 Task: Add a signature Marcus Martinez containing With heartfelt thanks and warm wishes, Marcus Martinez to email address softage.6@softage.net and add a label Consulting contracts
Action: Mouse moved to (1213, 74)
Screenshot: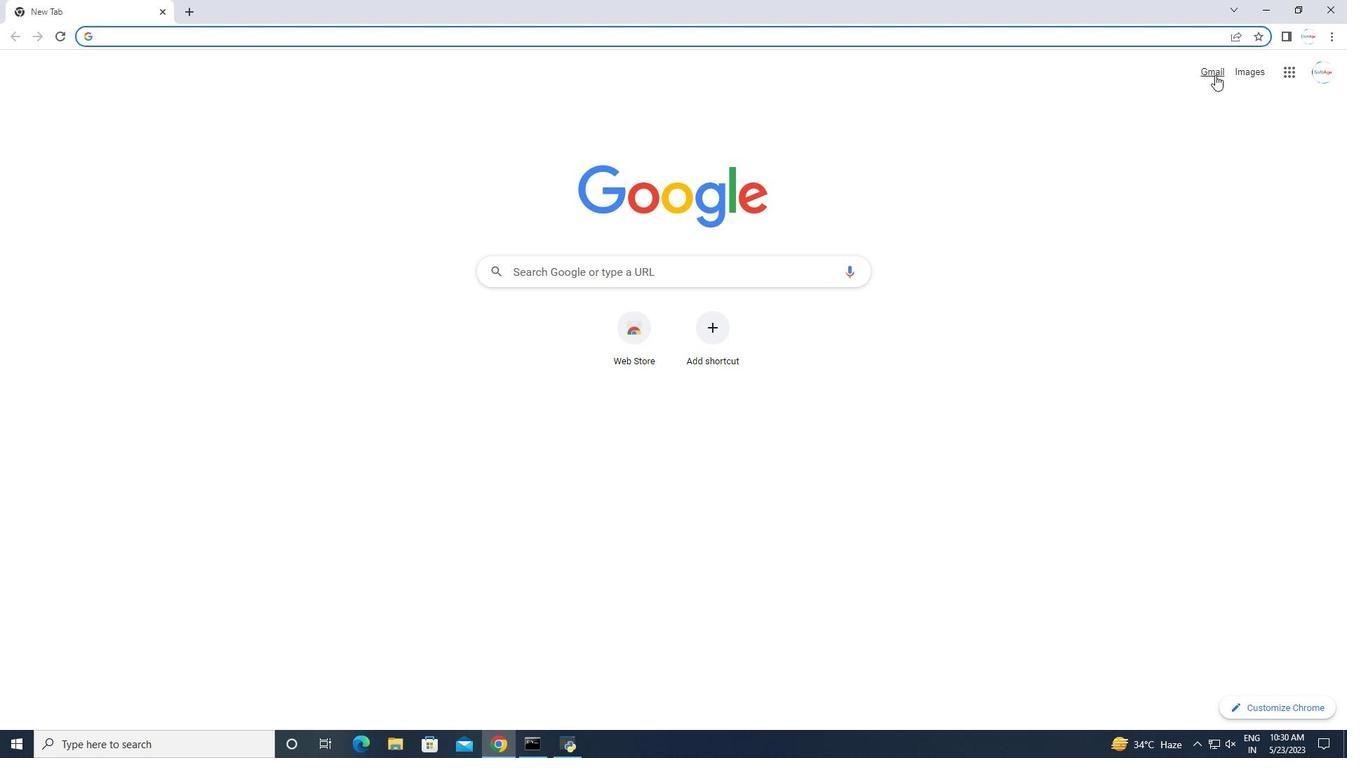 
Action: Mouse pressed left at (1213, 74)
Screenshot: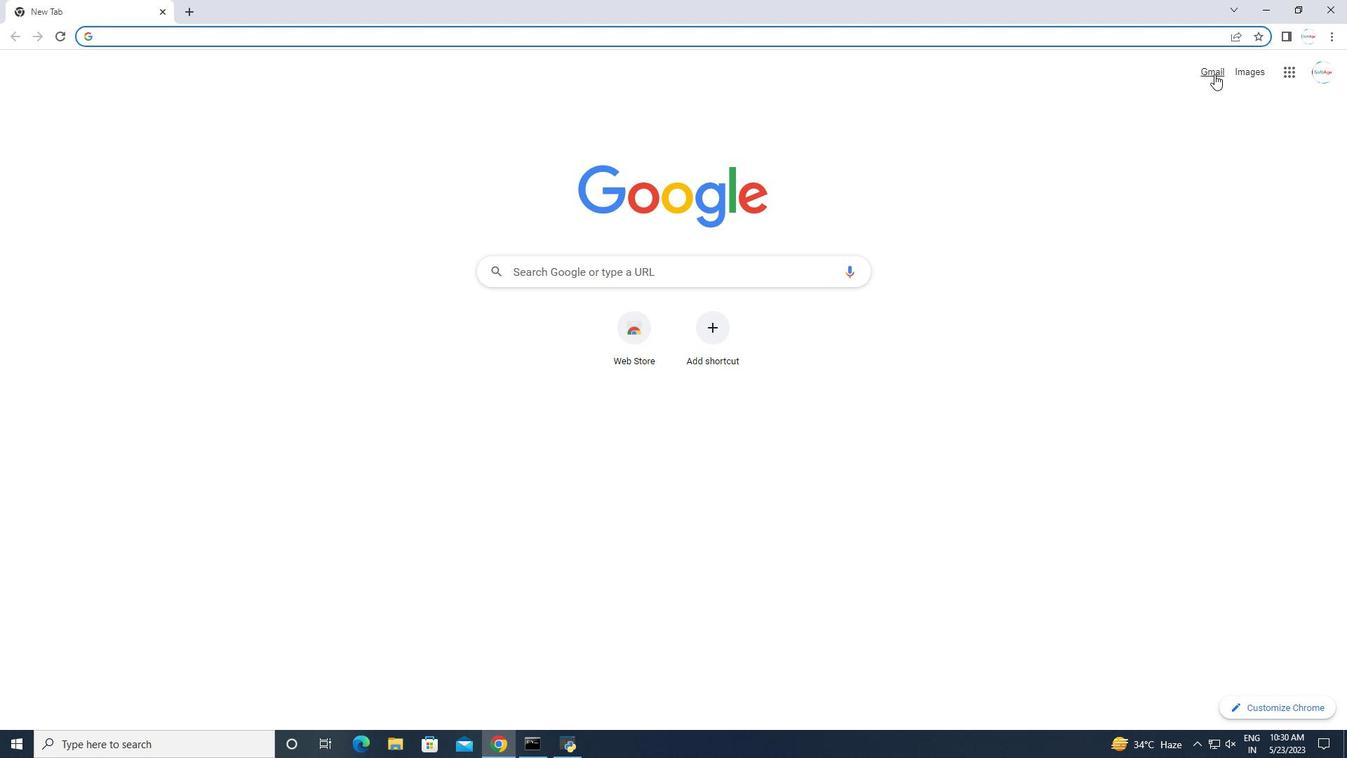 
Action: Mouse moved to (1260, 71)
Screenshot: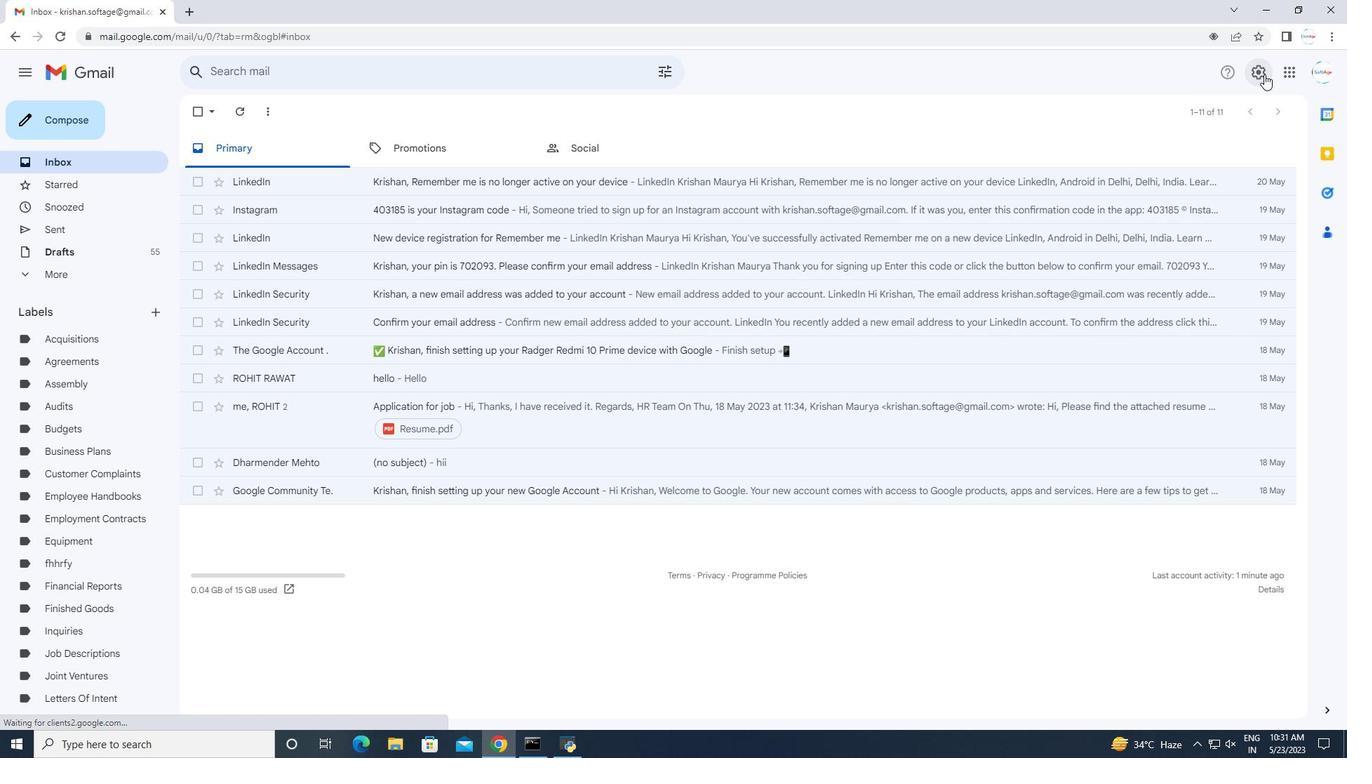 
Action: Mouse pressed left at (1260, 71)
Screenshot: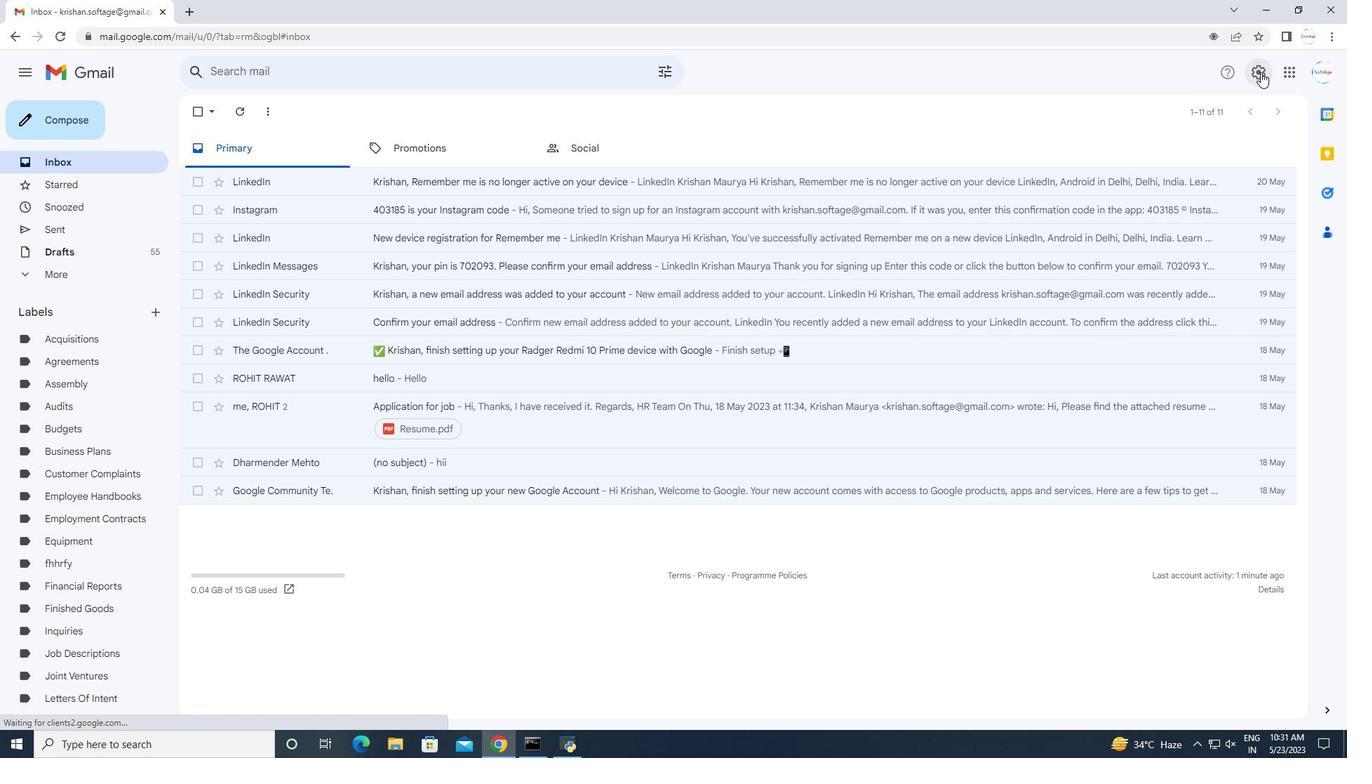 
Action: Mouse moved to (1216, 147)
Screenshot: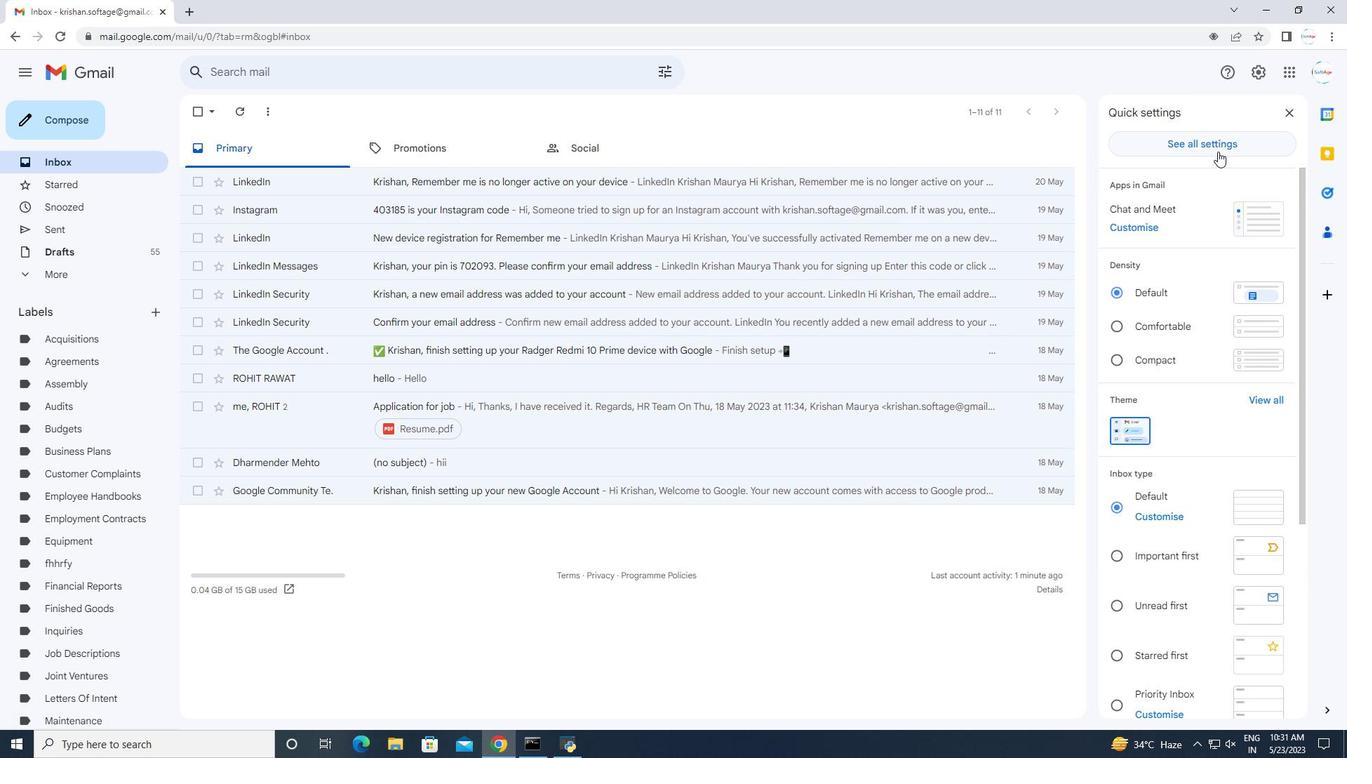 
Action: Mouse pressed left at (1216, 147)
Screenshot: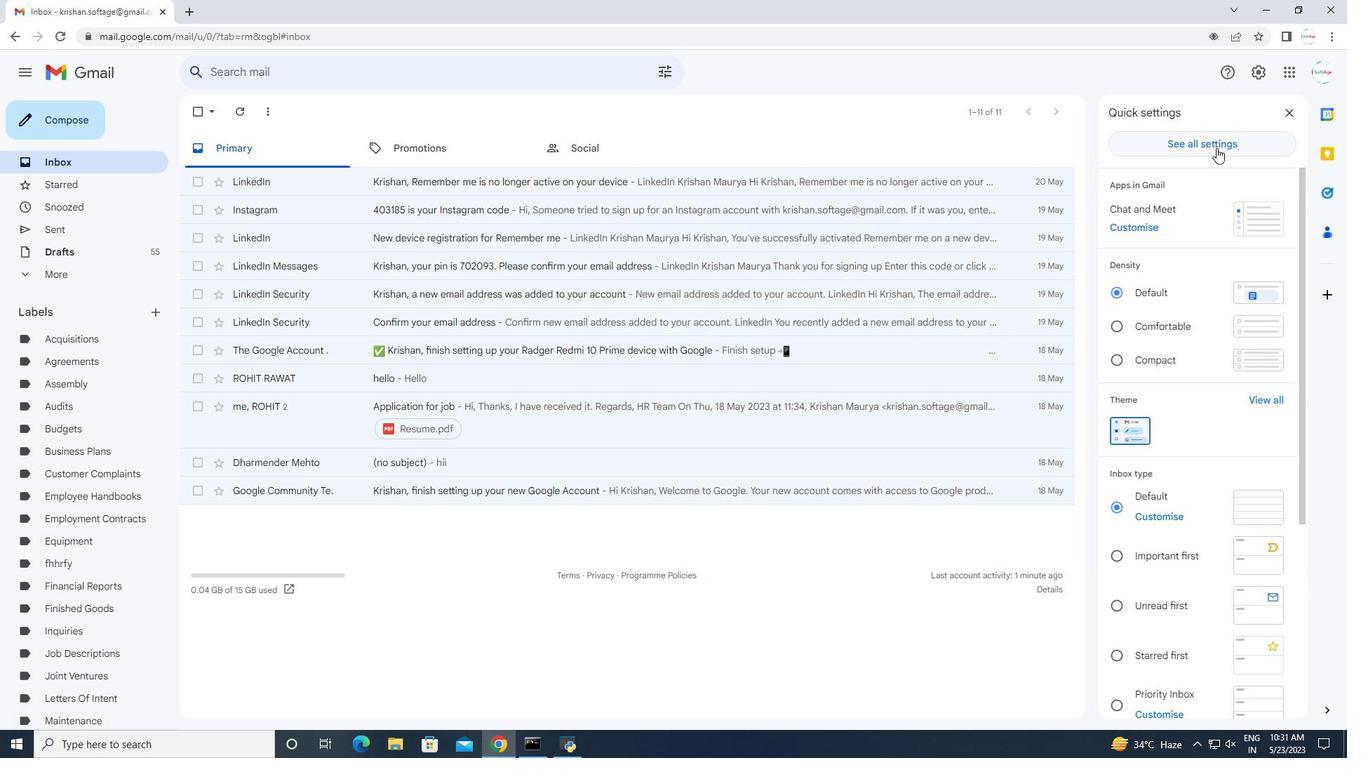 
Action: Mouse moved to (999, 234)
Screenshot: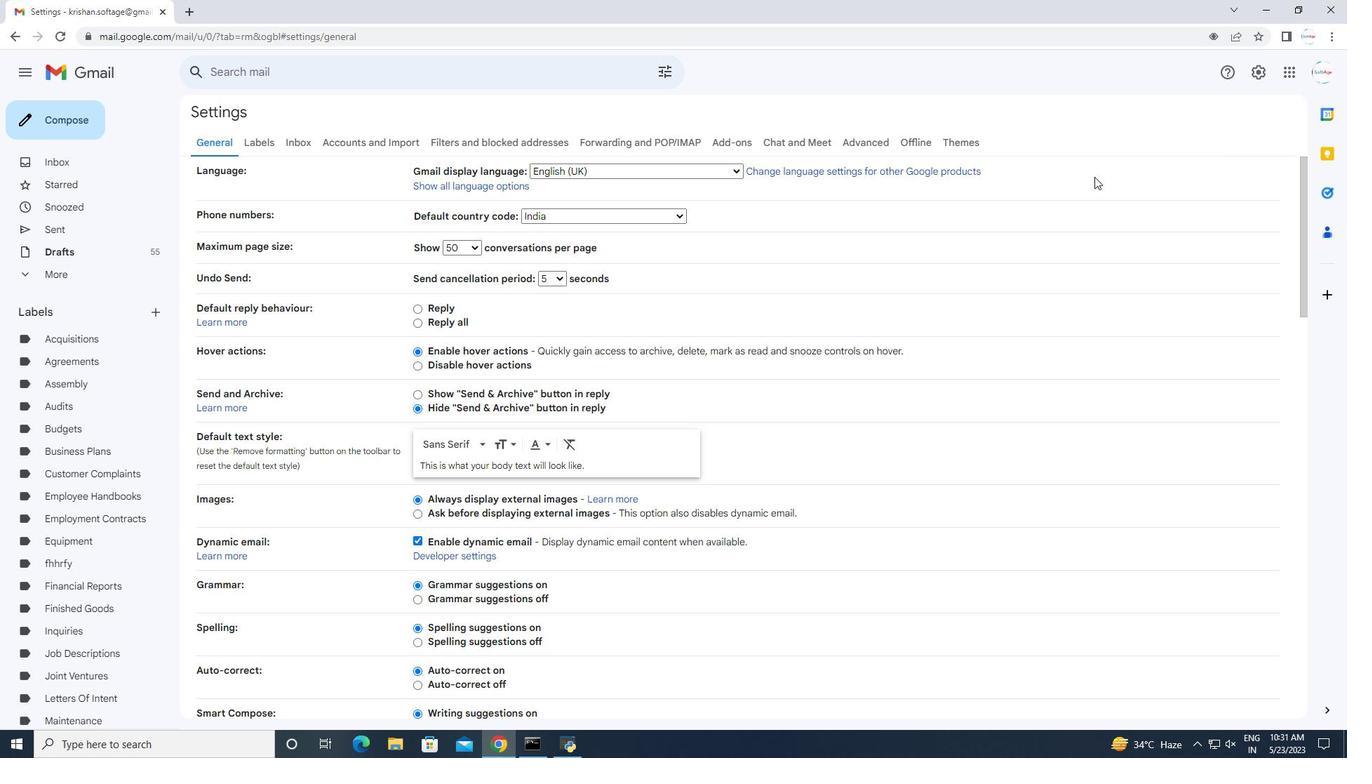 
Action: Mouse scrolled (999, 233) with delta (0, 0)
Screenshot: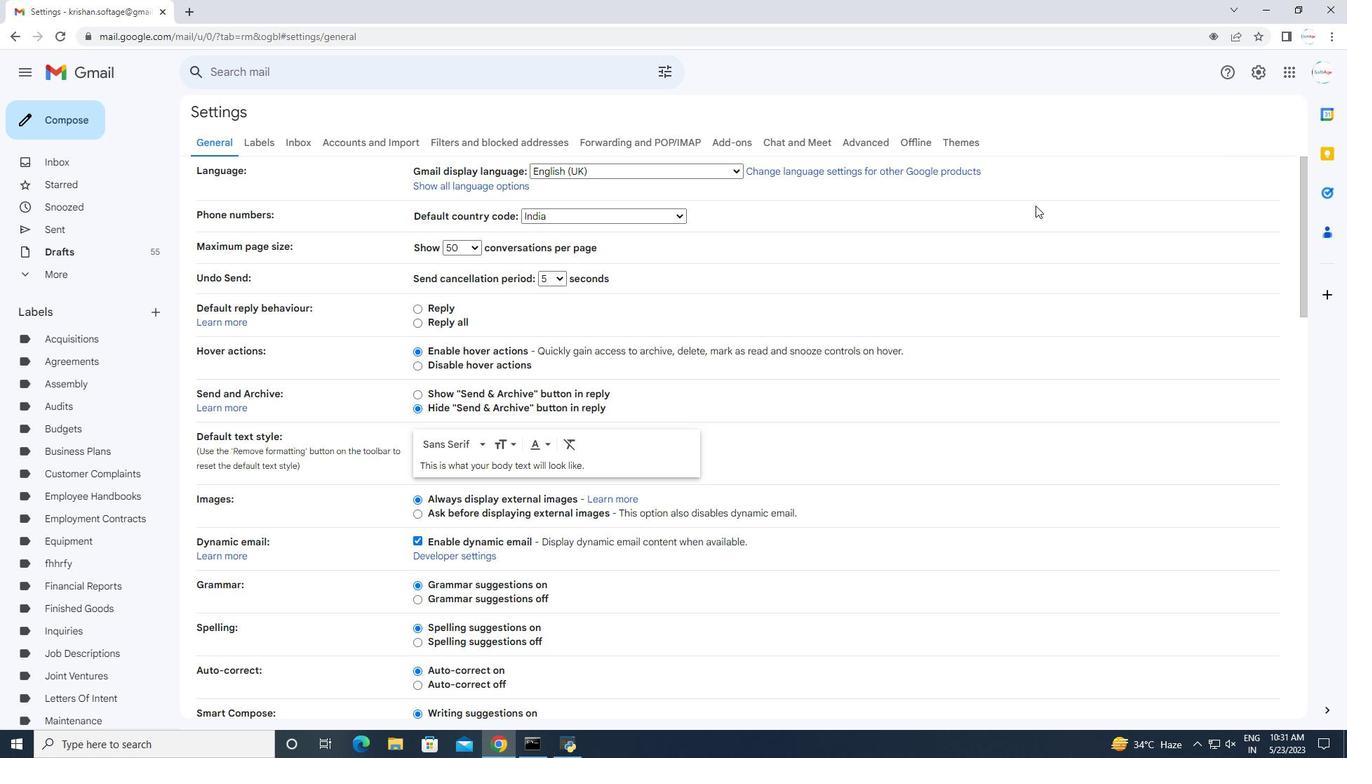 
Action: Mouse moved to (996, 240)
Screenshot: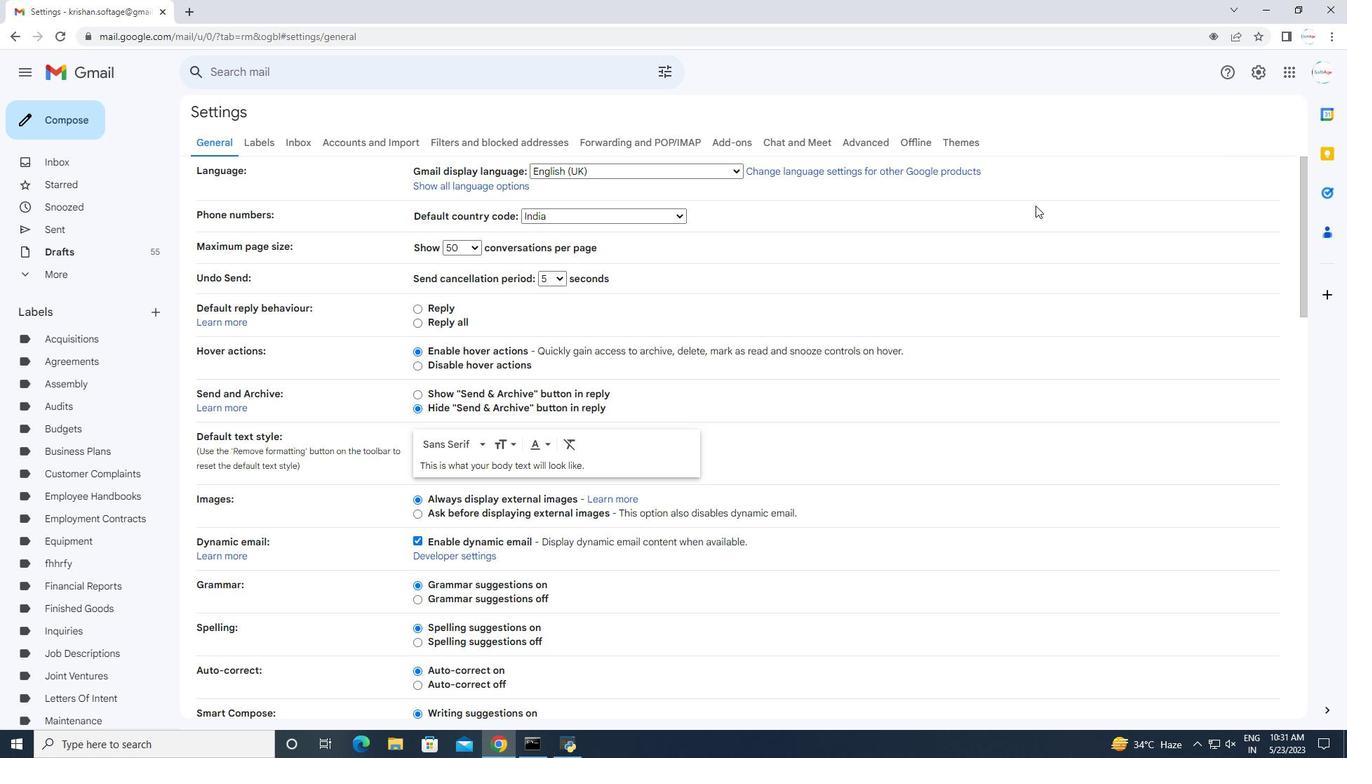 
Action: Mouse scrolled (996, 239) with delta (0, 0)
Screenshot: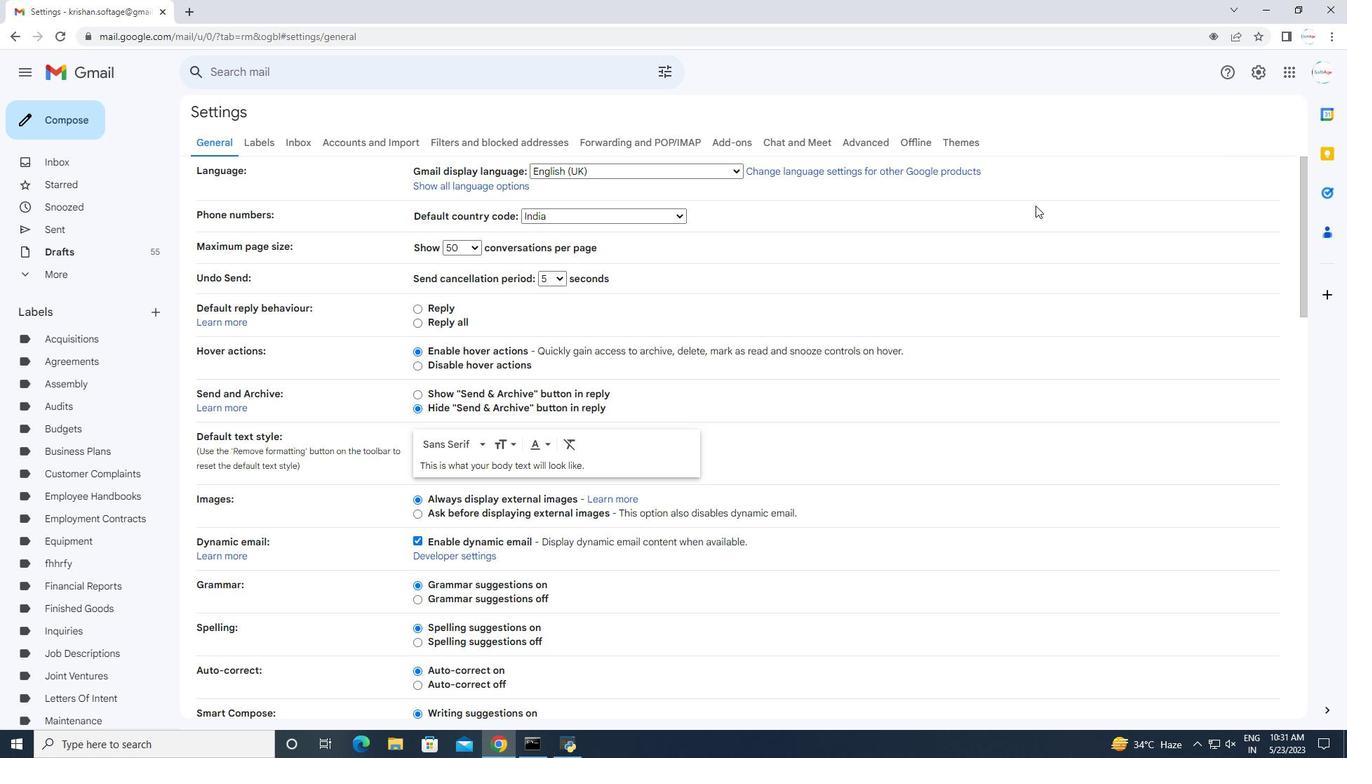 
Action: Mouse moved to (994, 242)
Screenshot: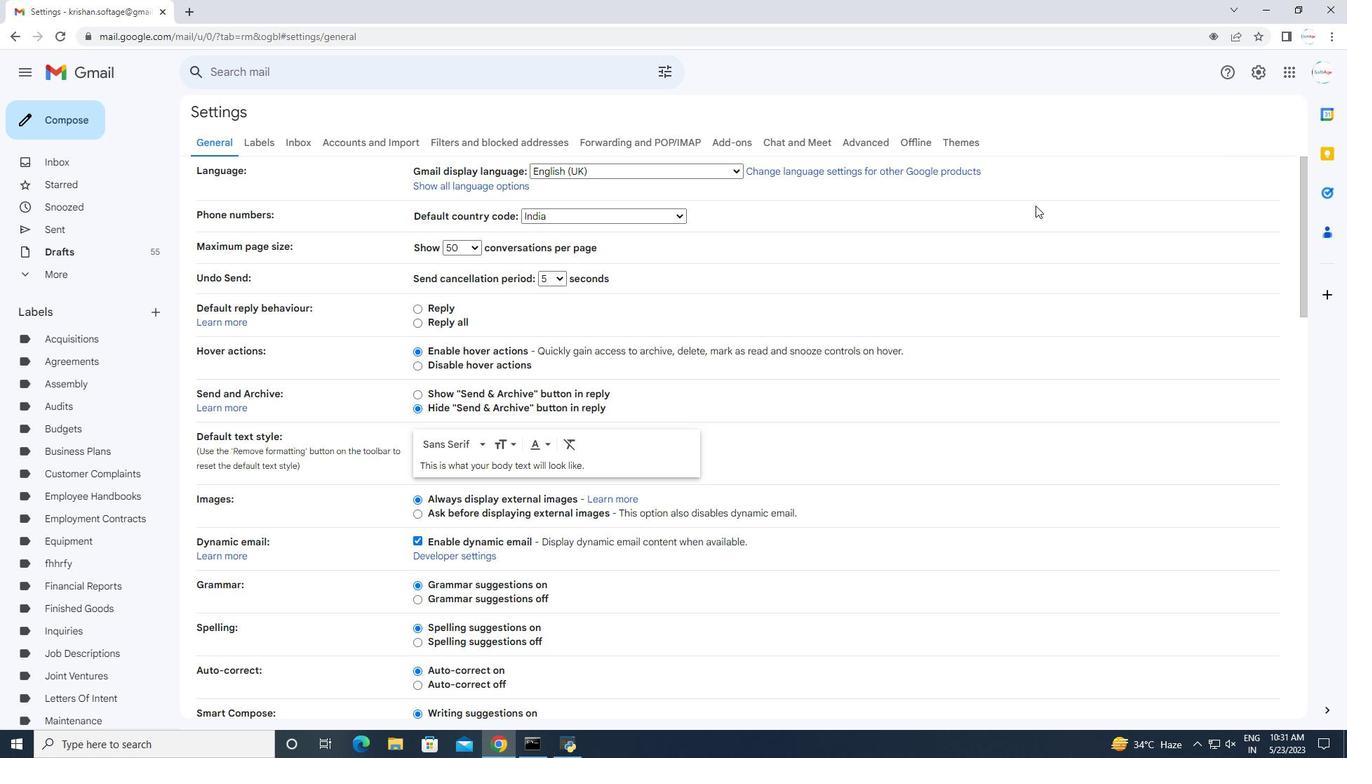 
Action: Mouse scrolled (994, 242) with delta (0, 0)
Screenshot: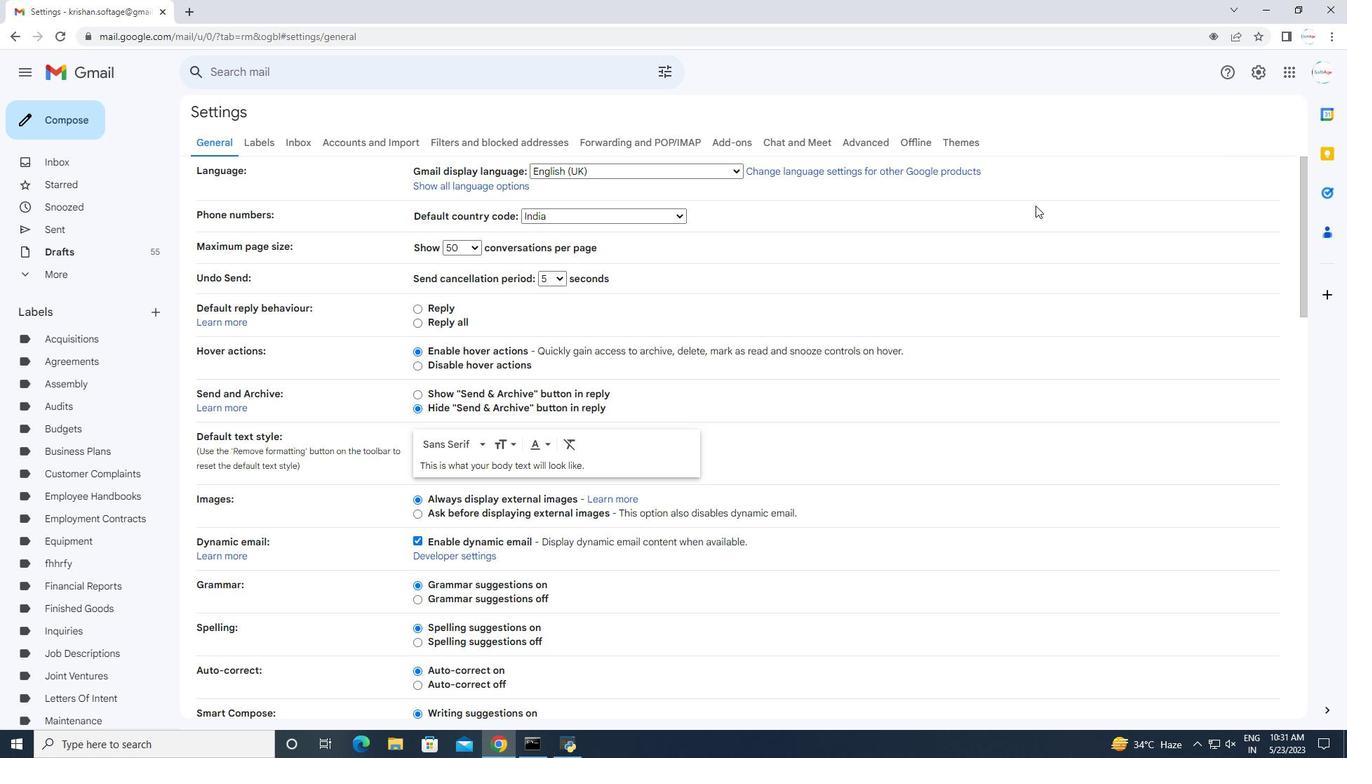 
Action: Mouse scrolled (994, 242) with delta (0, 0)
Screenshot: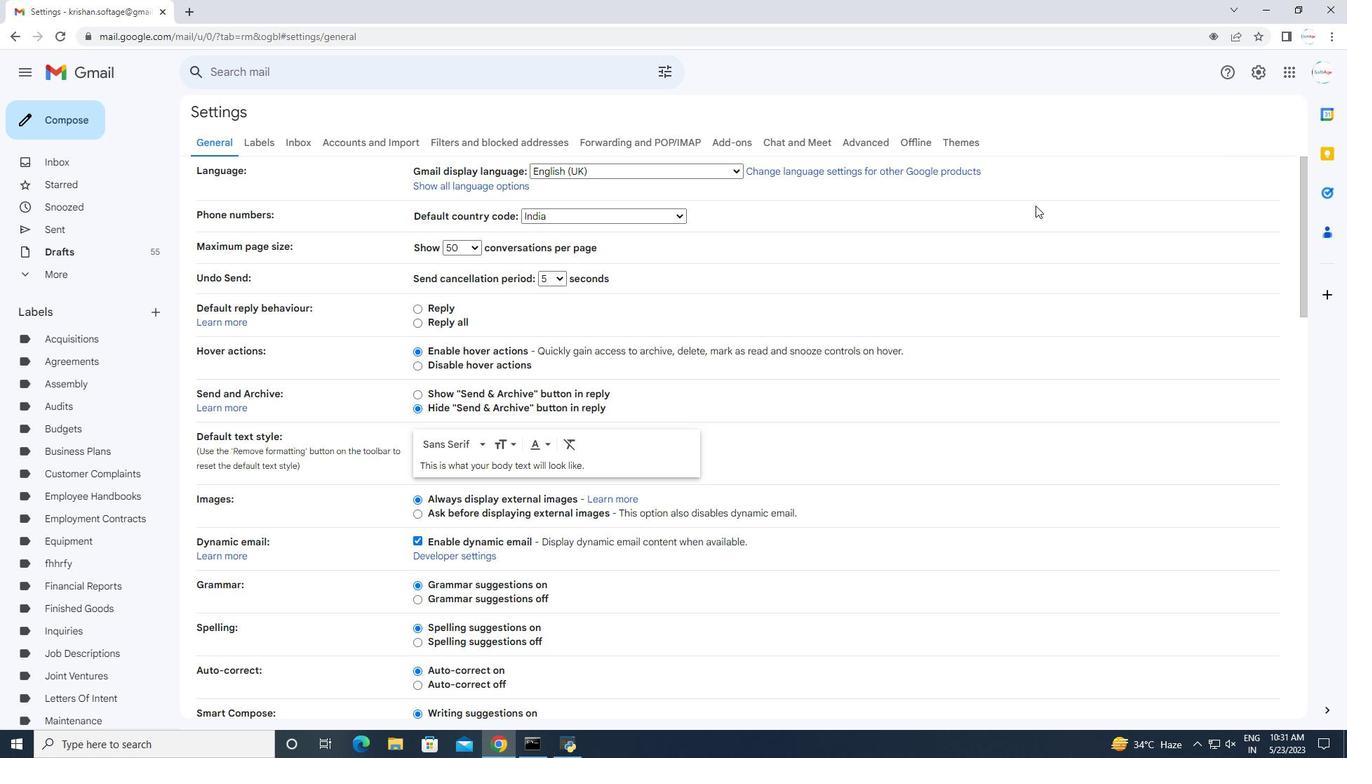 
Action: Mouse scrolled (994, 242) with delta (0, 0)
Screenshot: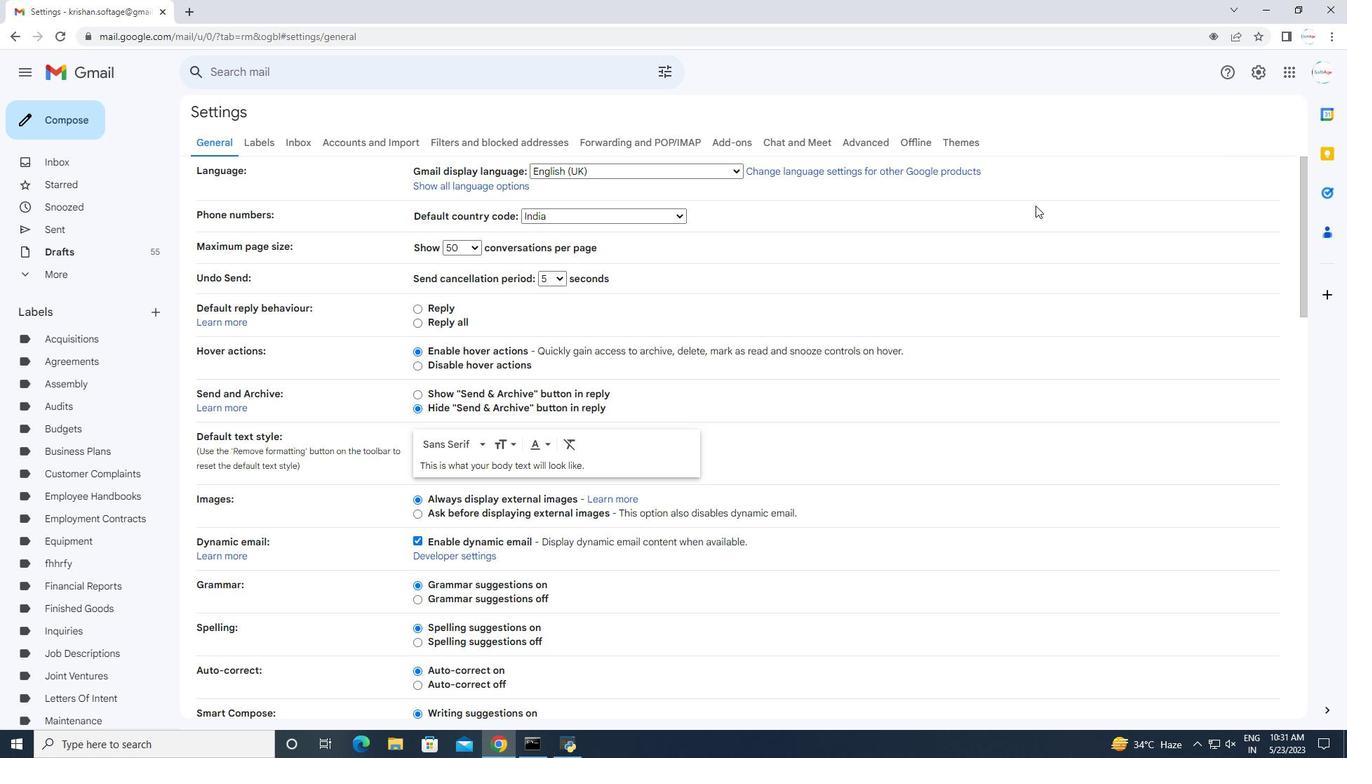 
Action: Mouse scrolled (994, 242) with delta (0, 0)
Screenshot: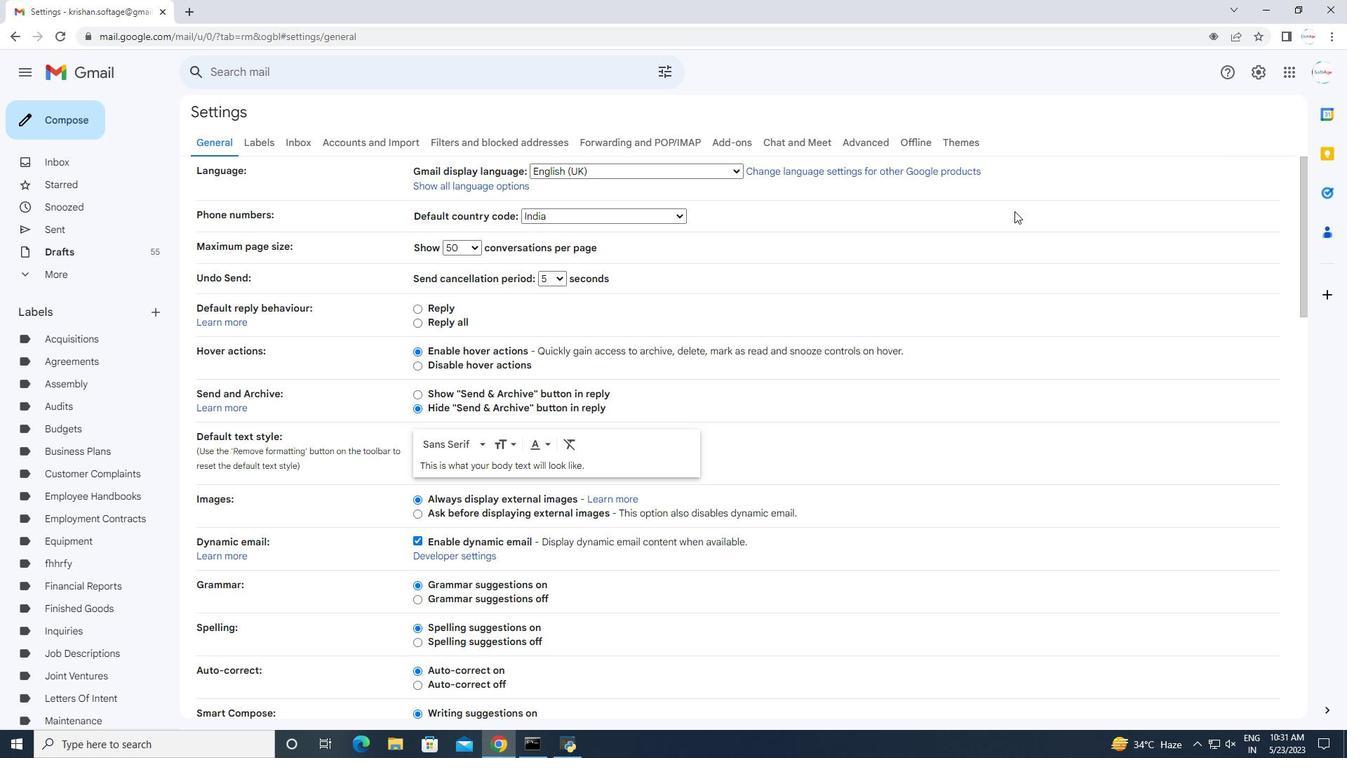 
Action: Mouse moved to (994, 242)
Screenshot: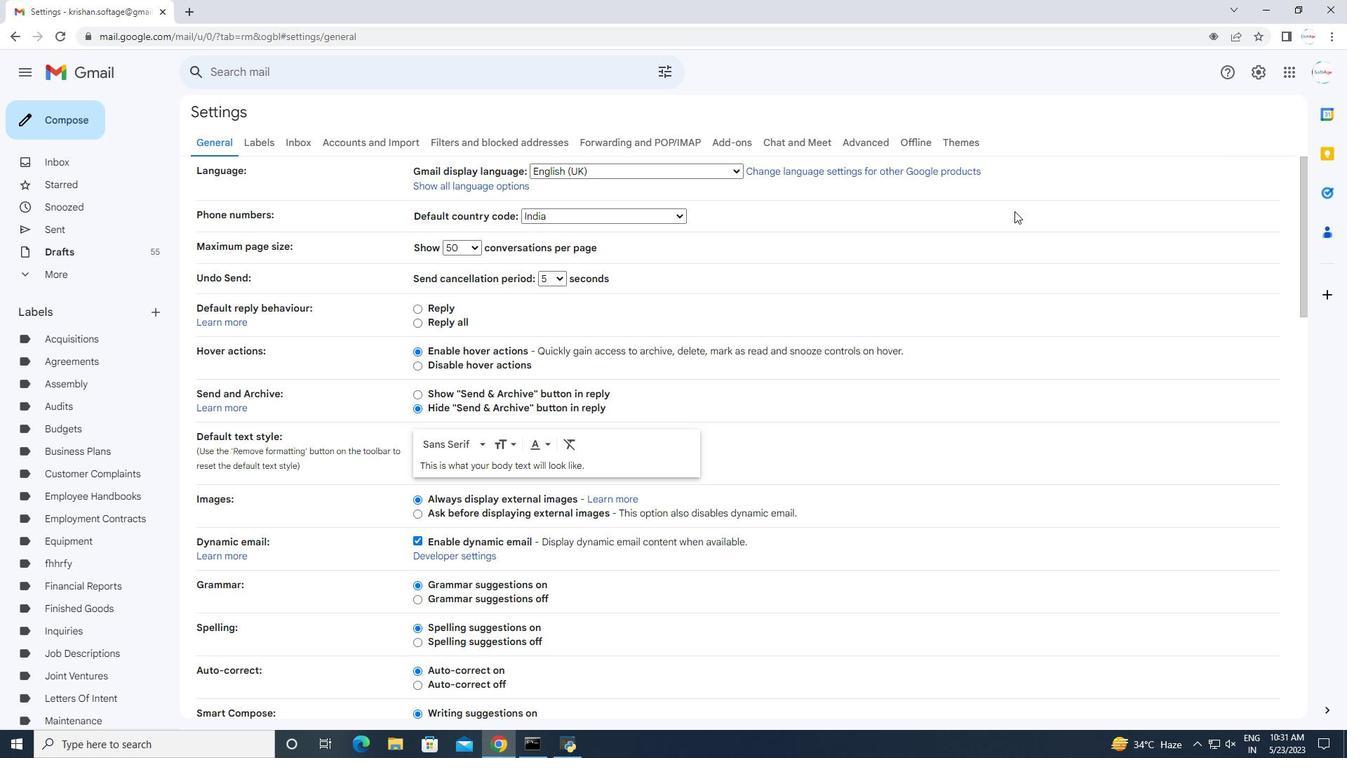 
Action: Mouse scrolled (994, 242) with delta (0, 0)
Screenshot: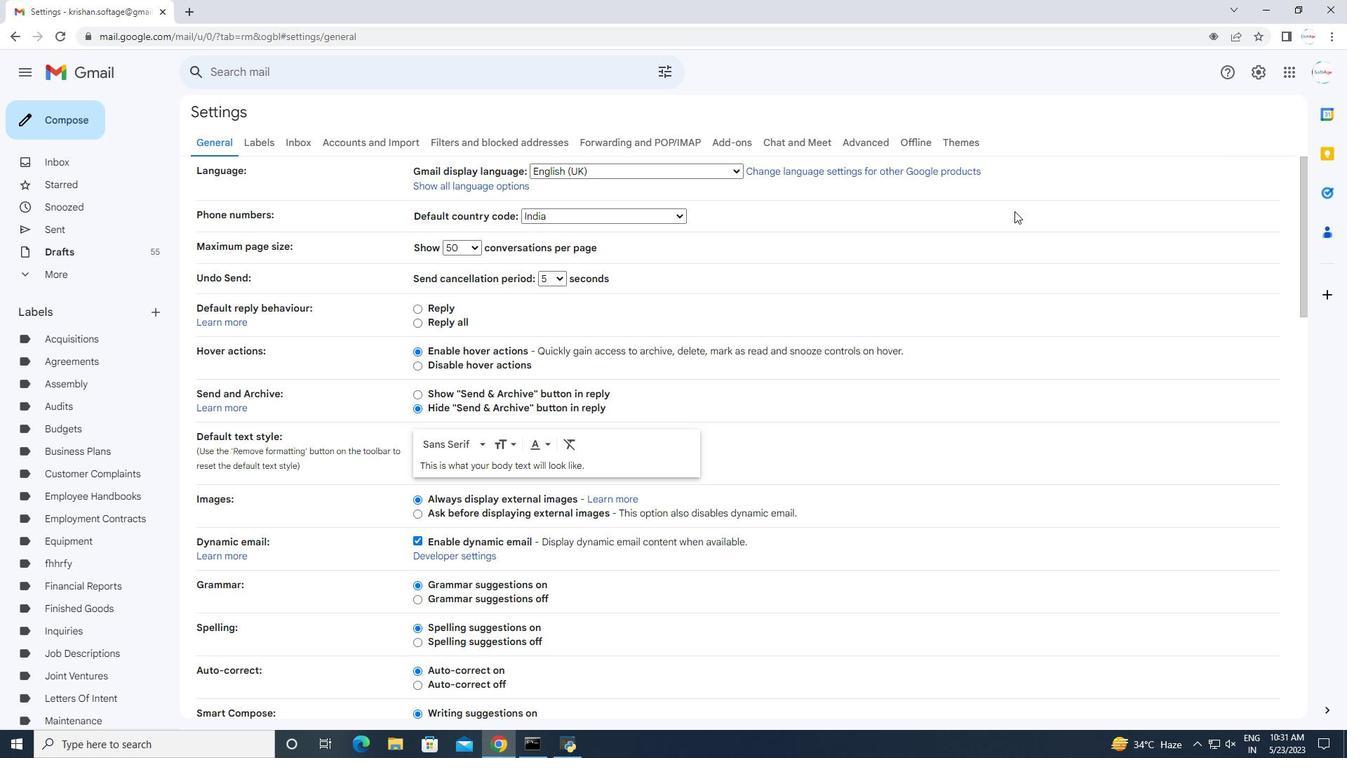 
Action: Mouse scrolled (994, 242) with delta (0, 0)
Screenshot: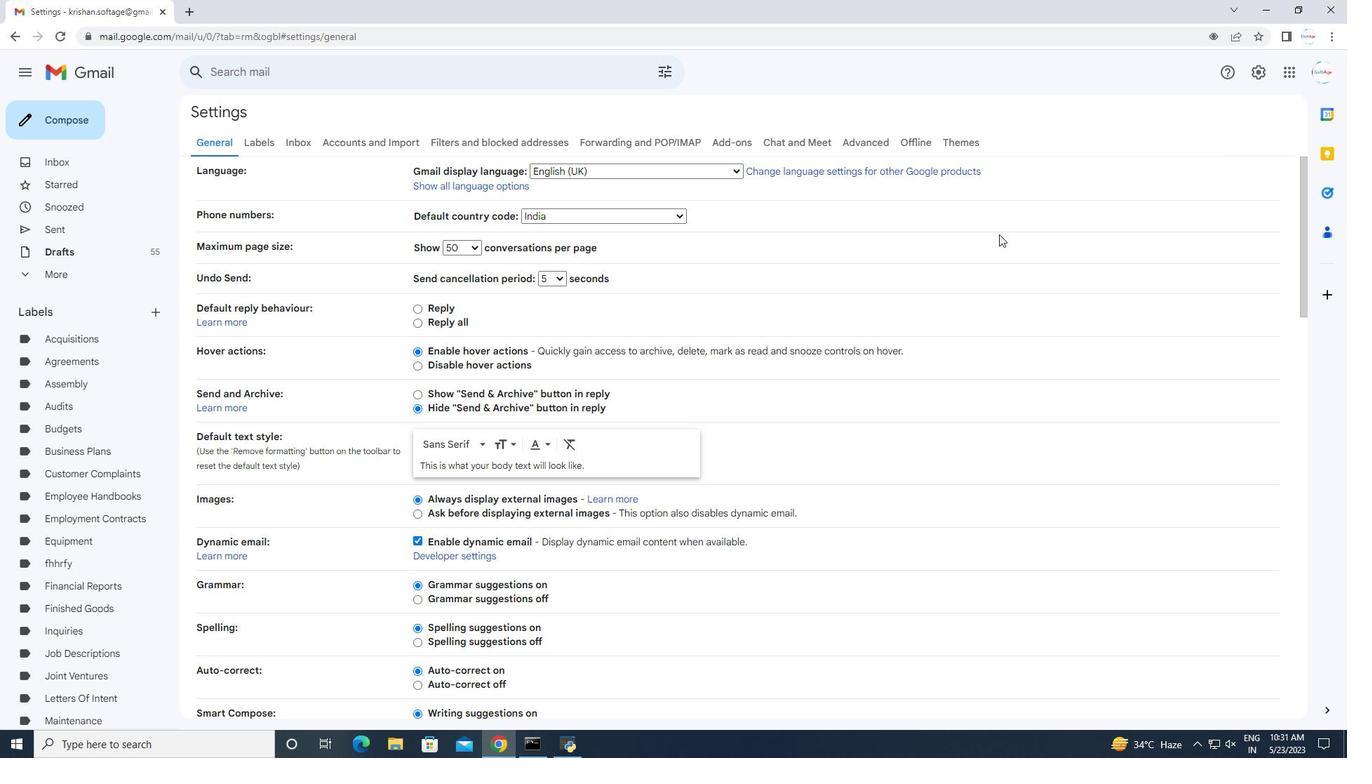
Action: Mouse moved to (983, 261)
Screenshot: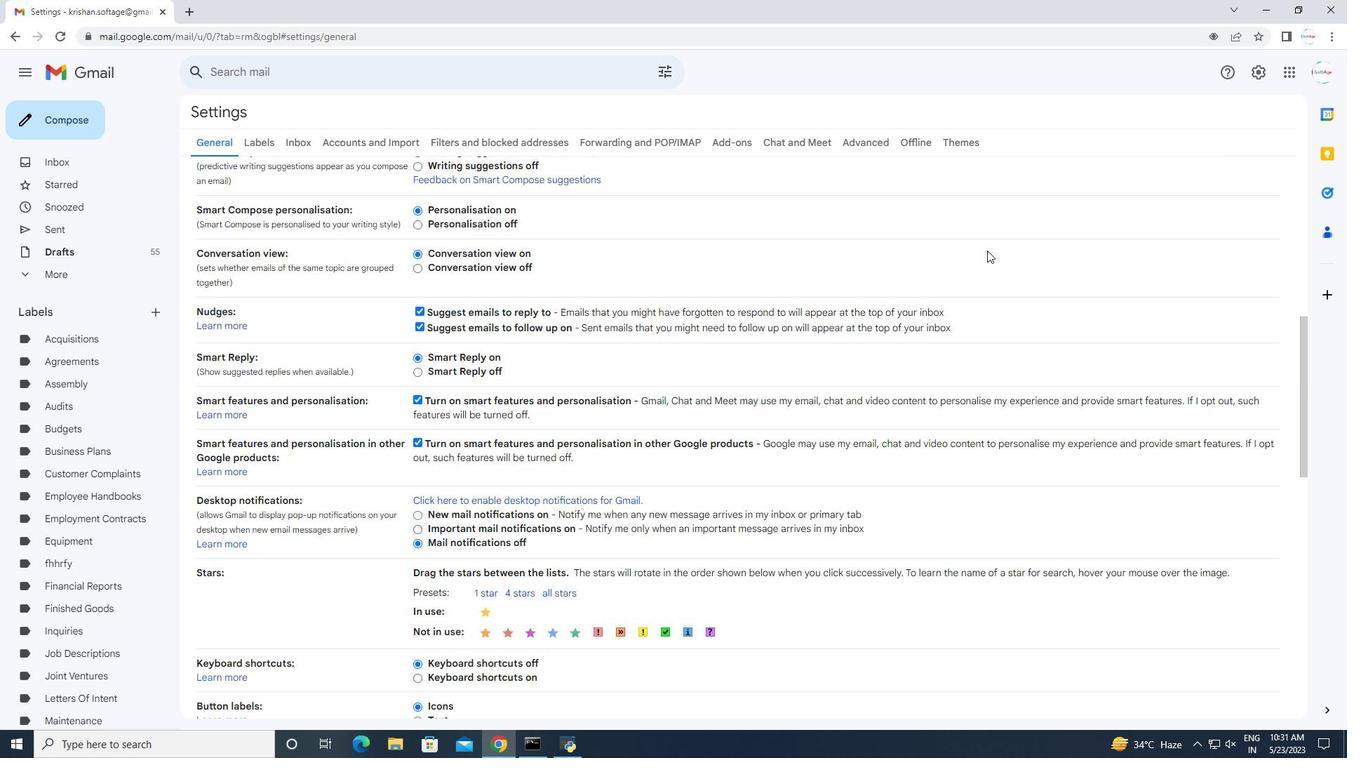 
Action: Mouse scrolled (984, 258) with delta (0, 0)
Screenshot: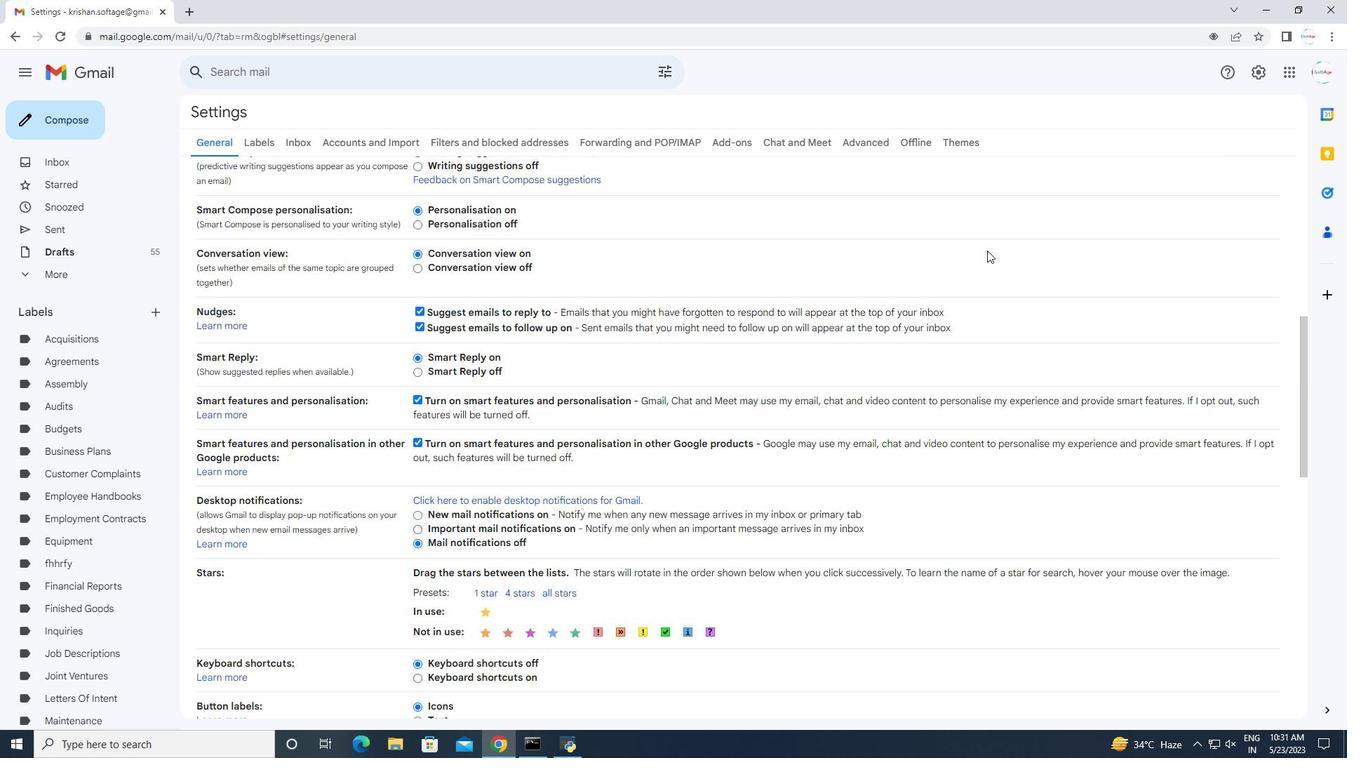 
Action: Mouse scrolled (983, 260) with delta (0, 0)
Screenshot: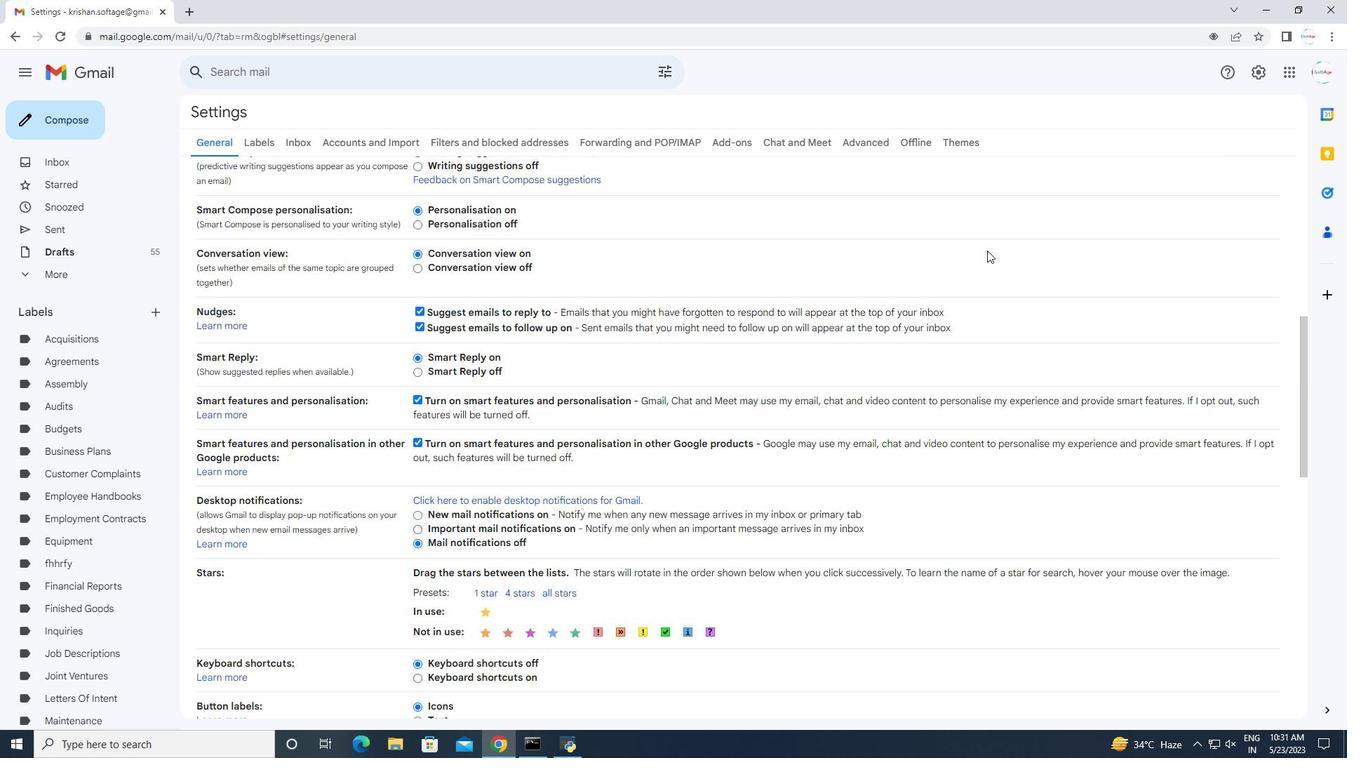 
Action: Mouse scrolled (983, 260) with delta (0, 0)
Screenshot: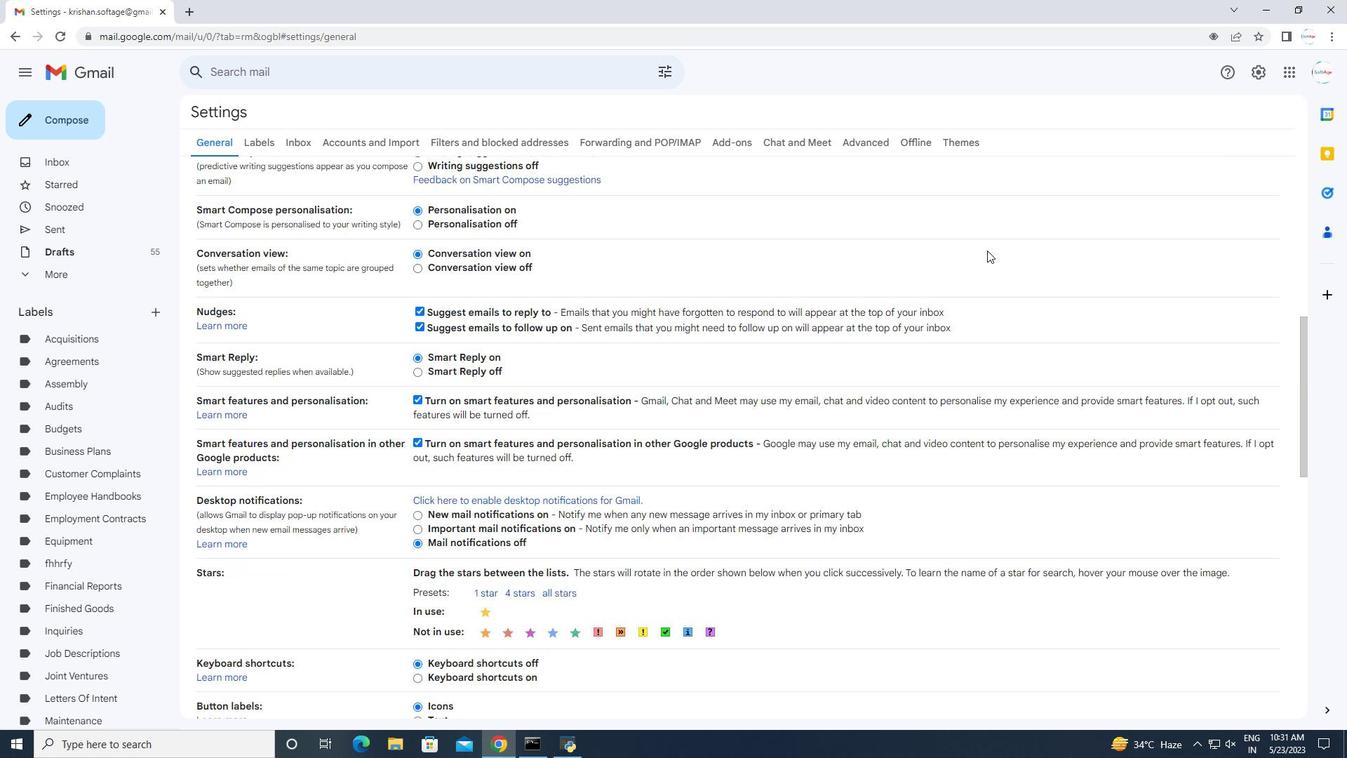 
Action: Mouse scrolled (983, 260) with delta (0, 0)
Screenshot: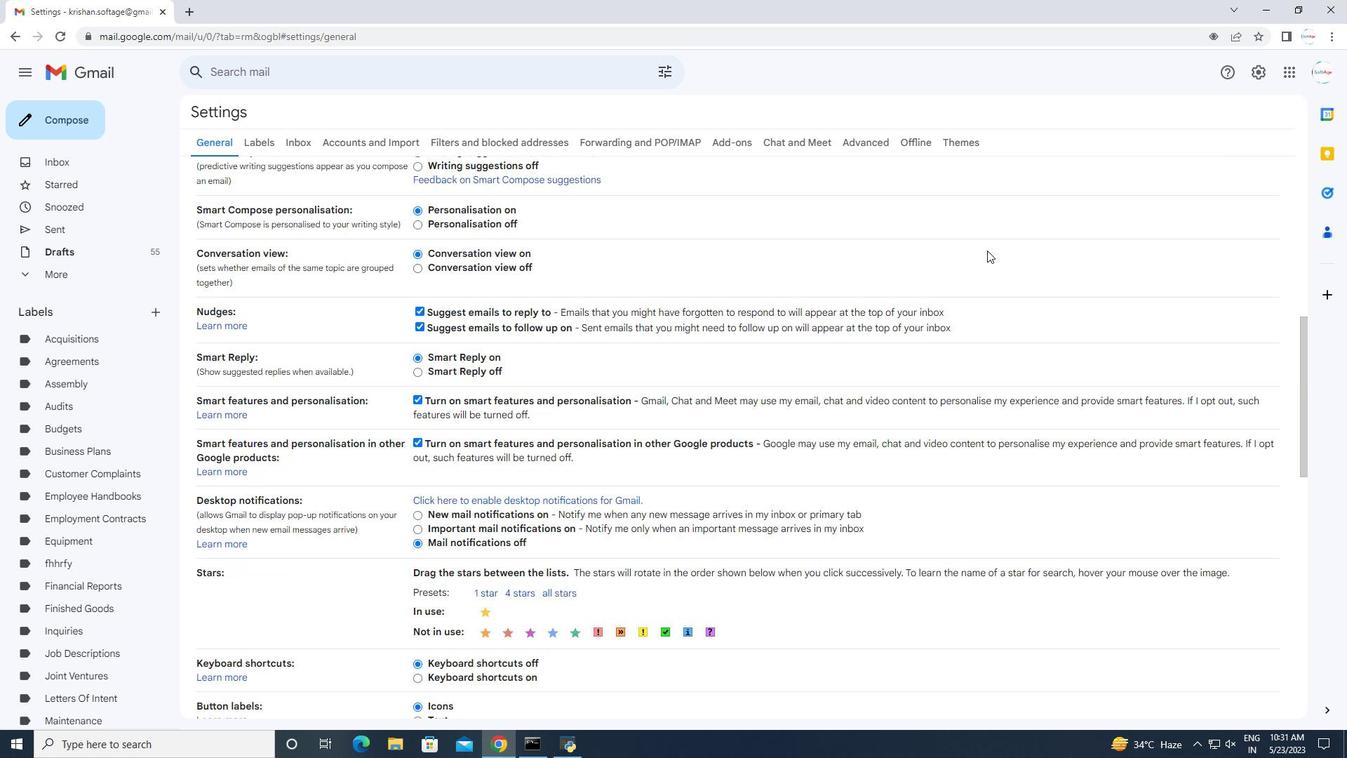 
Action: Mouse scrolled (983, 260) with delta (0, 0)
Screenshot: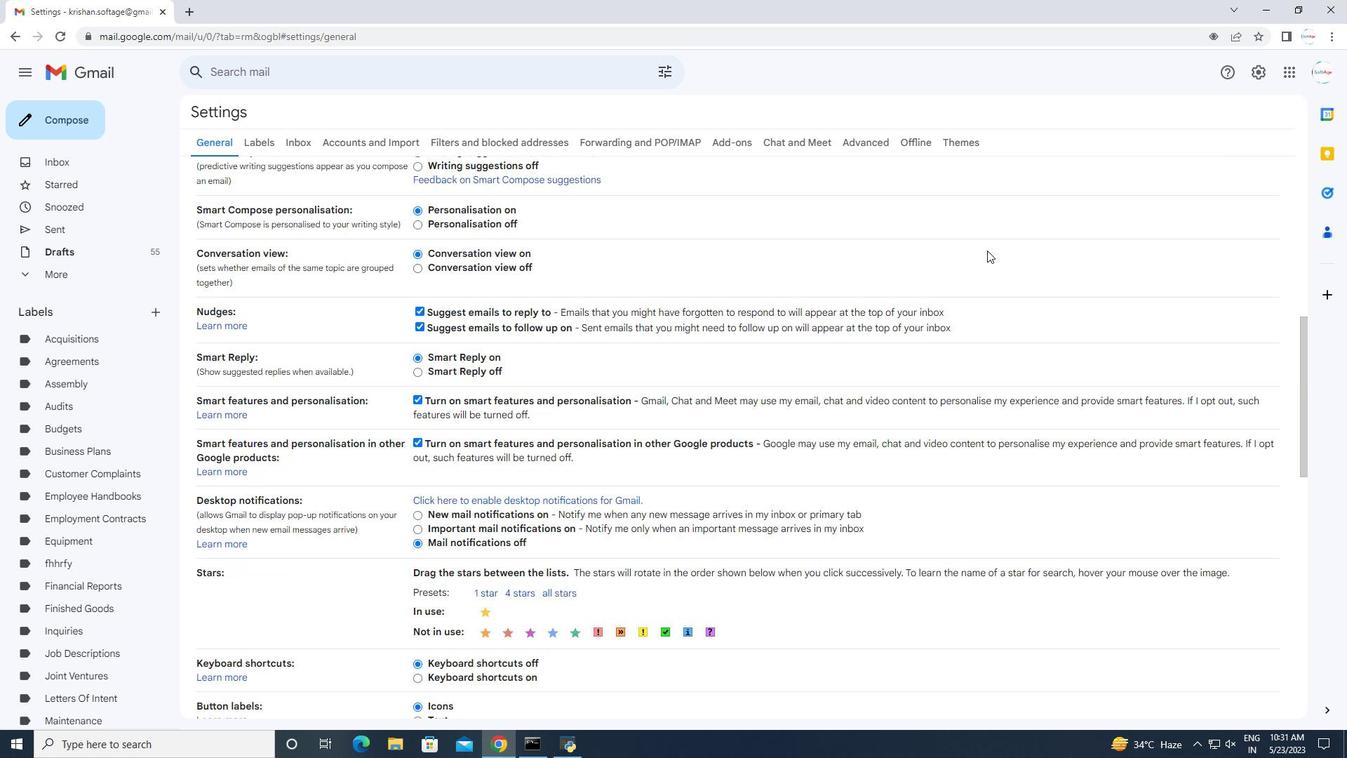 
Action: Mouse scrolled (983, 260) with delta (0, 0)
Screenshot: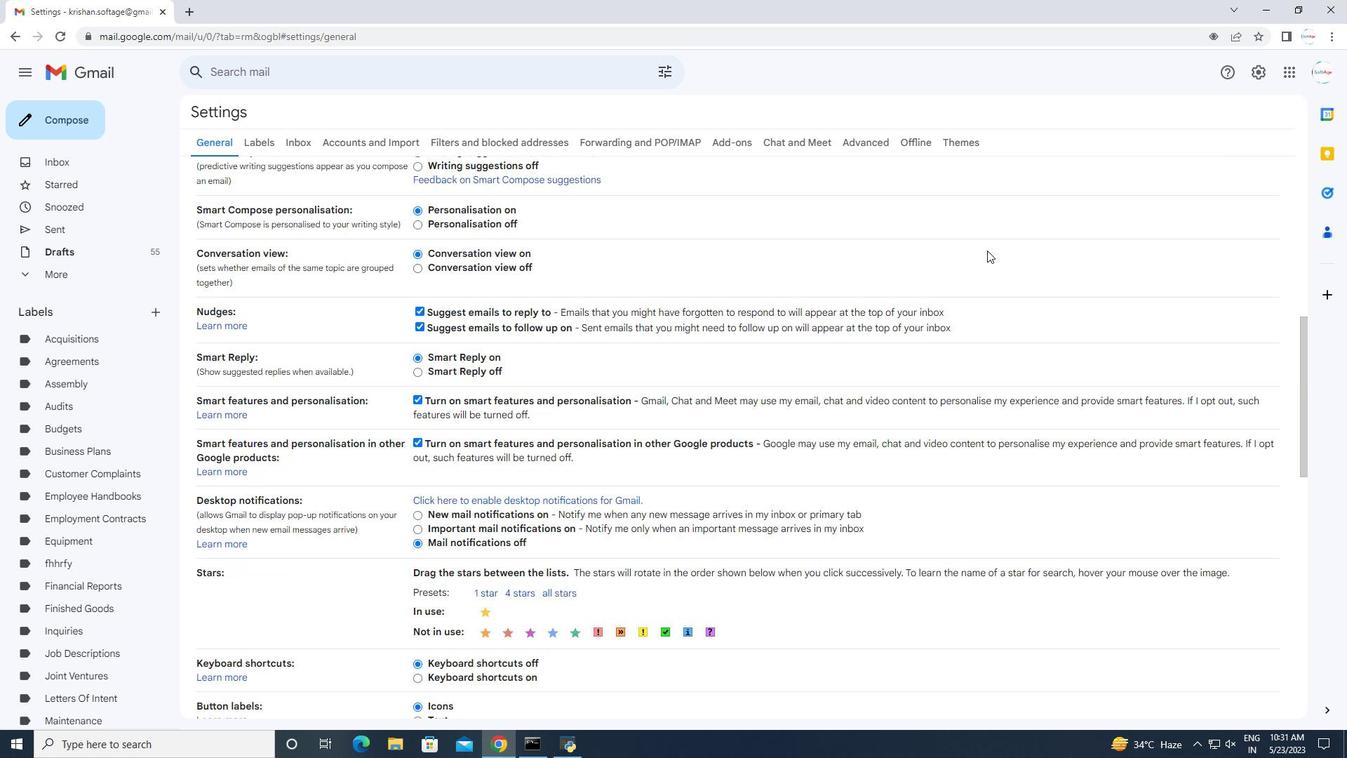 
Action: Mouse scrolled (983, 260) with delta (0, 0)
Screenshot: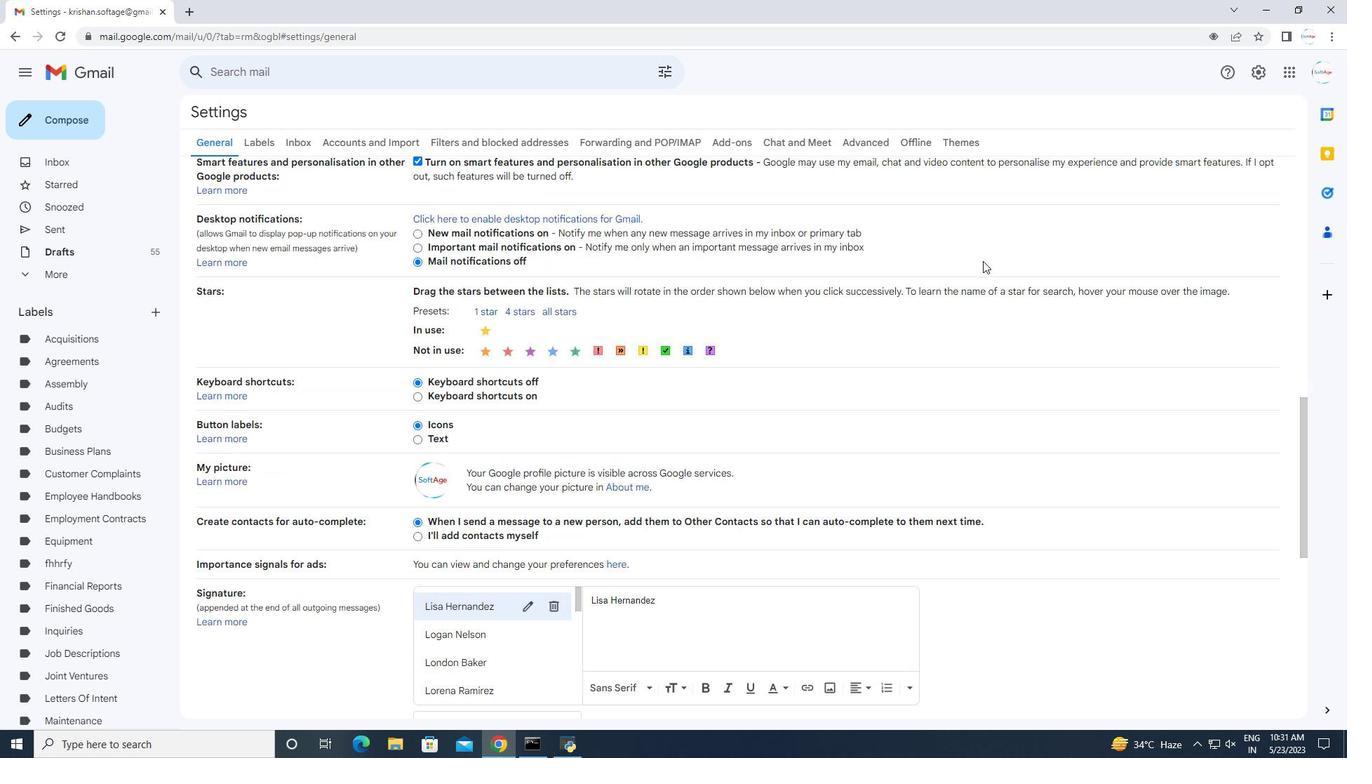 
Action: Mouse moved to (983, 261)
Screenshot: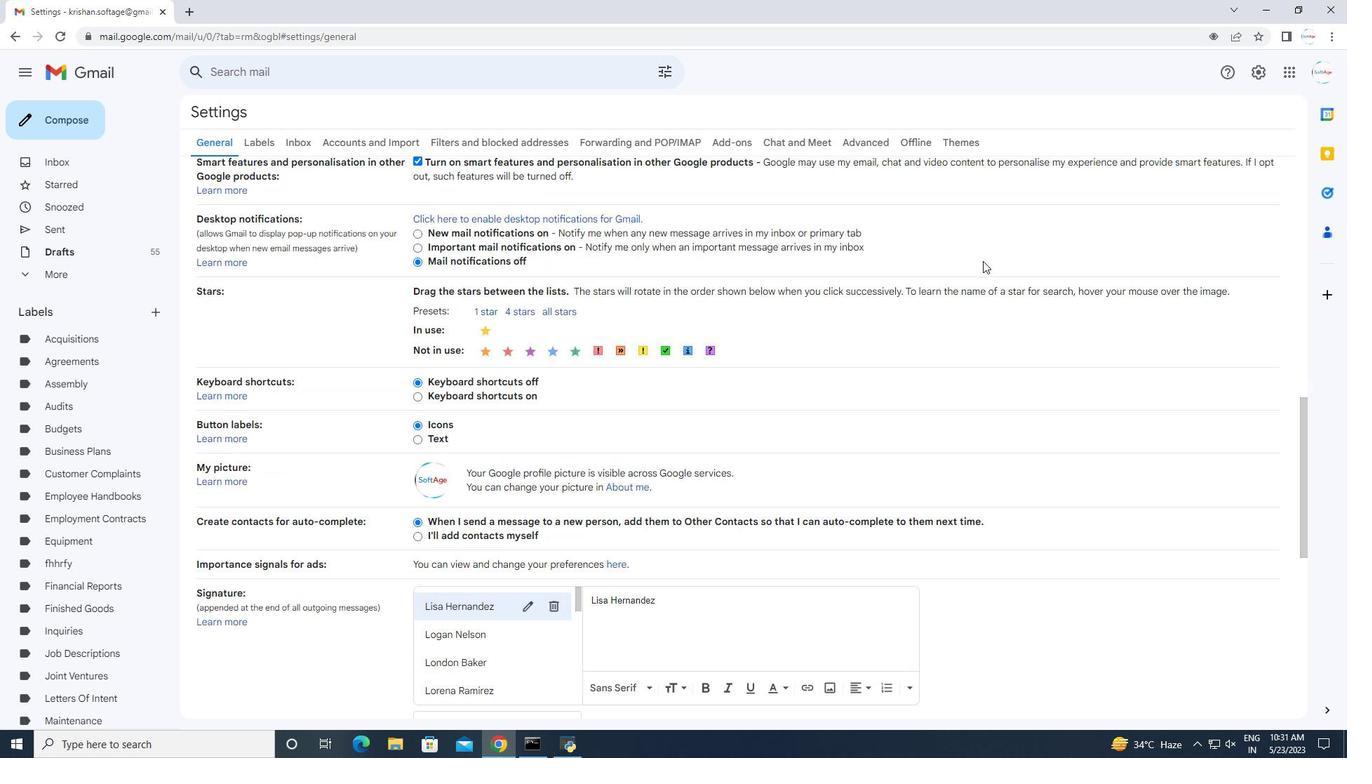 
Action: Mouse scrolled (983, 261) with delta (0, 0)
Screenshot: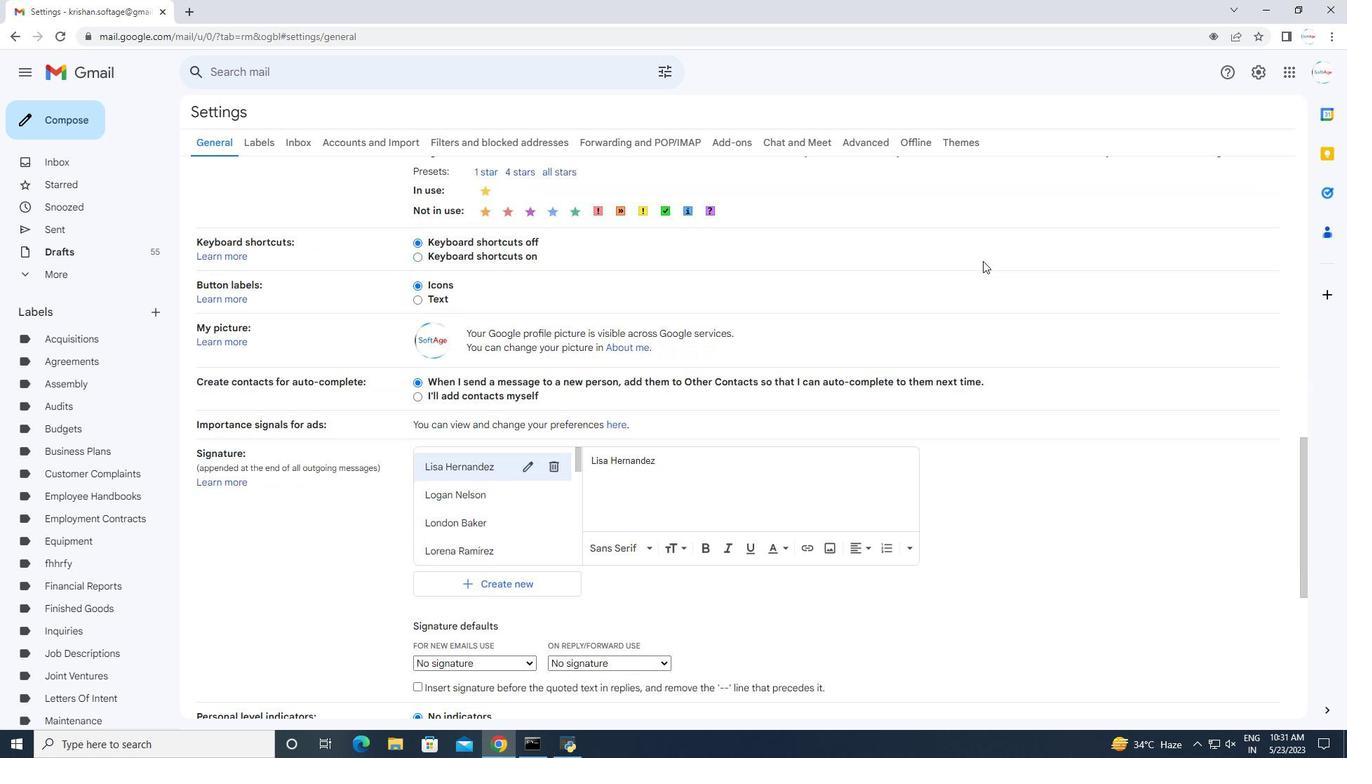 
Action: Mouse scrolled (983, 261) with delta (0, 0)
Screenshot: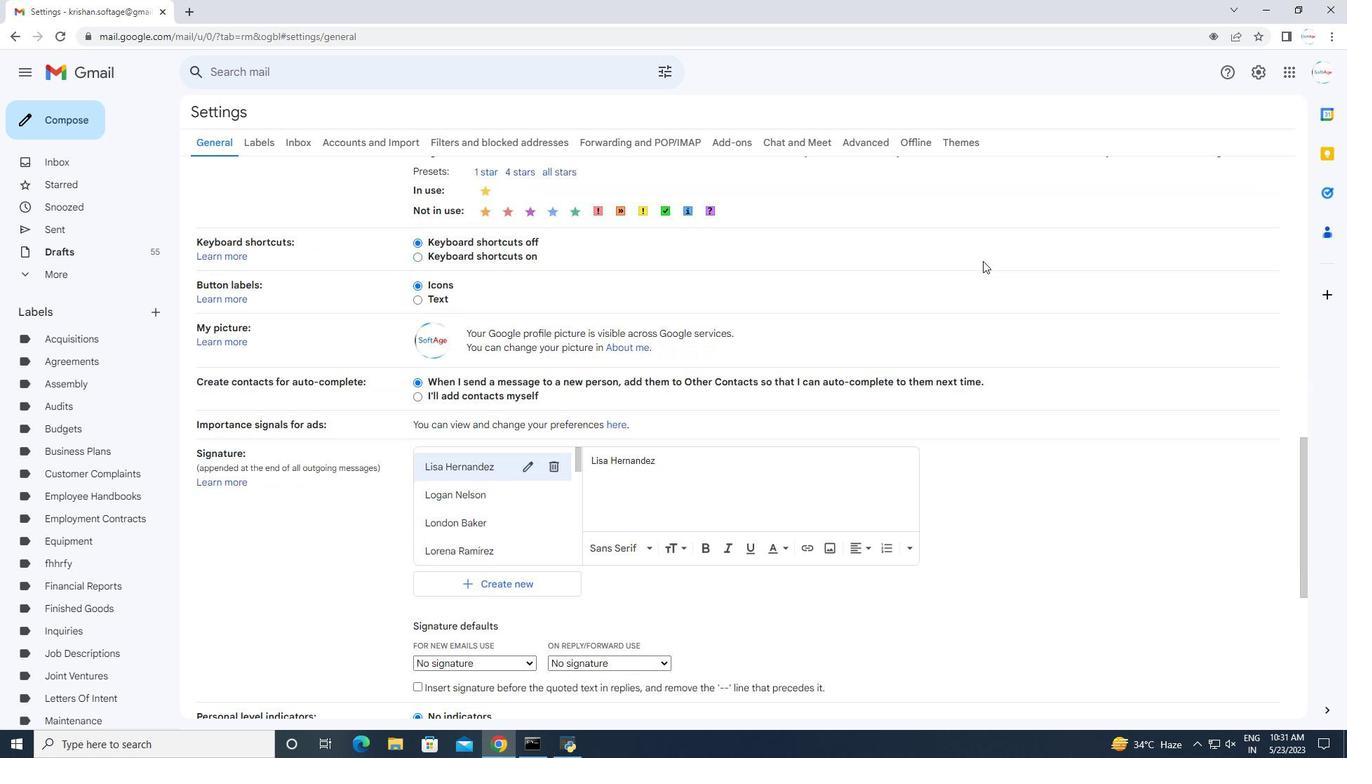 
Action: Mouse scrolled (983, 261) with delta (0, 0)
Screenshot: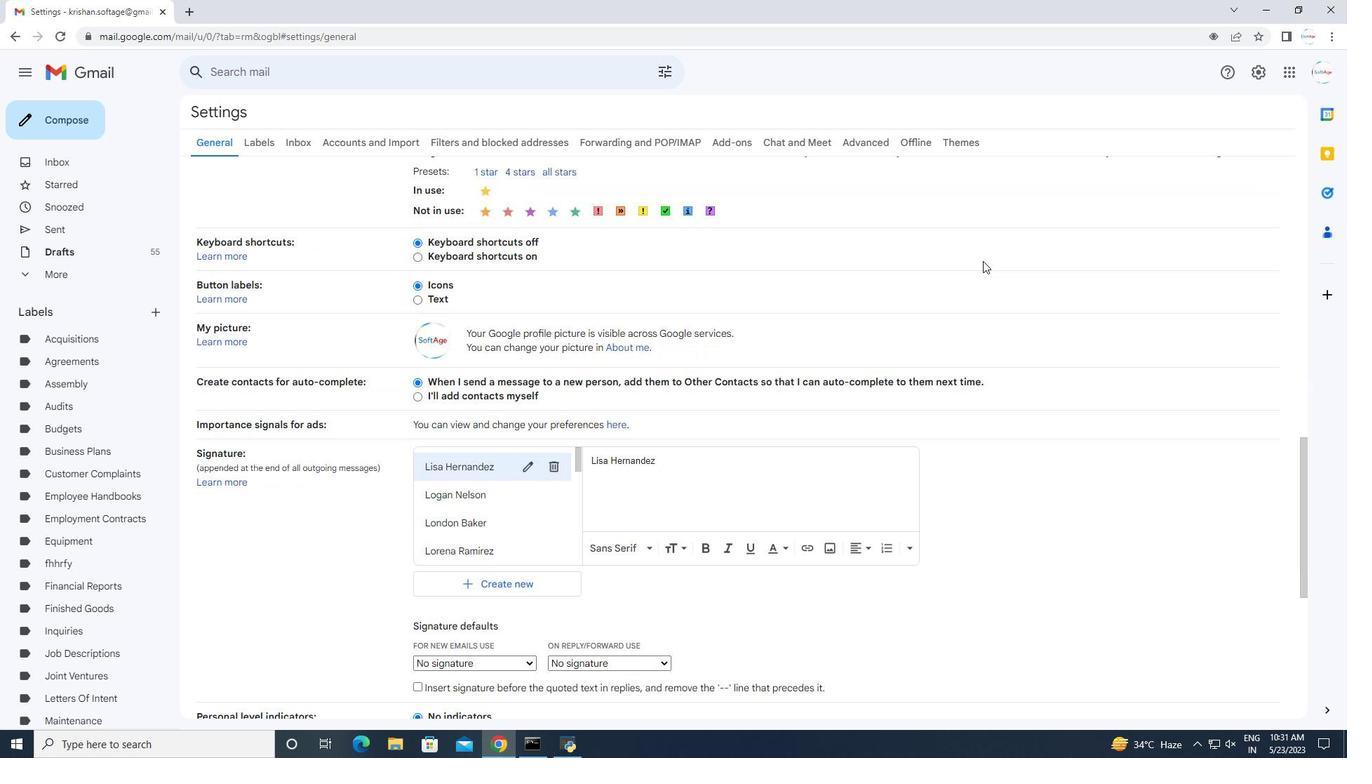 
Action: Mouse scrolled (983, 261) with delta (0, 0)
Screenshot: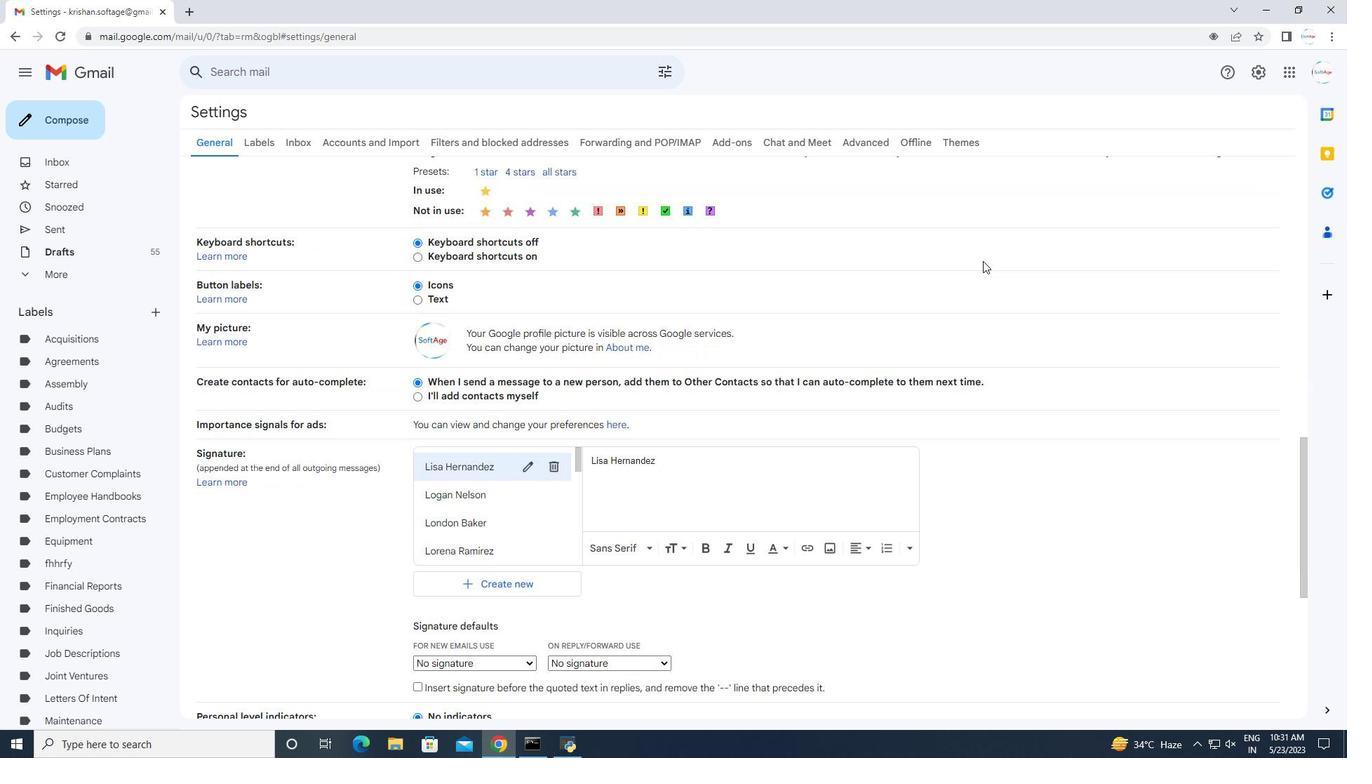 
Action: Mouse moved to (573, 241)
Screenshot: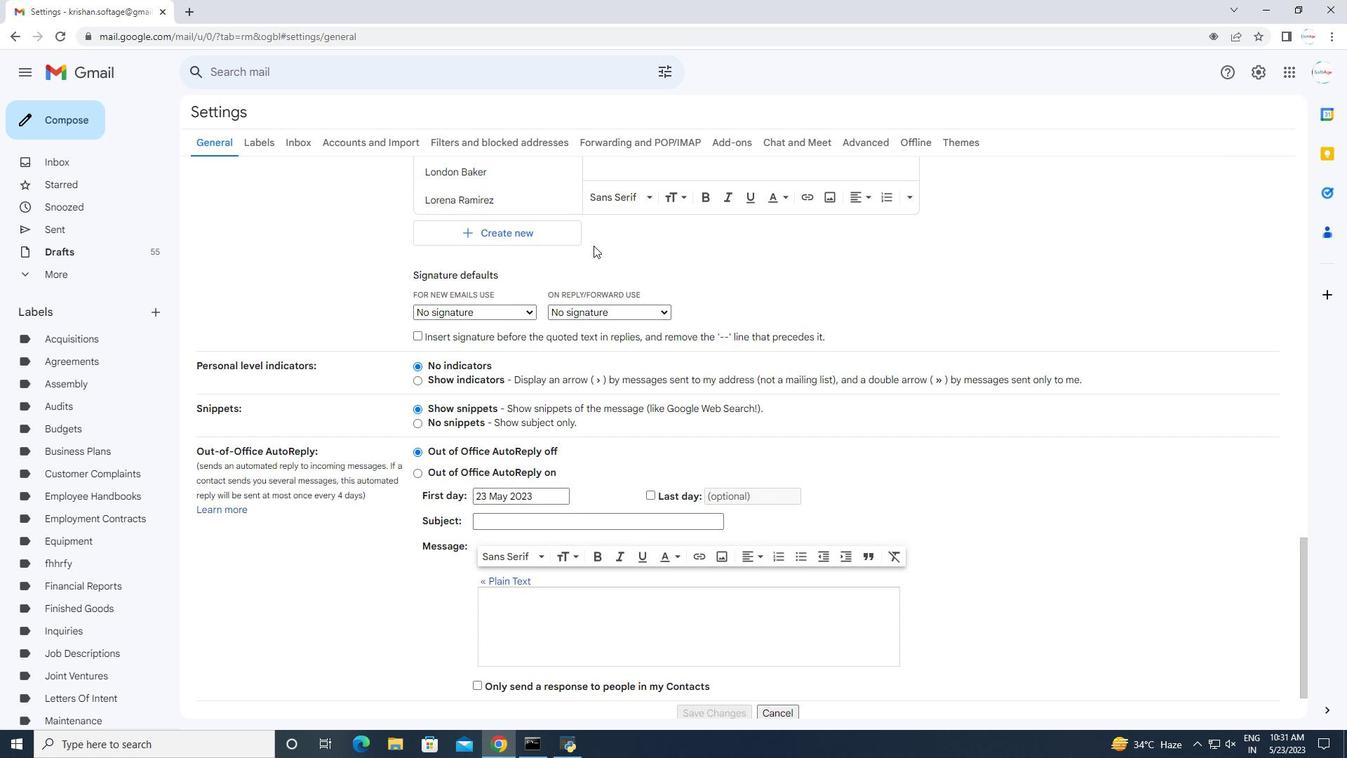 
Action: Mouse pressed left at (573, 241)
Screenshot: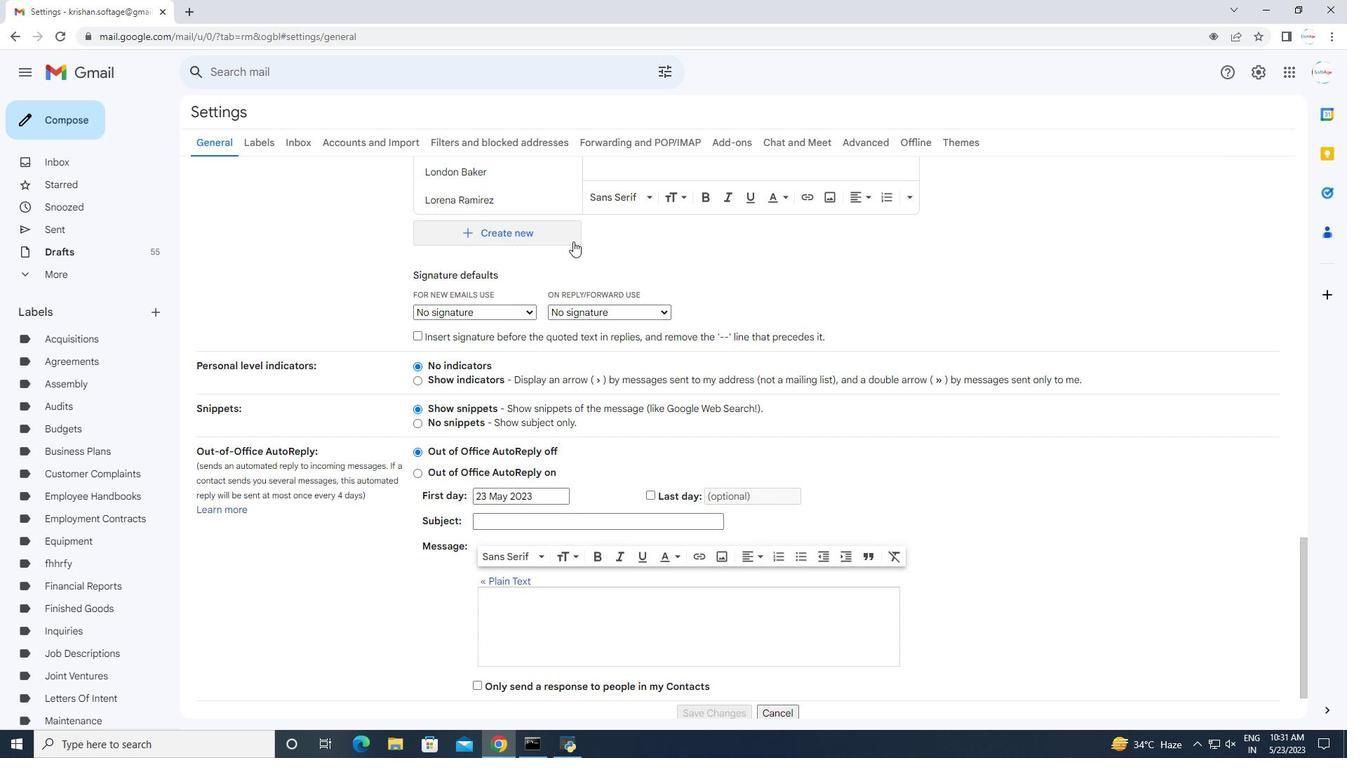 
Action: Mouse moved to (638, 375)
Screenshot: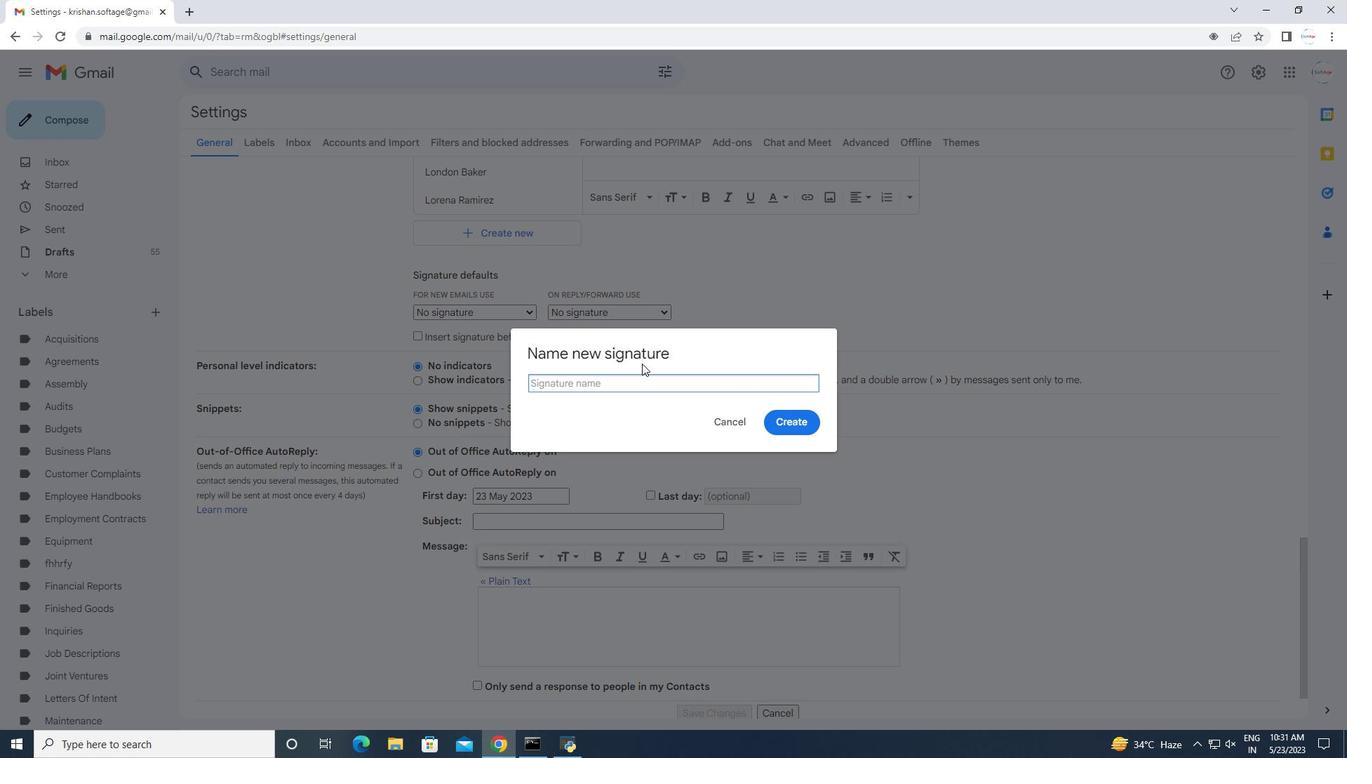 
Action: Mouse pressed left at (638, 375)
Screenshot: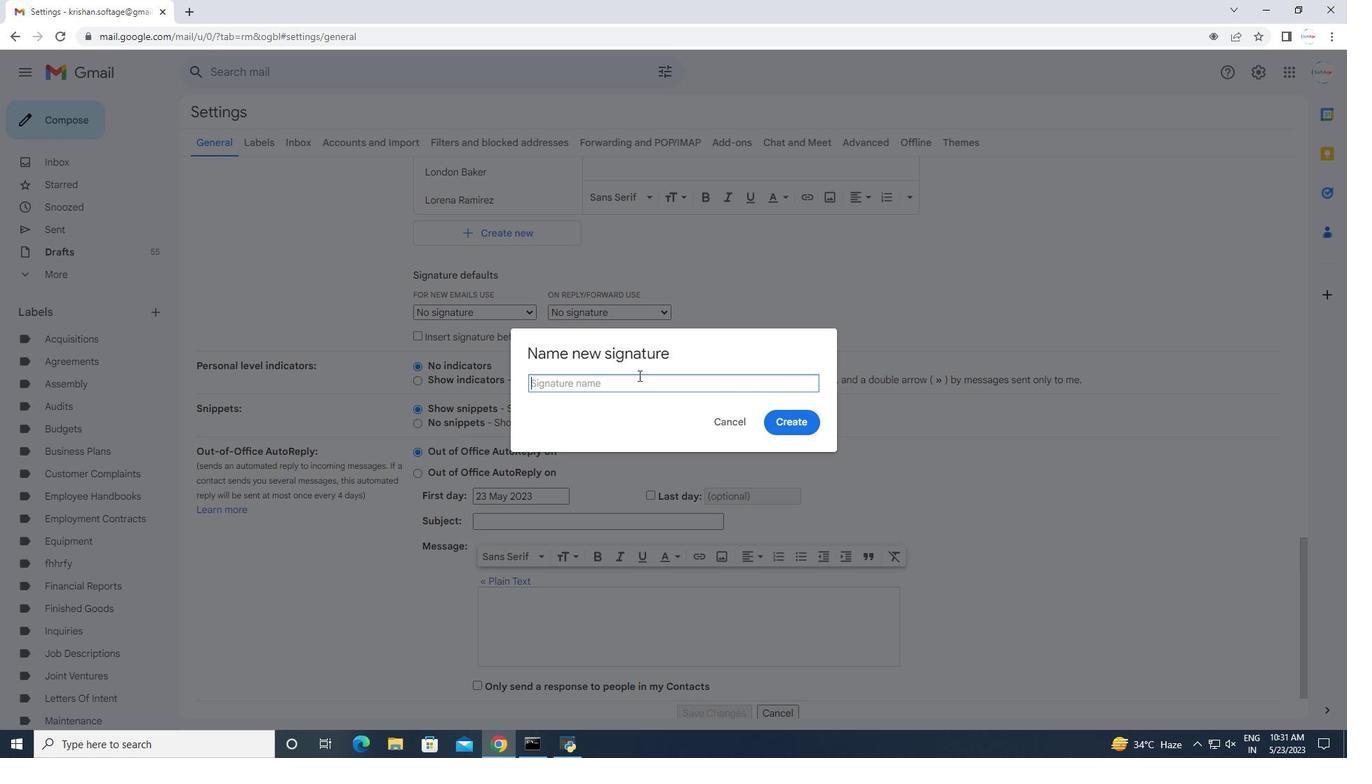 
Action: Key pressed <Key.shift>Marcus<Key.space><Key.shift>Martinez
Screenshot: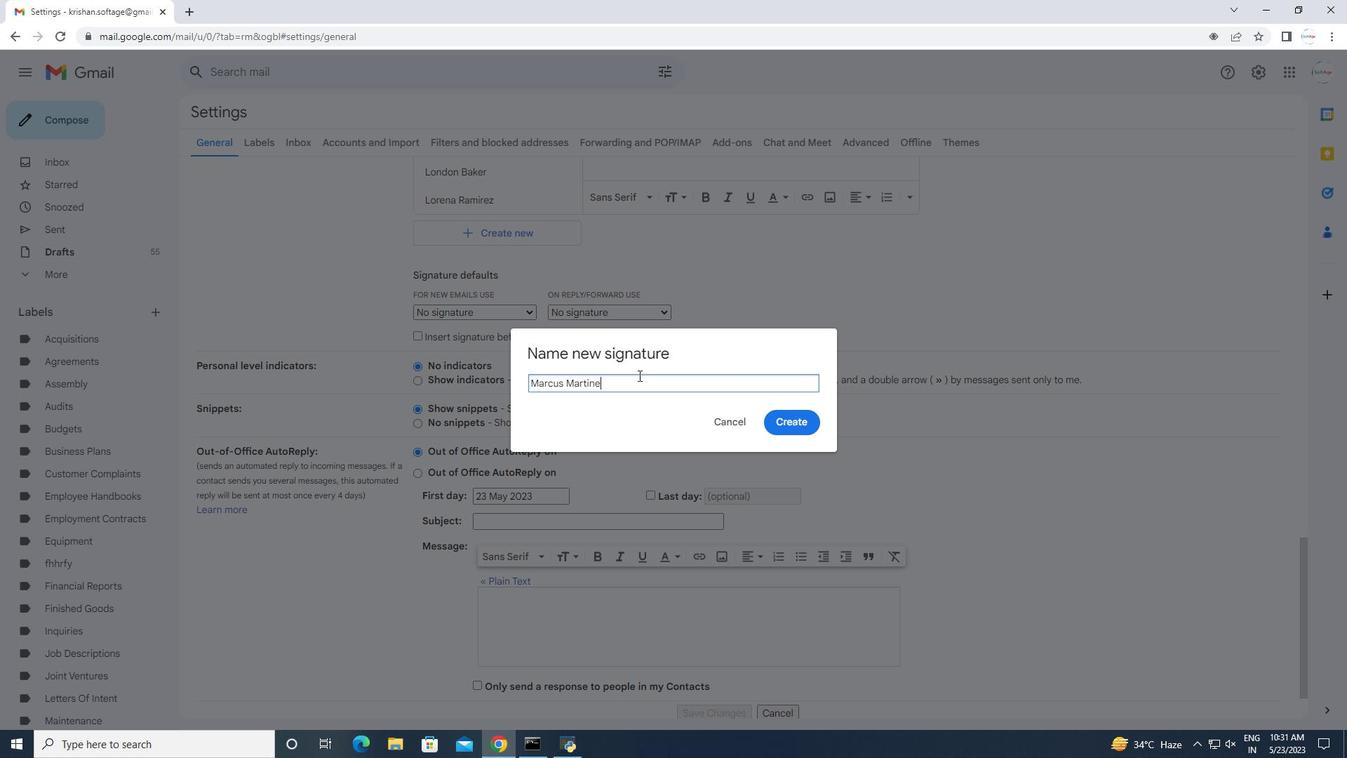 
Action: Mouse moved to (771, 421)
Screenshot: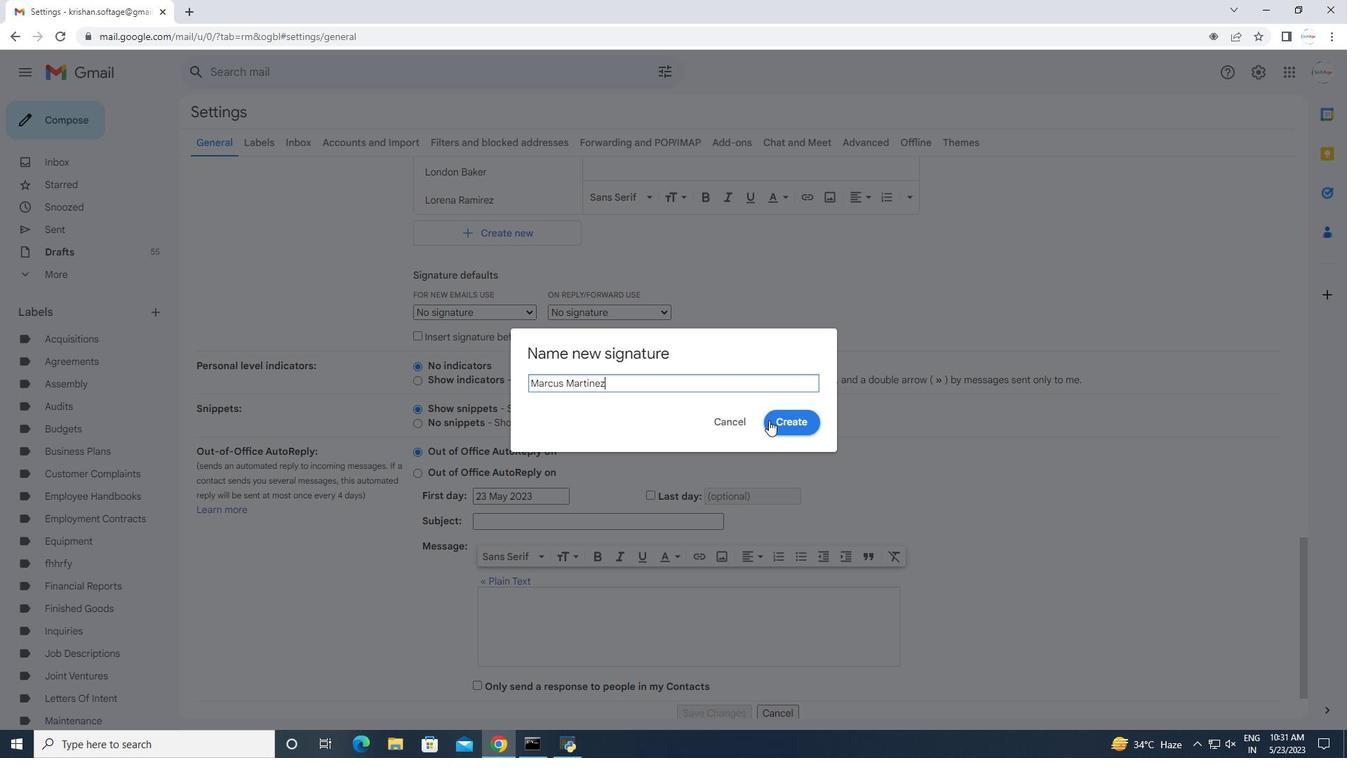 
Action: Mouse pressed left at (771, 421)
Screenshot: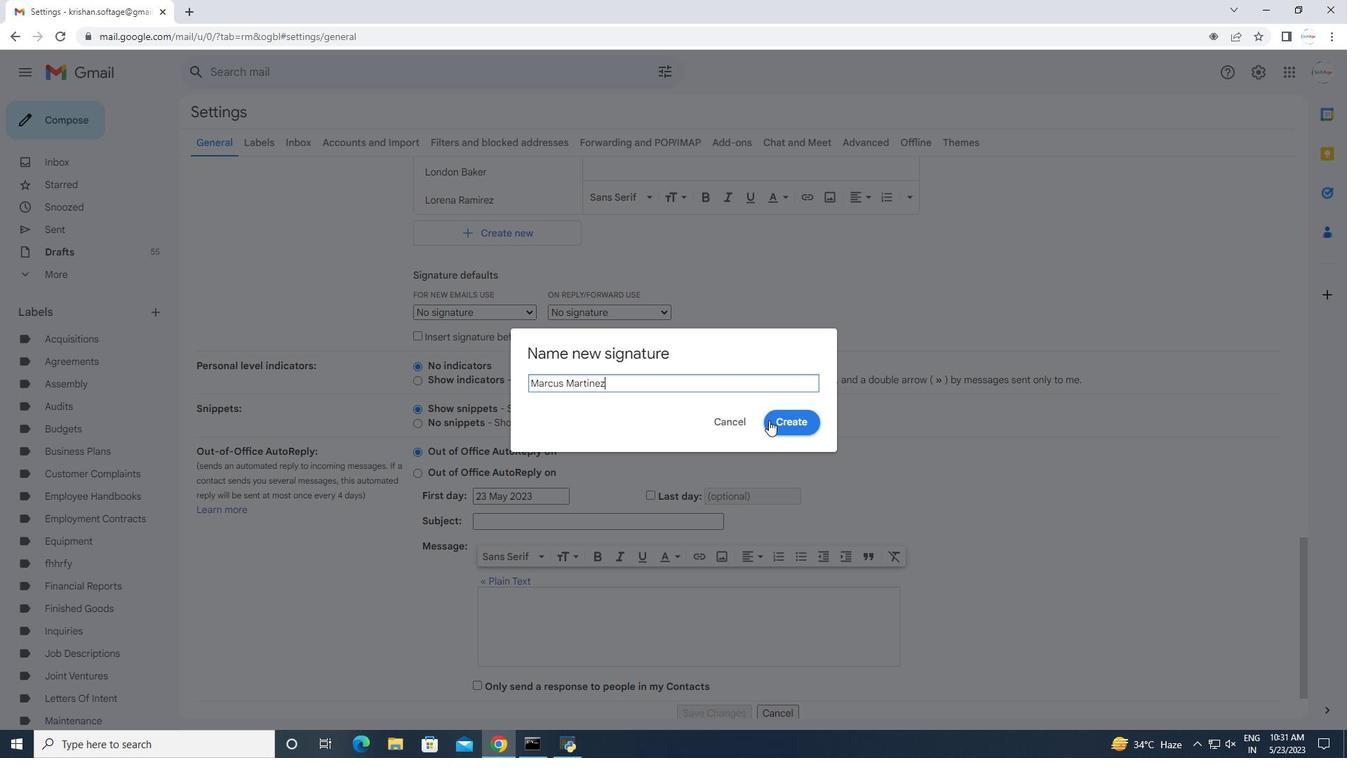 
Action: Mouse moved to (770, 421)
Screenshot: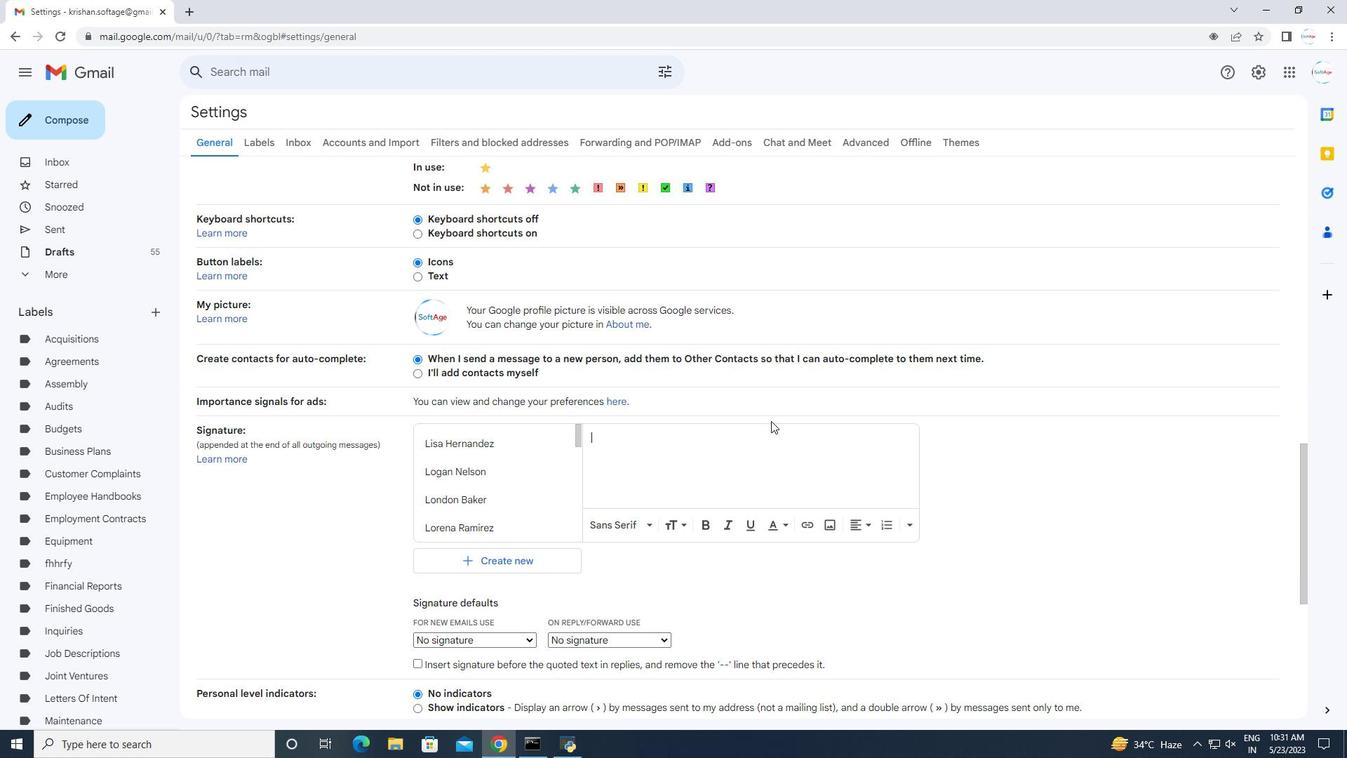 
Action: Mouse scrolled (770, 421) with delta (0, 0)
Screenshot: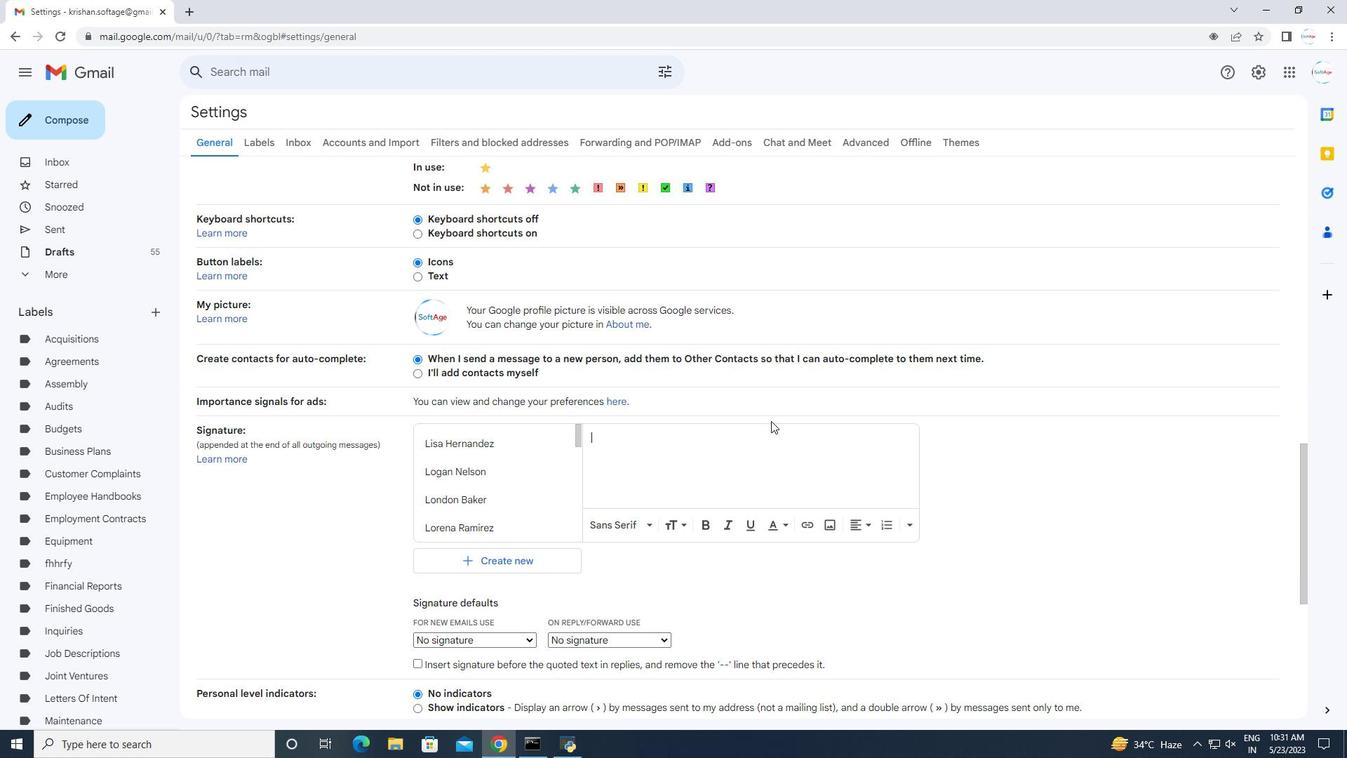
Action: Mouse moved to (769, 421)
Screenshot: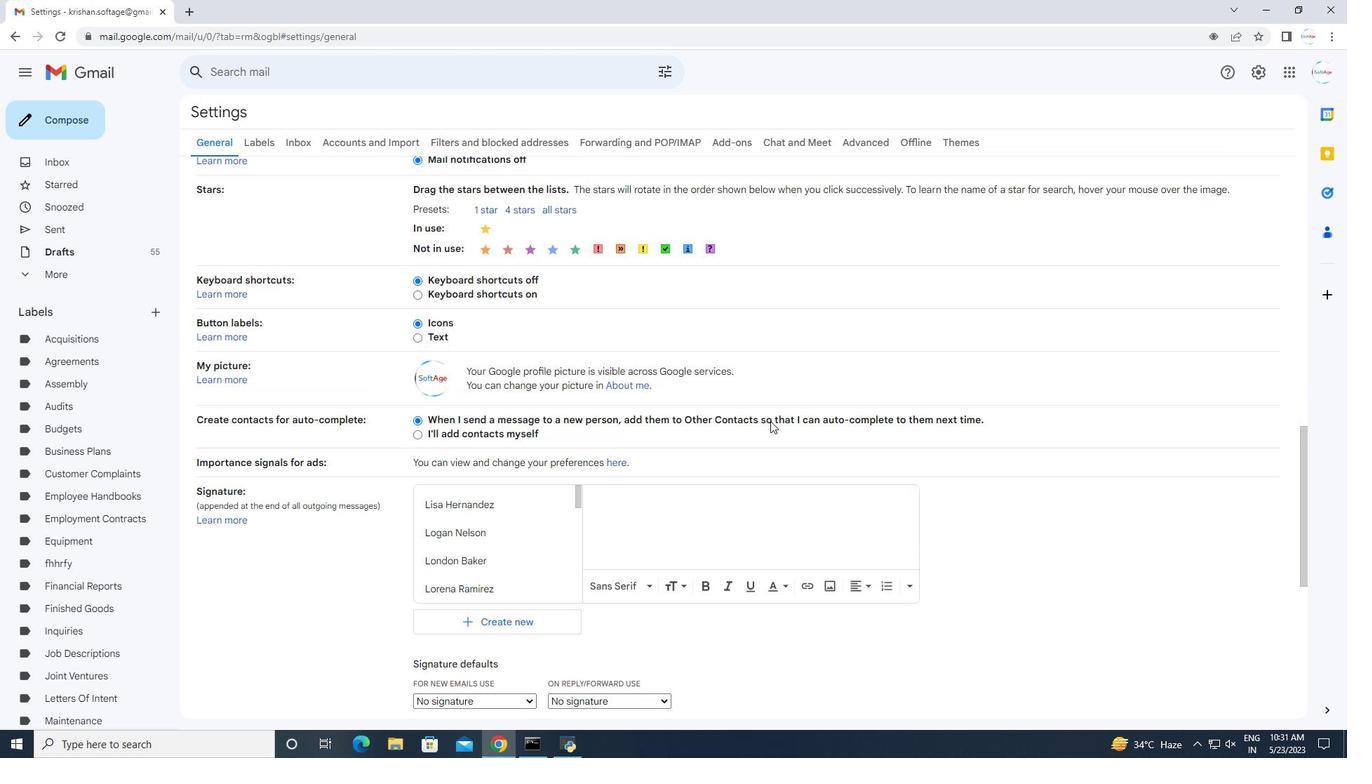 
Action: Mouse scrolled (769, 420) with delta (0, 0)
Screenshot: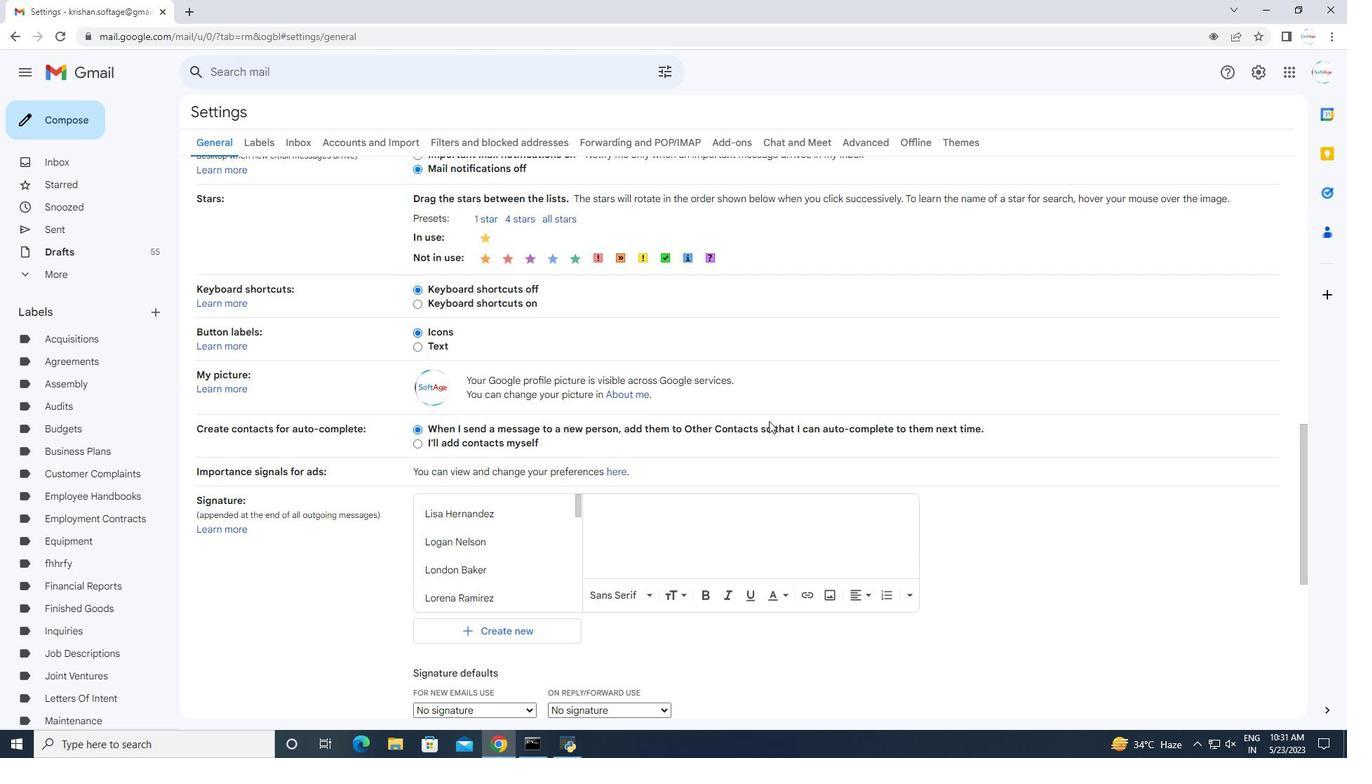 
Action: Mouse moved to (671, 440)
Screenshot: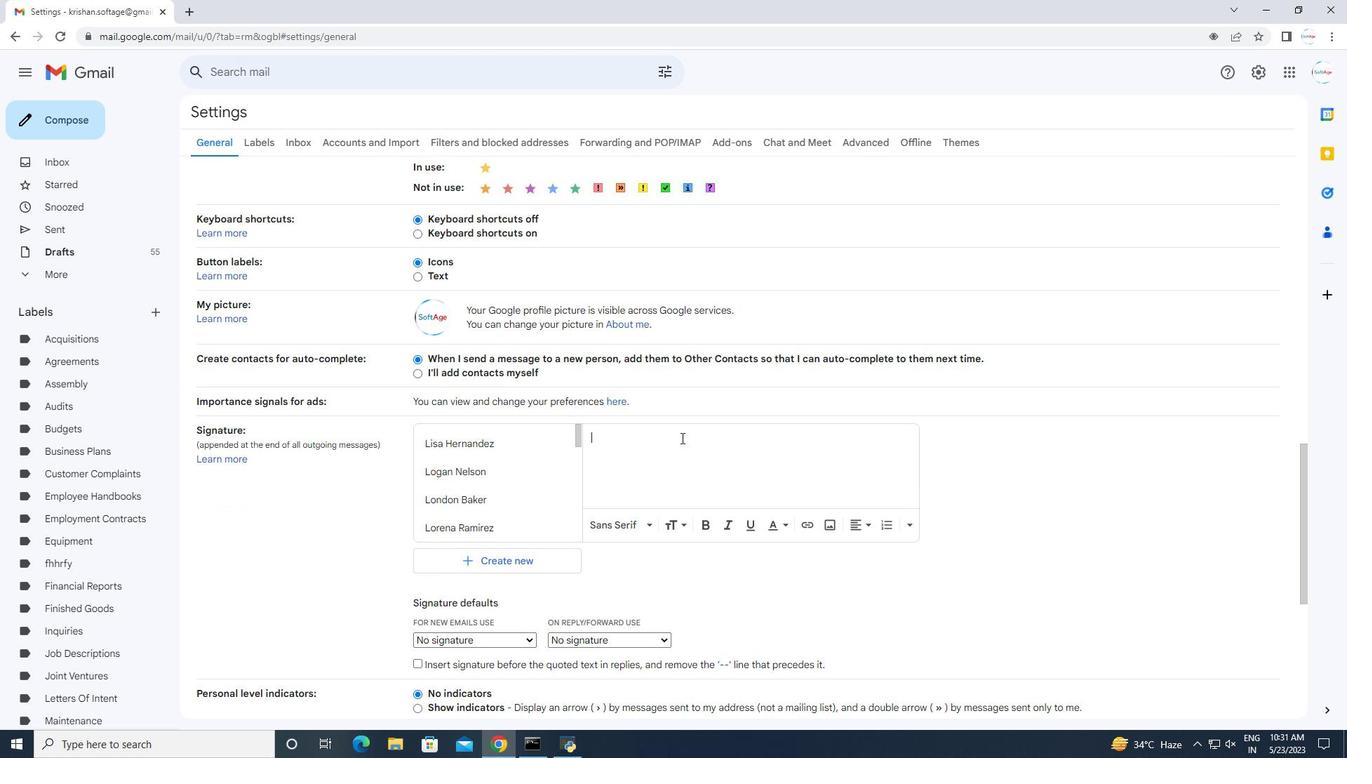 
Action: Mouse pressed left at (671, 440)
Screenshot: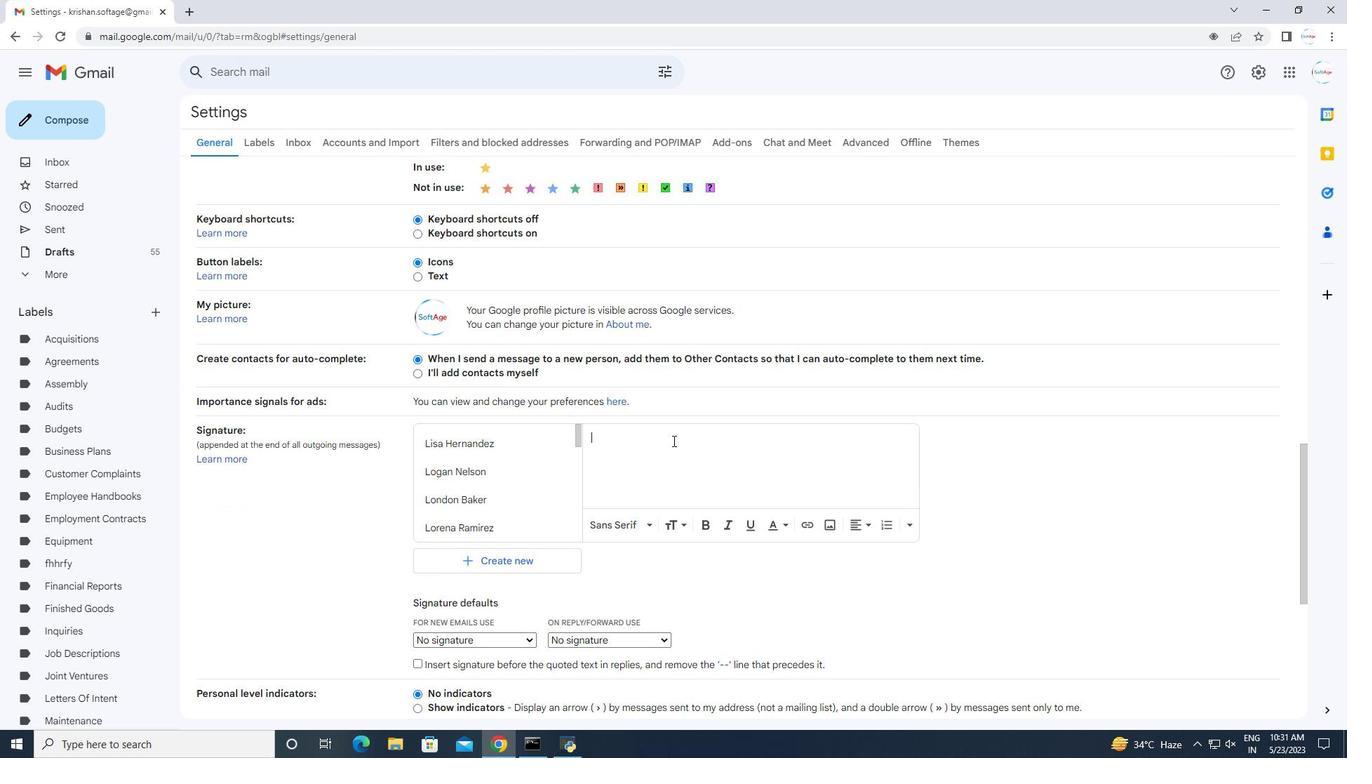 
Action: Key pressed <Key.shift>Marcus<Key.space><Key.shift>Martinez
Screenshot: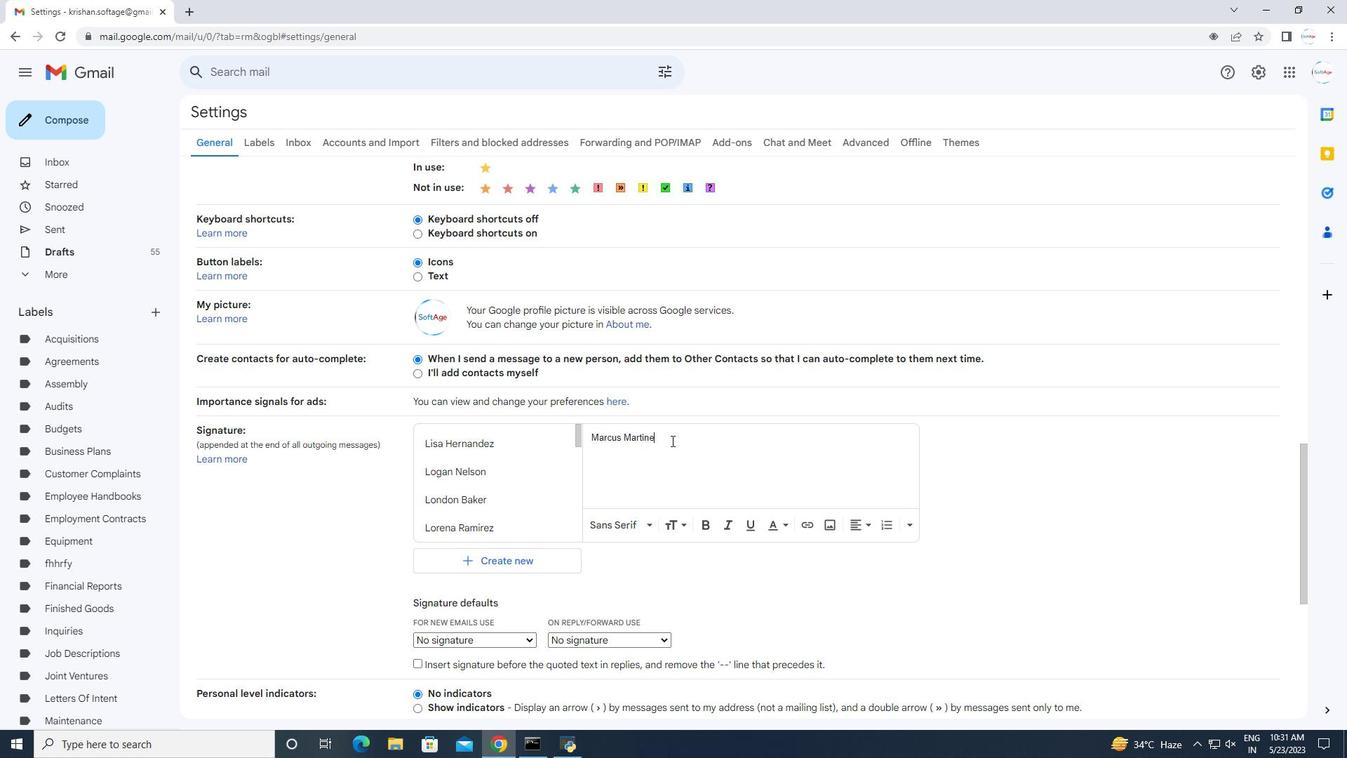 
Action: Mouse moved to (592, 440)
Screenshot: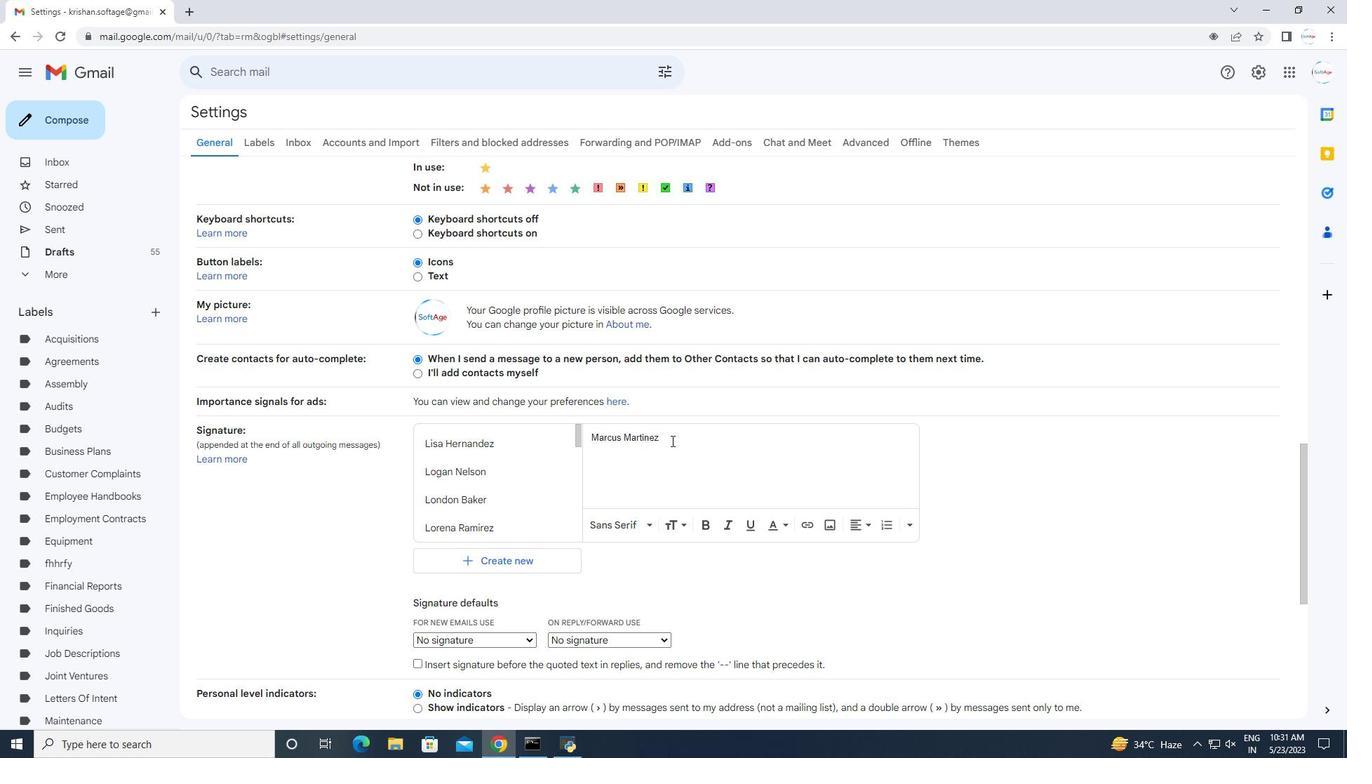 
Action: Mouse scrolled (592, 439) with delta (0, 0)
Screenshot: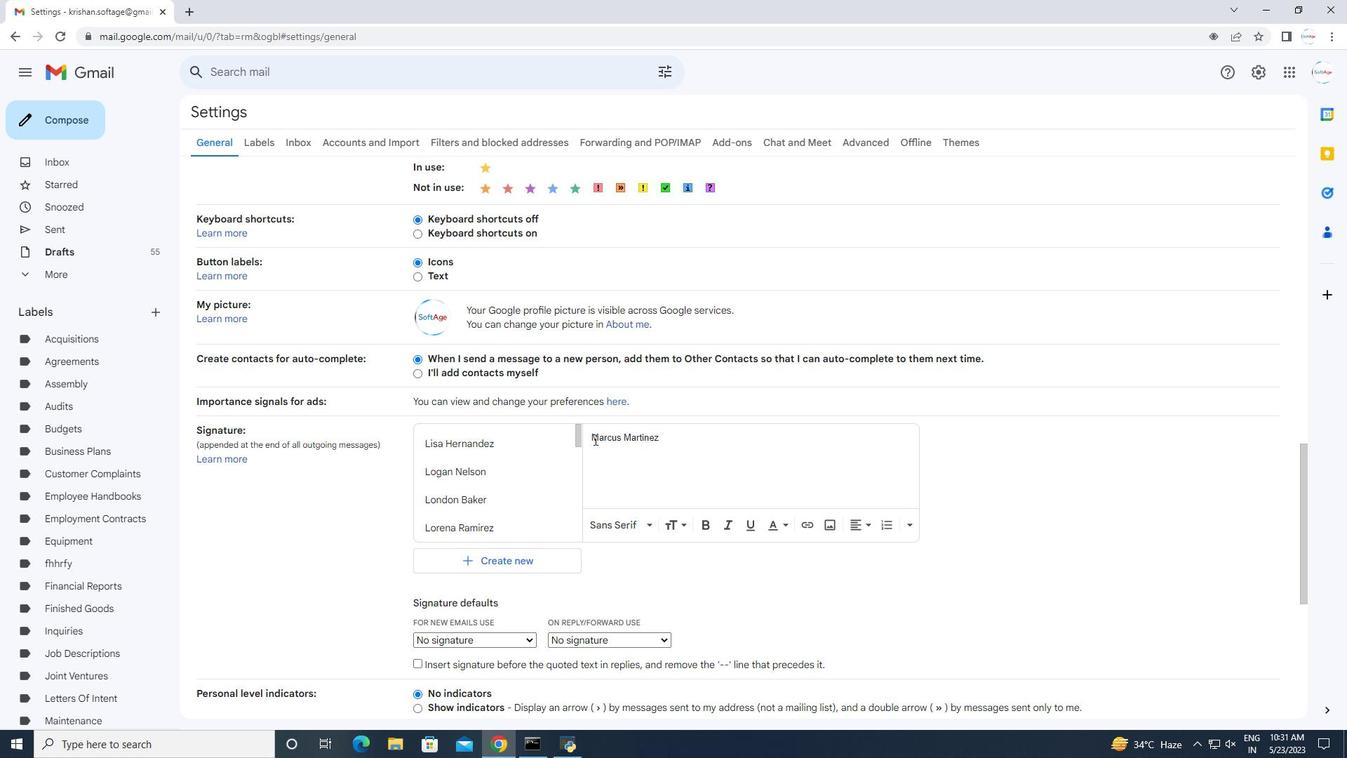 
Action: Mouse moved to (592, 442)
Screenshot: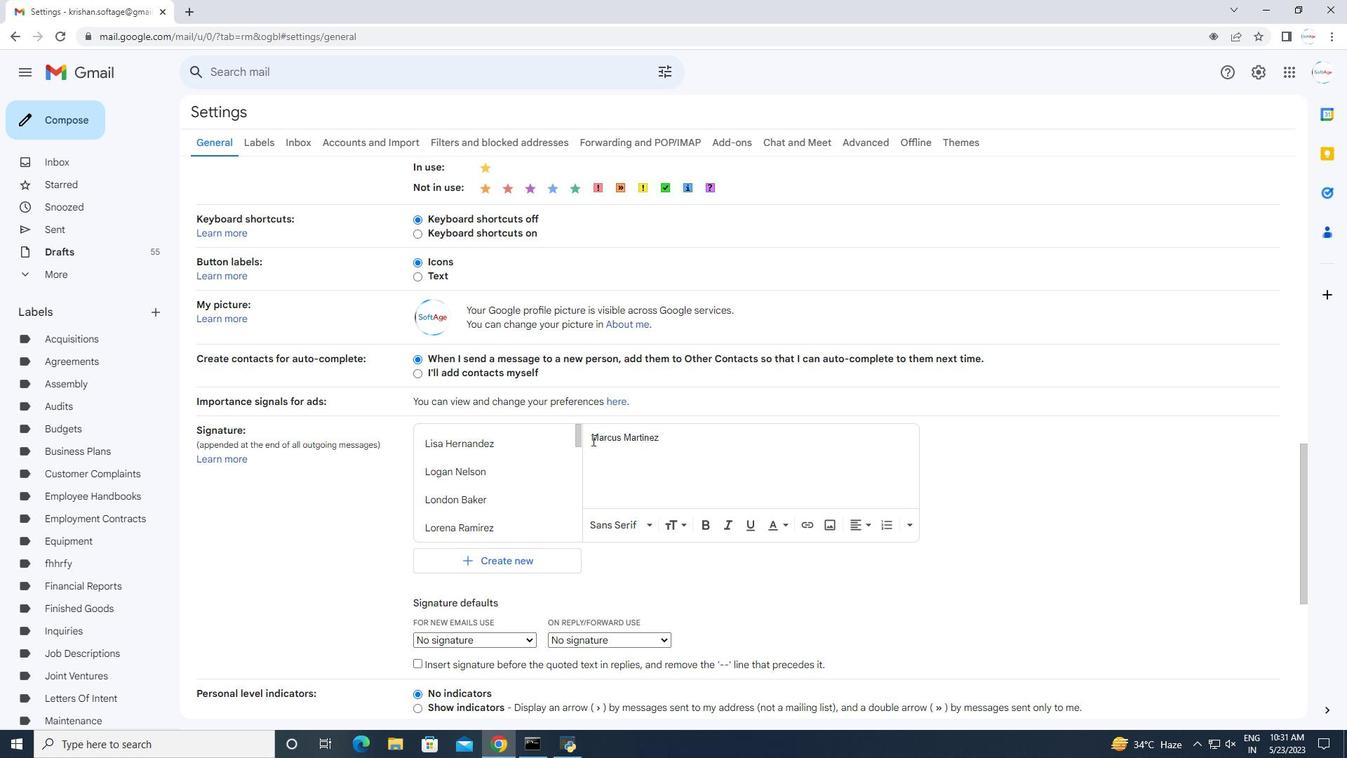 
Action: Mouse scrolled (592, 441) with delta (0, 0)
Screenshot: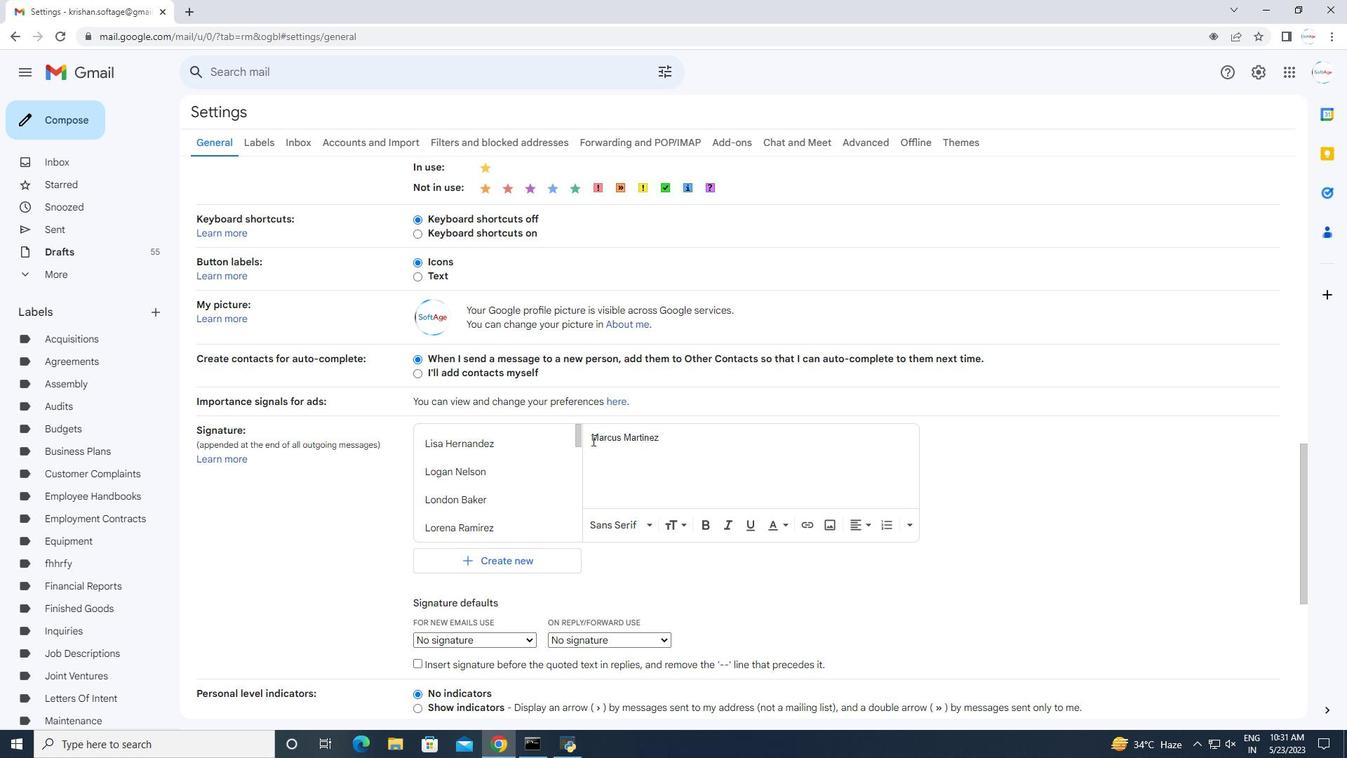 
Action: Mouse moved to (593, 444)
Screenshot: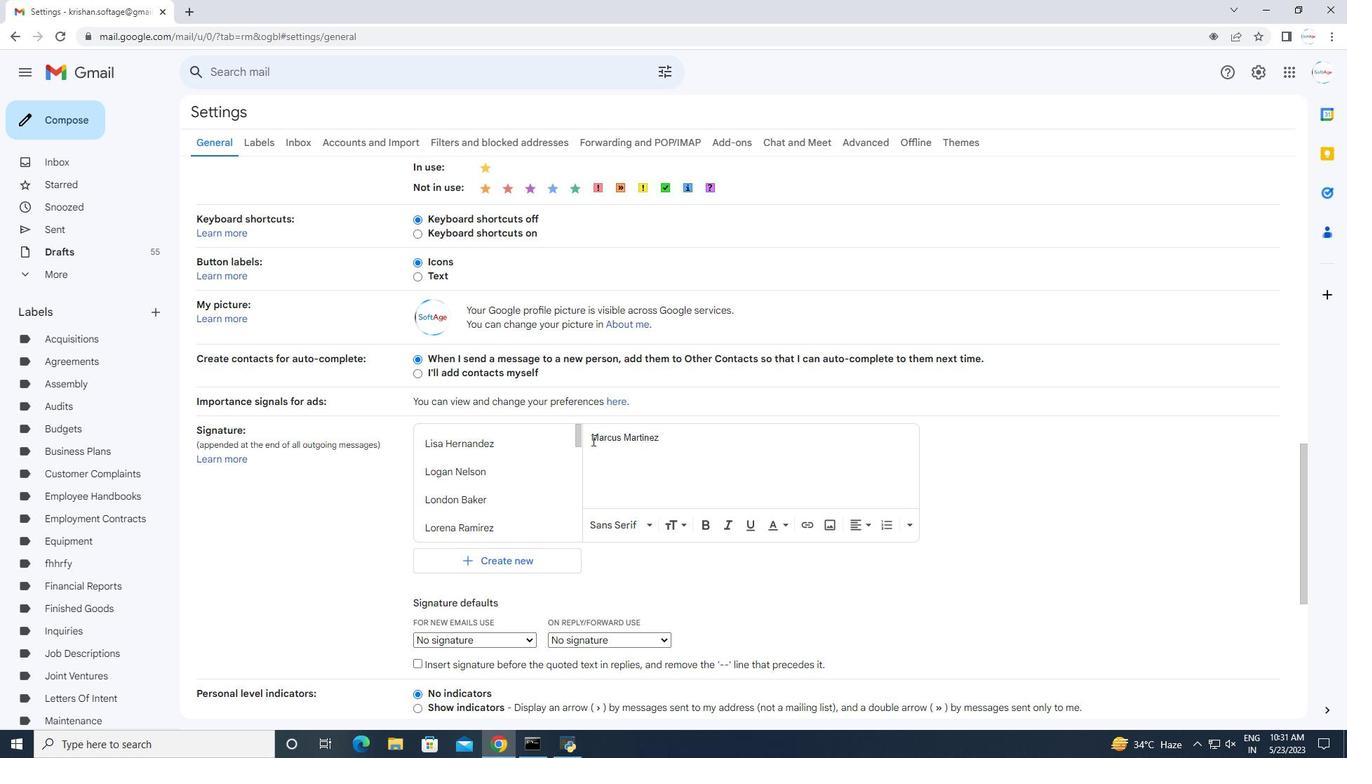 
Action: Mouse scrolled (593, 443) with delta (0, 0)
Screenshot: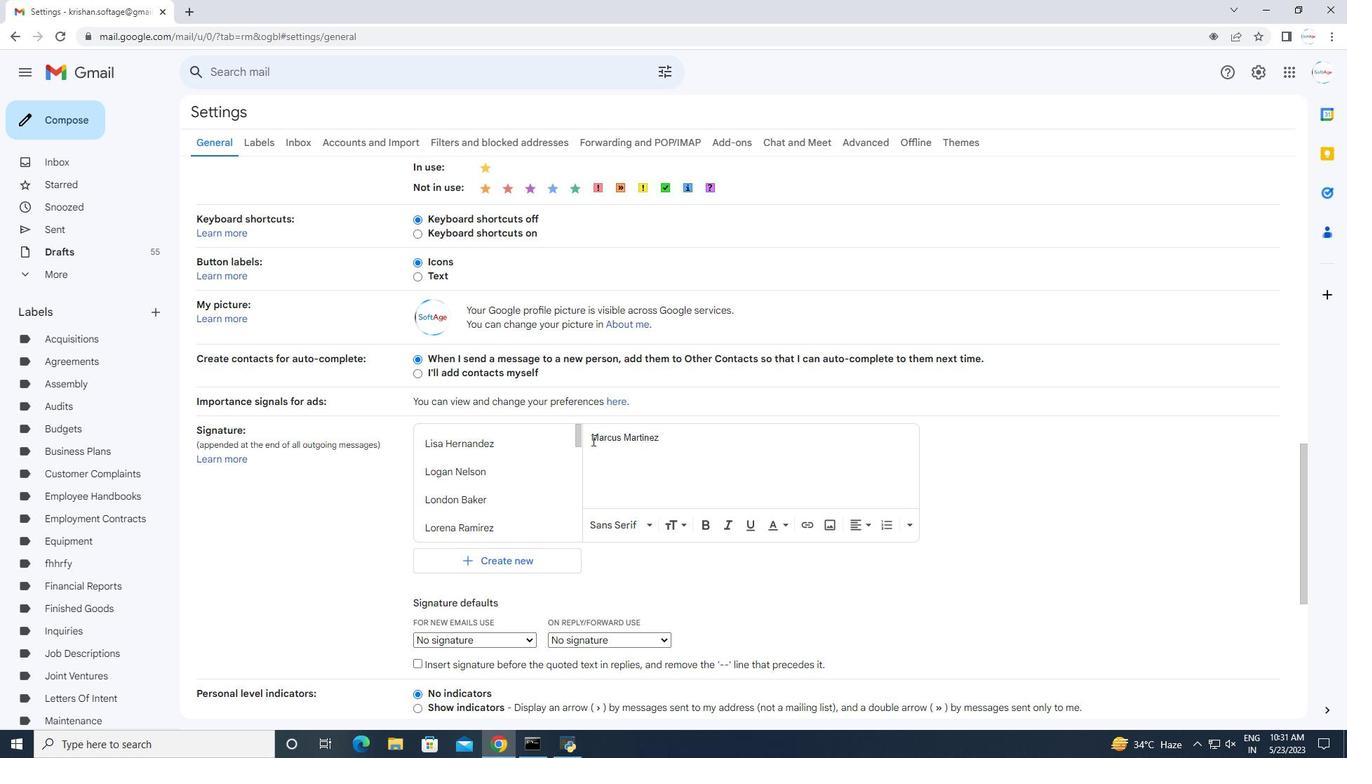 
Action: Mouse moved to (593, 446)
Screenshot: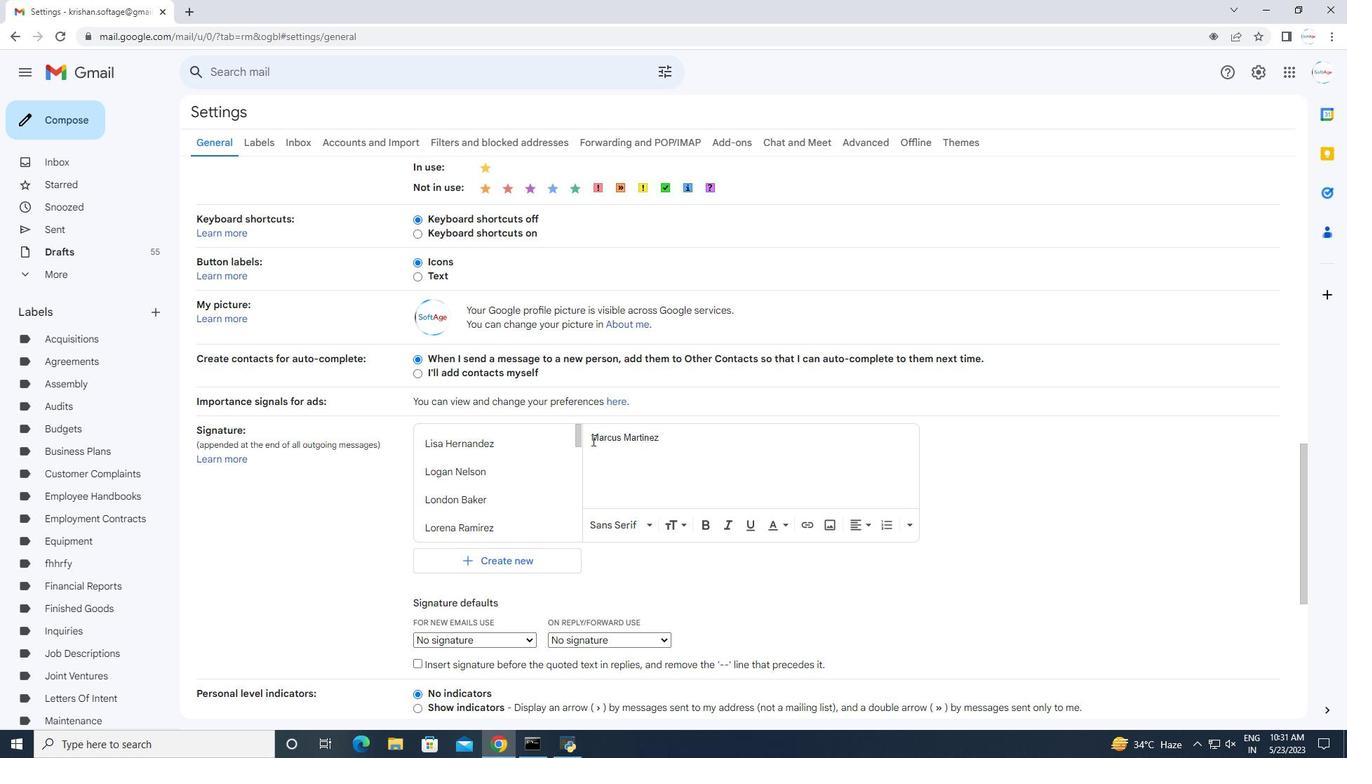 
Action: Mouse scrolled (593, 445) with delta (0, 0)
Screenshot: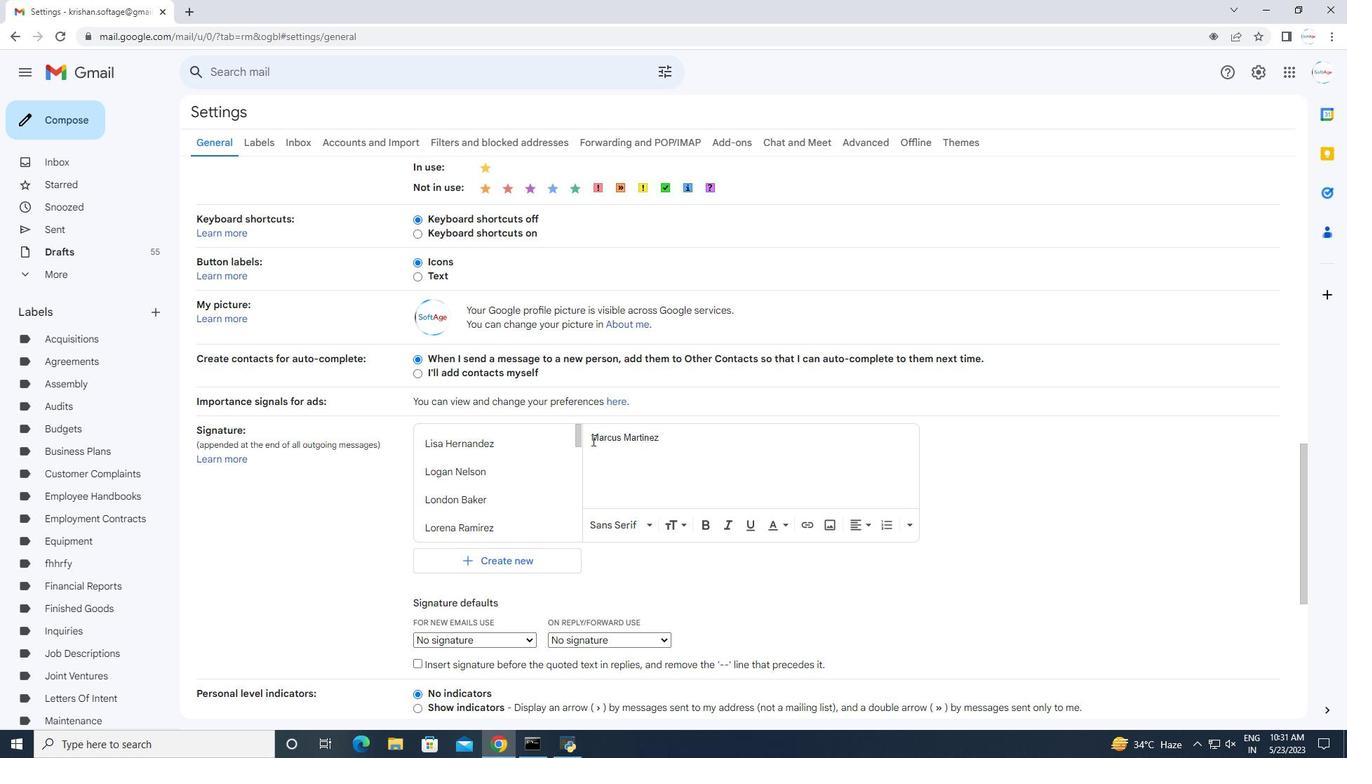 
Action: Mouse moved to (595, 448)
Screenshot: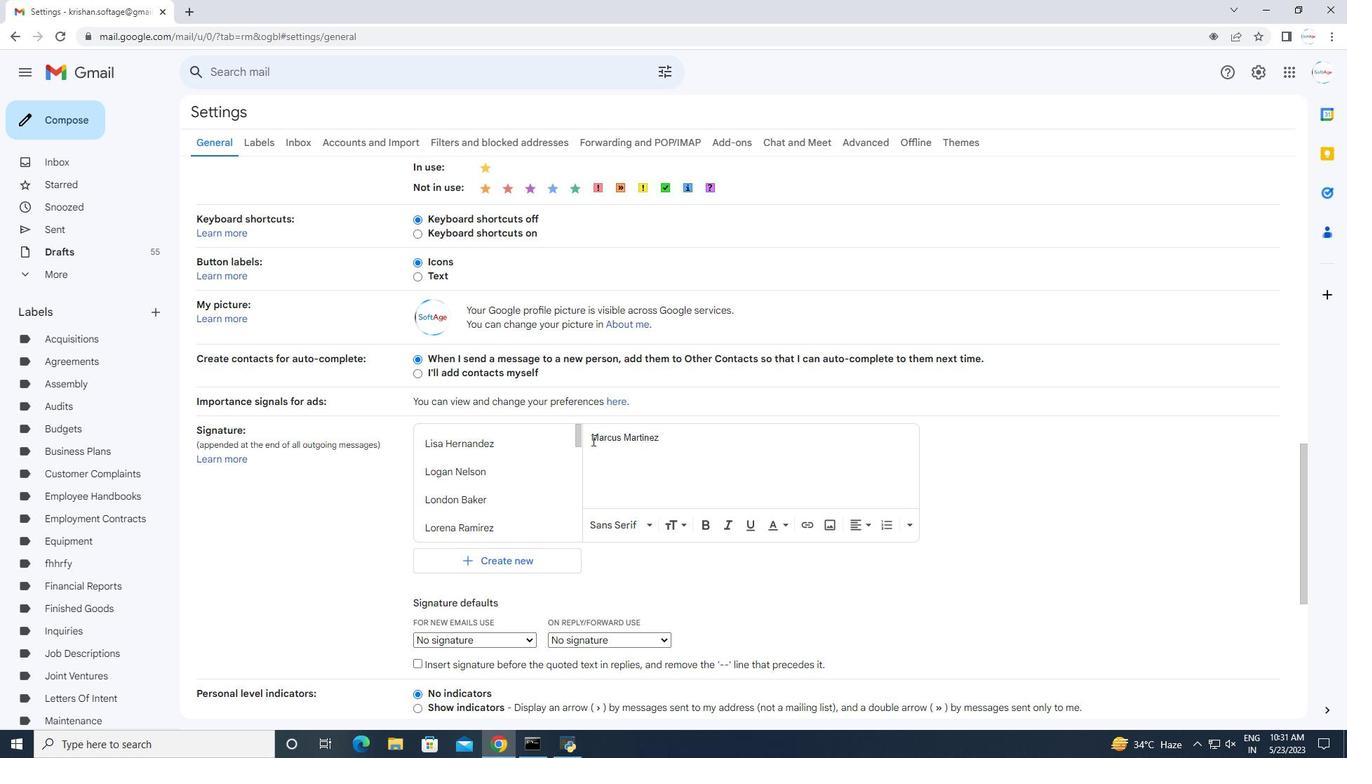 
Action: Mouse scrolled (595, 447) with delta (0, 0)
Screenshot: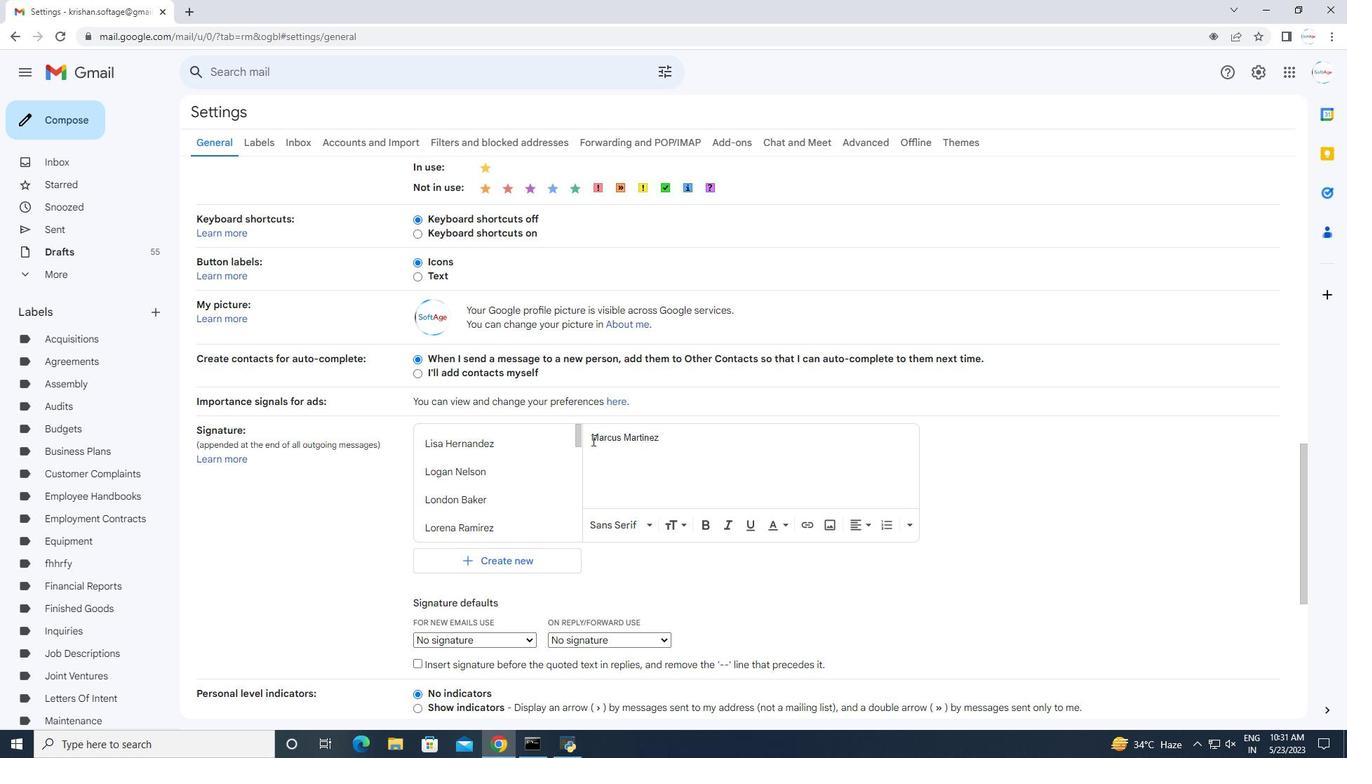 
Action: Mouse moved to (607, 471)
Screenshot: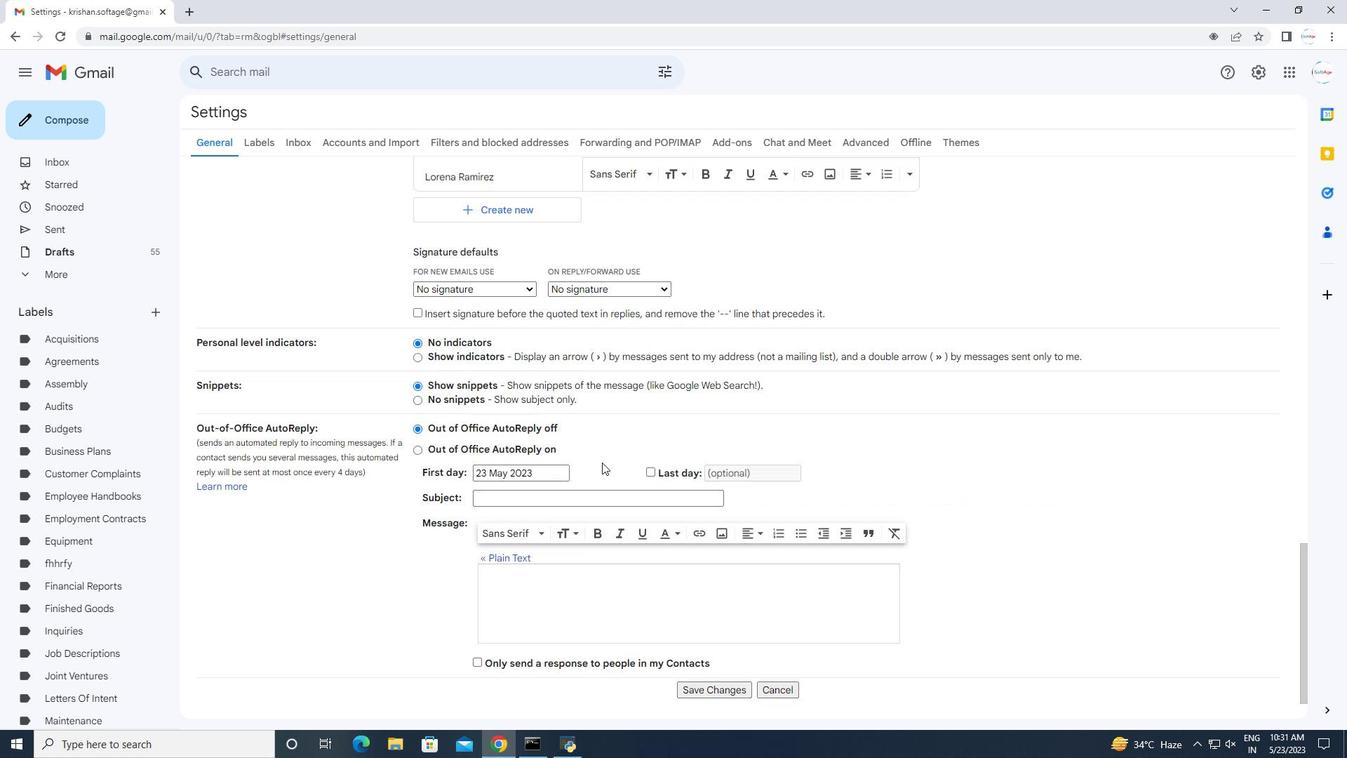 
Action: Mouse scrolled (607, 470) with delta (0, 0)
Screenshot: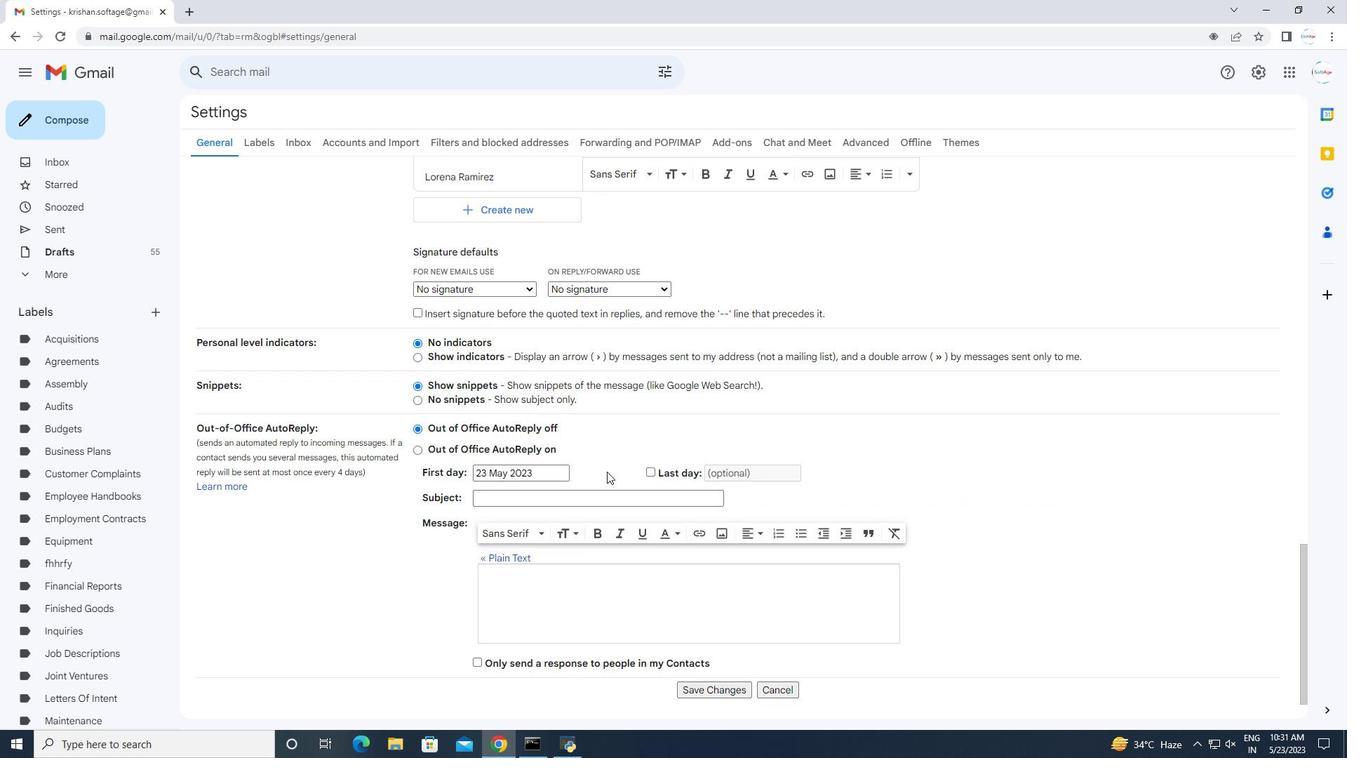 
Action: Mouse scrolled (607, 470) with delta (0, 0)
Screenshot: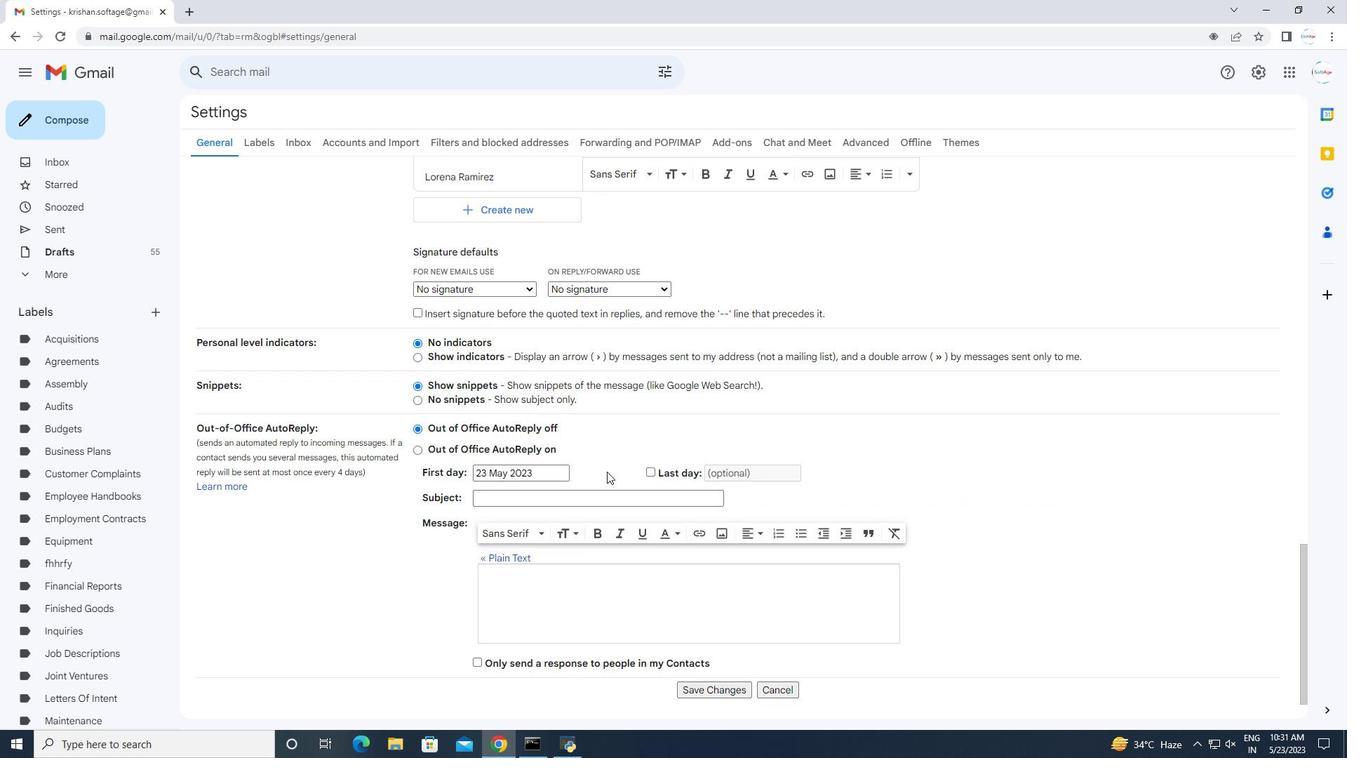 
Action: Mouse scrolled (607, 470) with delta (0, 0)
Screenshot: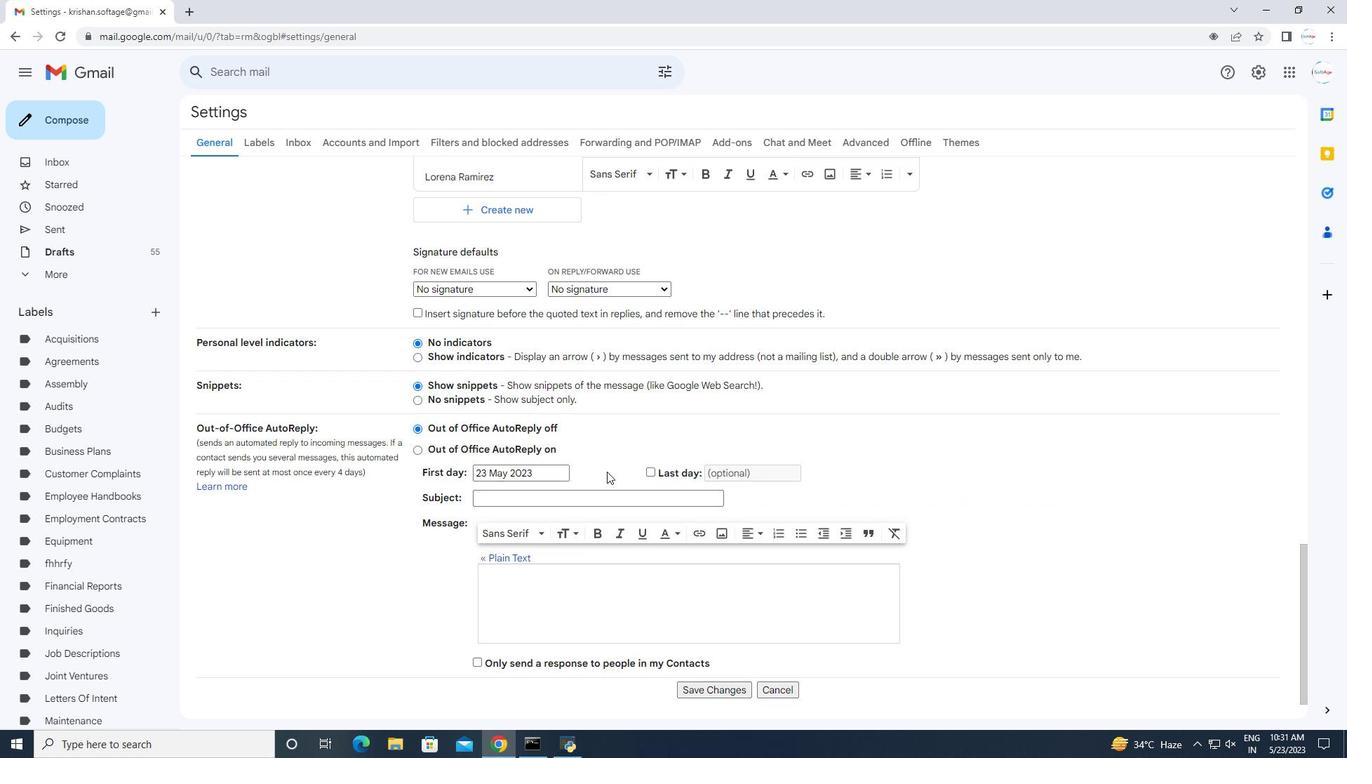
Action: Mouse scrolled (607, 470) with delta (0, 0)
Screenshot: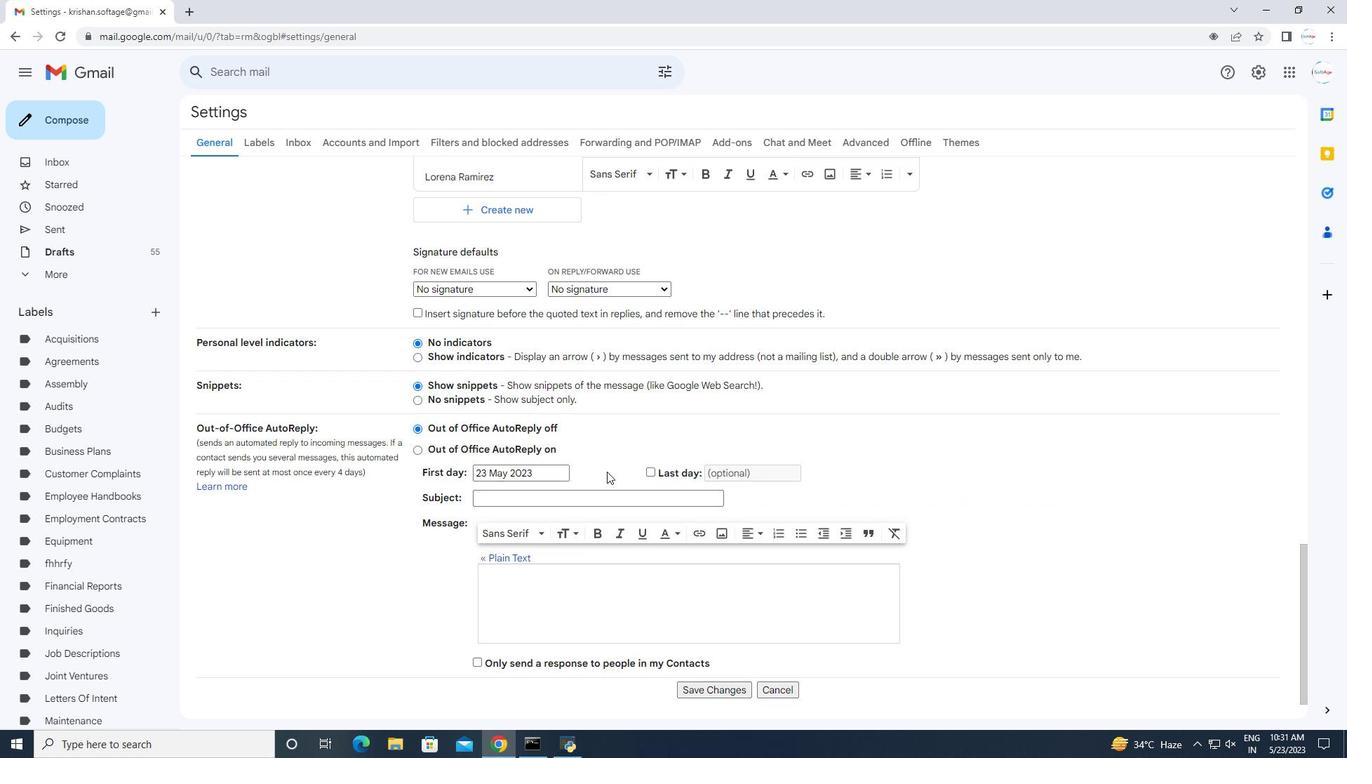 
Action: Mouse scrolled (607, 470) with delta (0, 0)
Screenshot: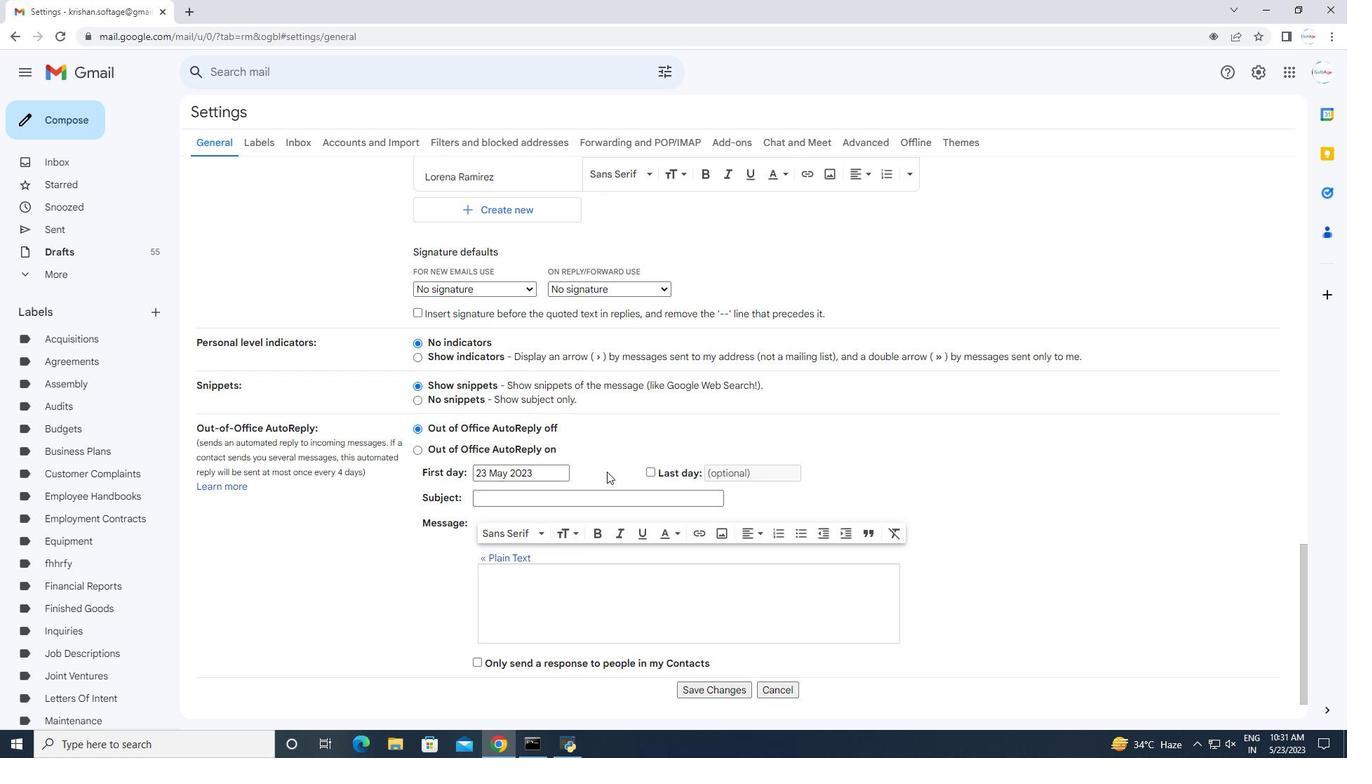 
Action: Mouse moved to (607, 474)
Screenshot: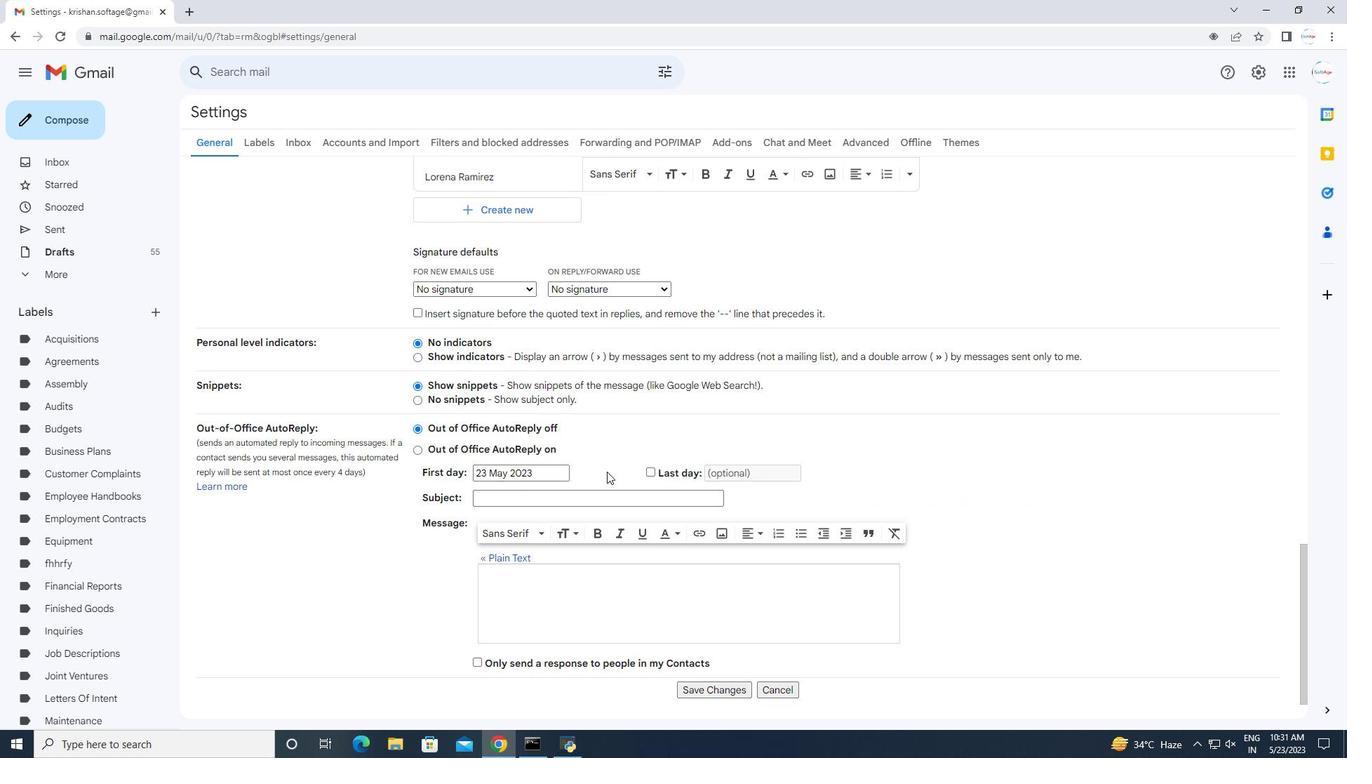 
Action: Mouse scrolled (607, 473) with delta (0, 0)
Screenshot: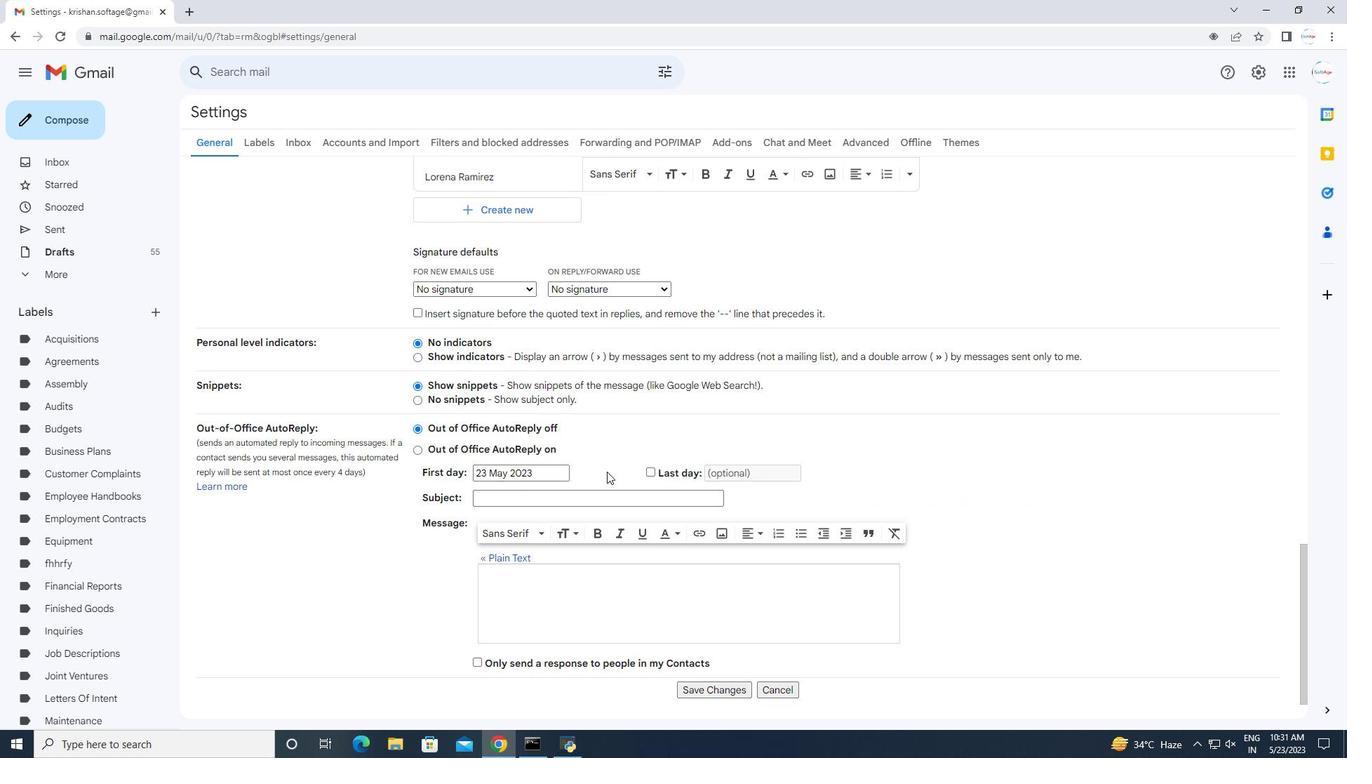
Action: Mouse moved to (695, 643)
Screenshot: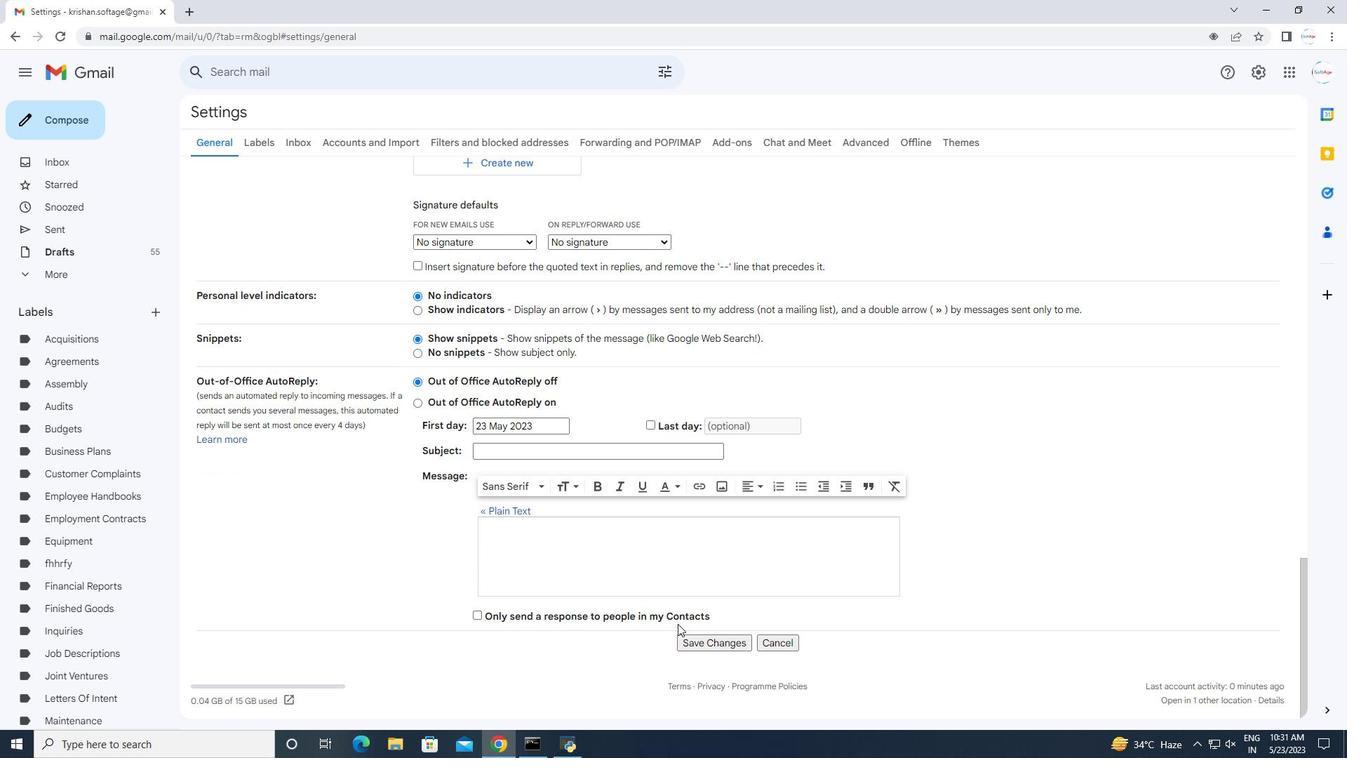 
Action: Mouse pressed left at (695, 643)
Screenshot: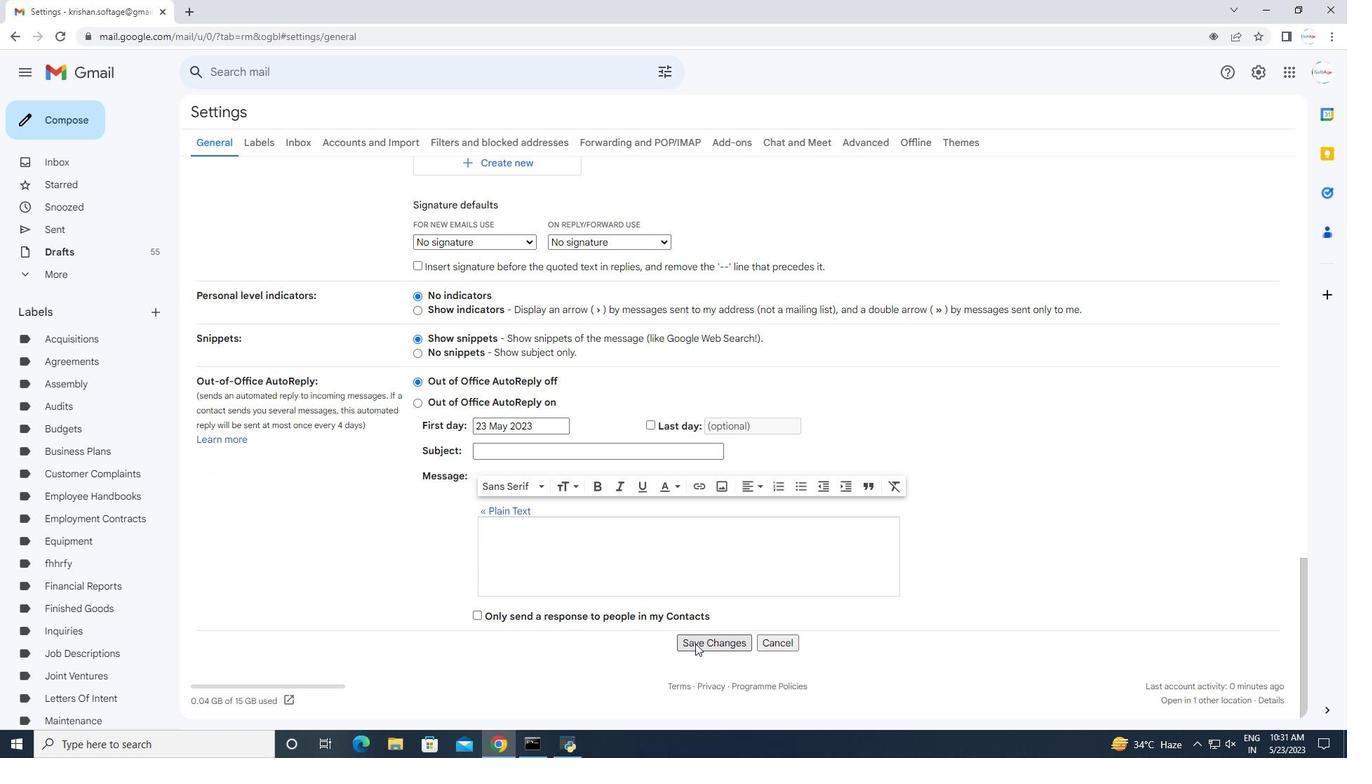 
Action: Mouse moved to (51, 128)
Screenshot: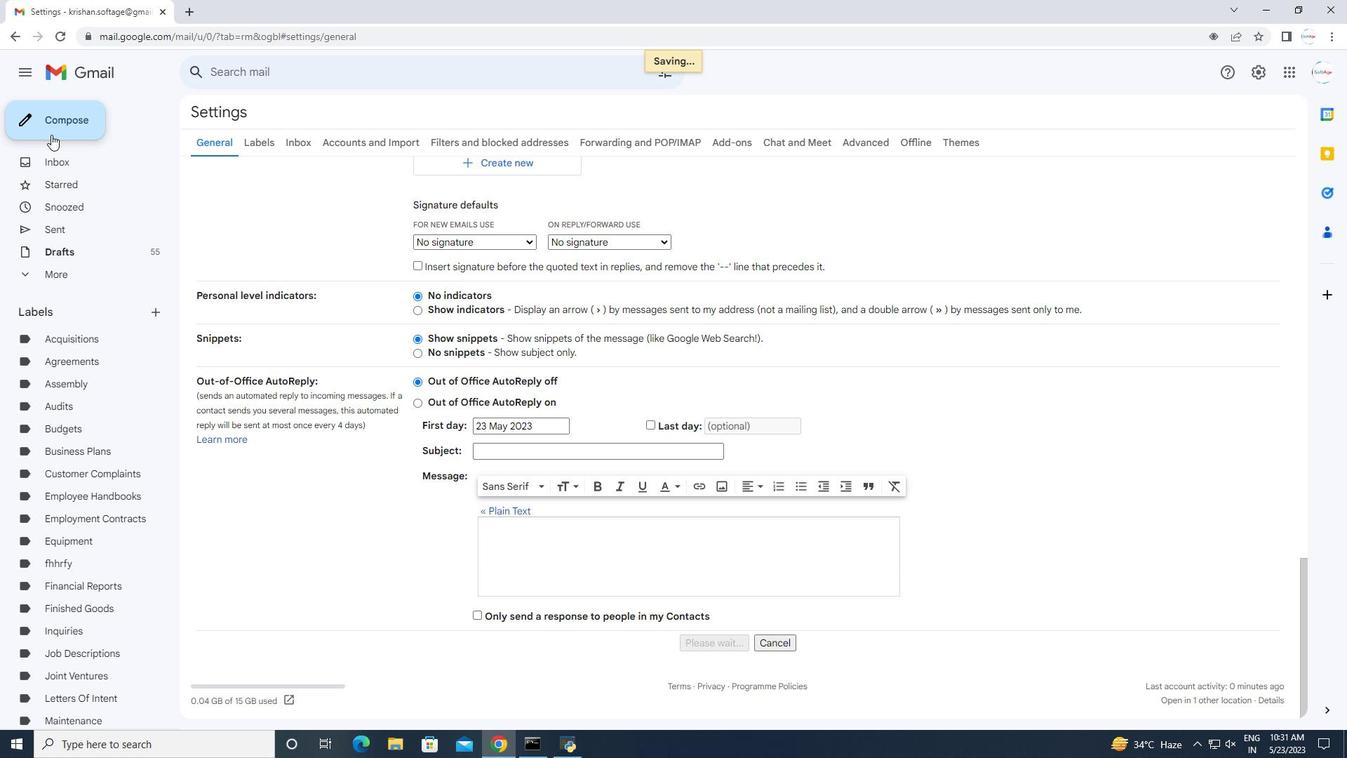 
Action: Mouse pressed left at (51, 128)
Screenshot: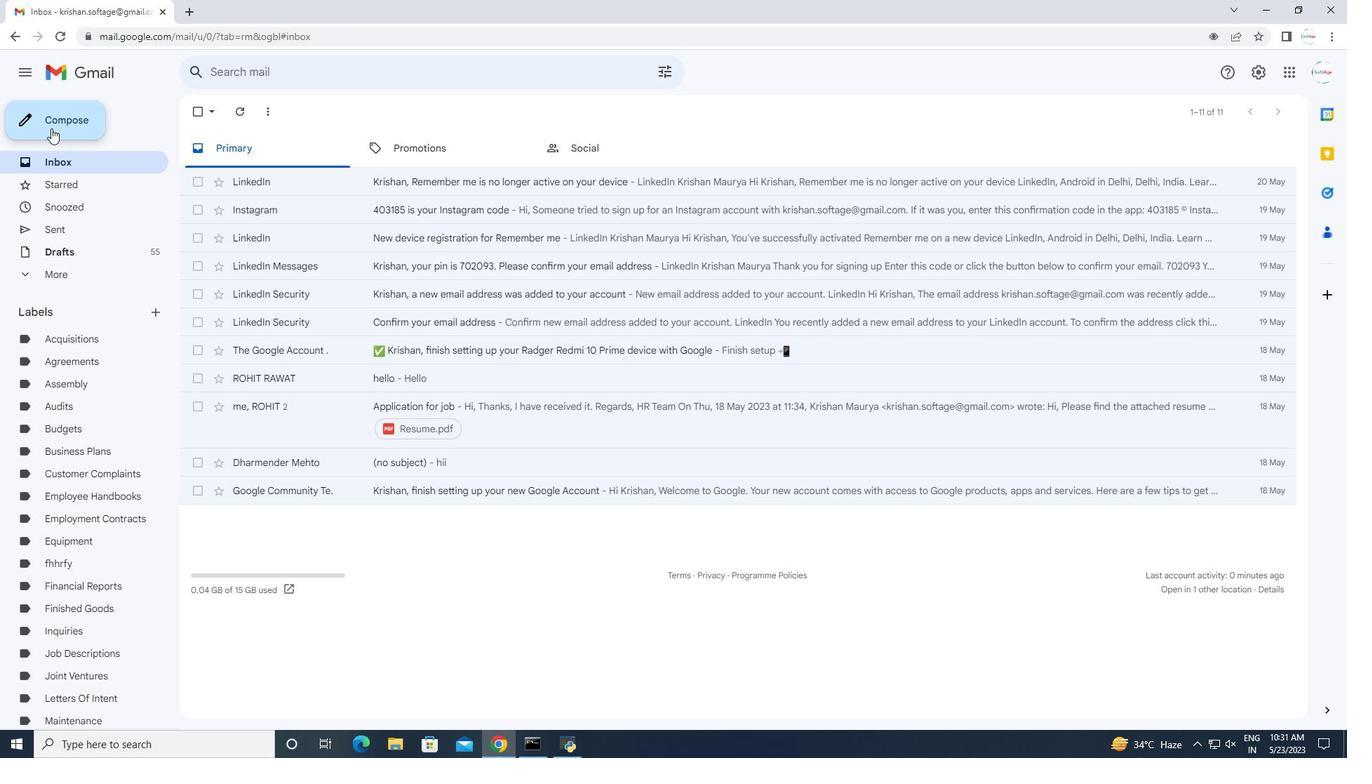 
Action: Mouse moved to (932, 341)
Screenshot: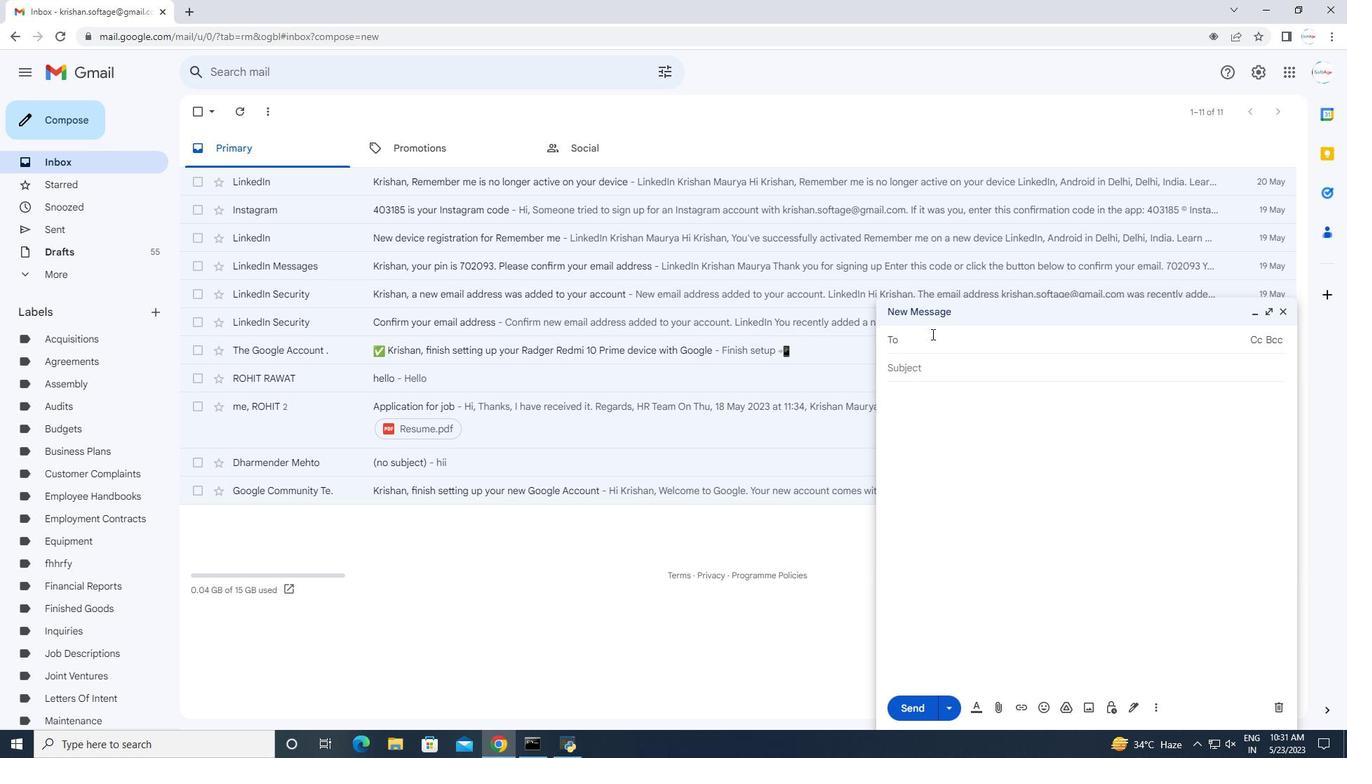 
Action: Mouse pressed left at (932, 341)
Screenshot: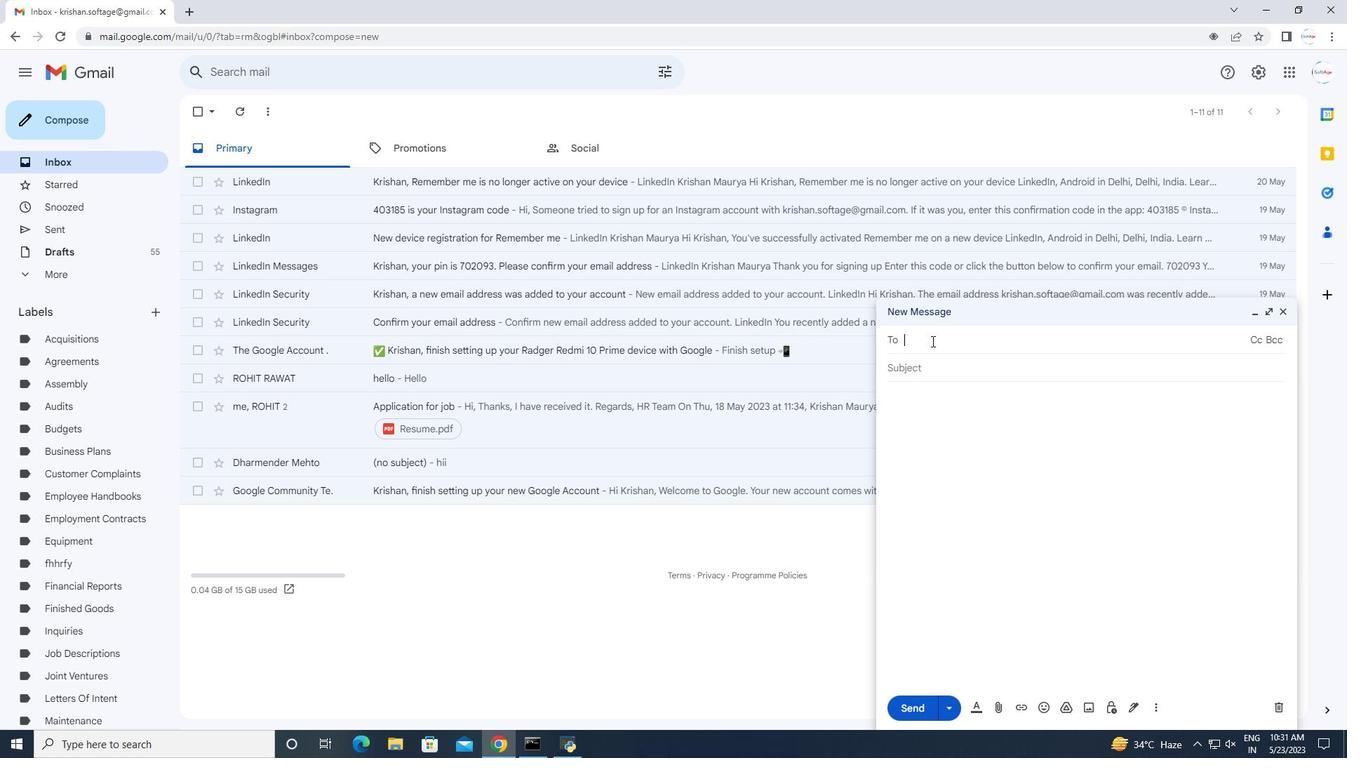
Action: Mouse moved to (932, 341)
Screenshot: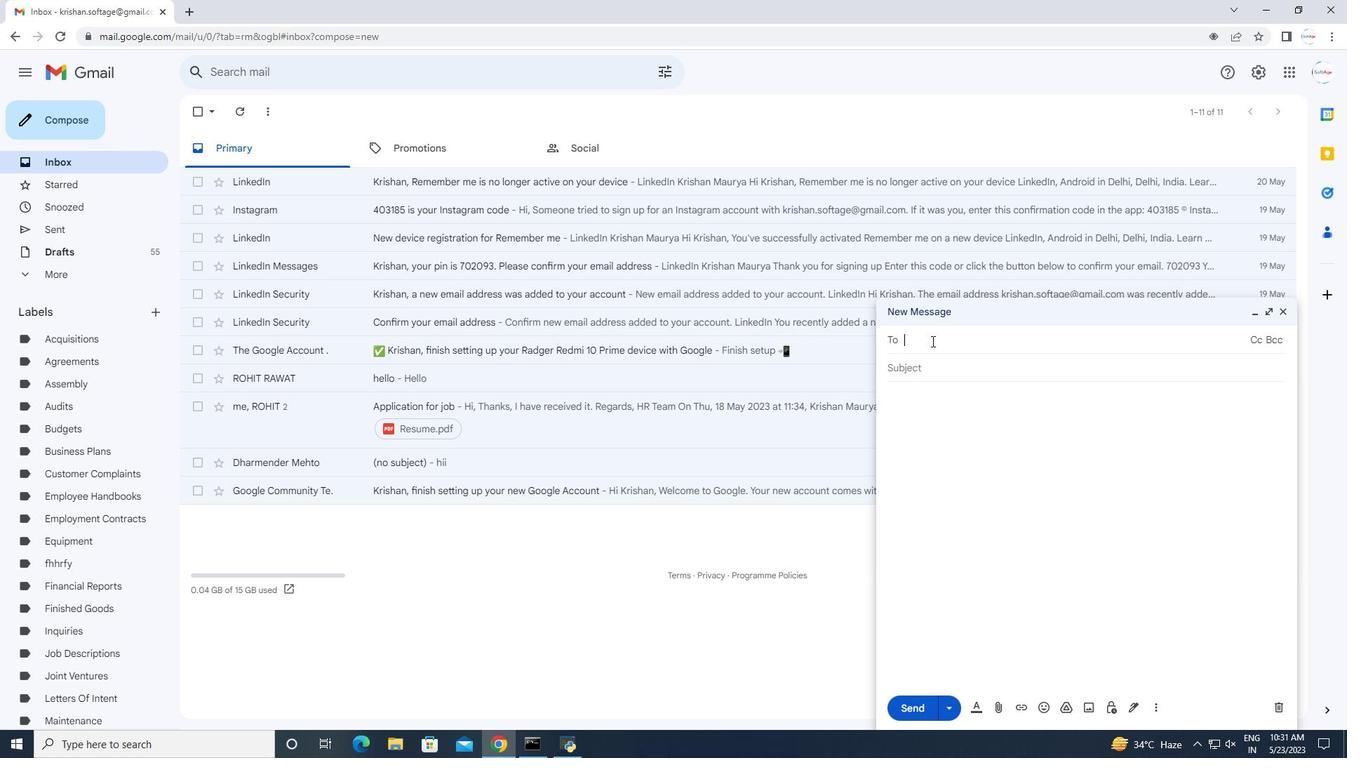 
Action: Key pressed <Key.shift>S<Key.backspace>softgae.6<Key.shift>@softage.net<Key.tab><Key.tab><Key.tab>
Screenshot: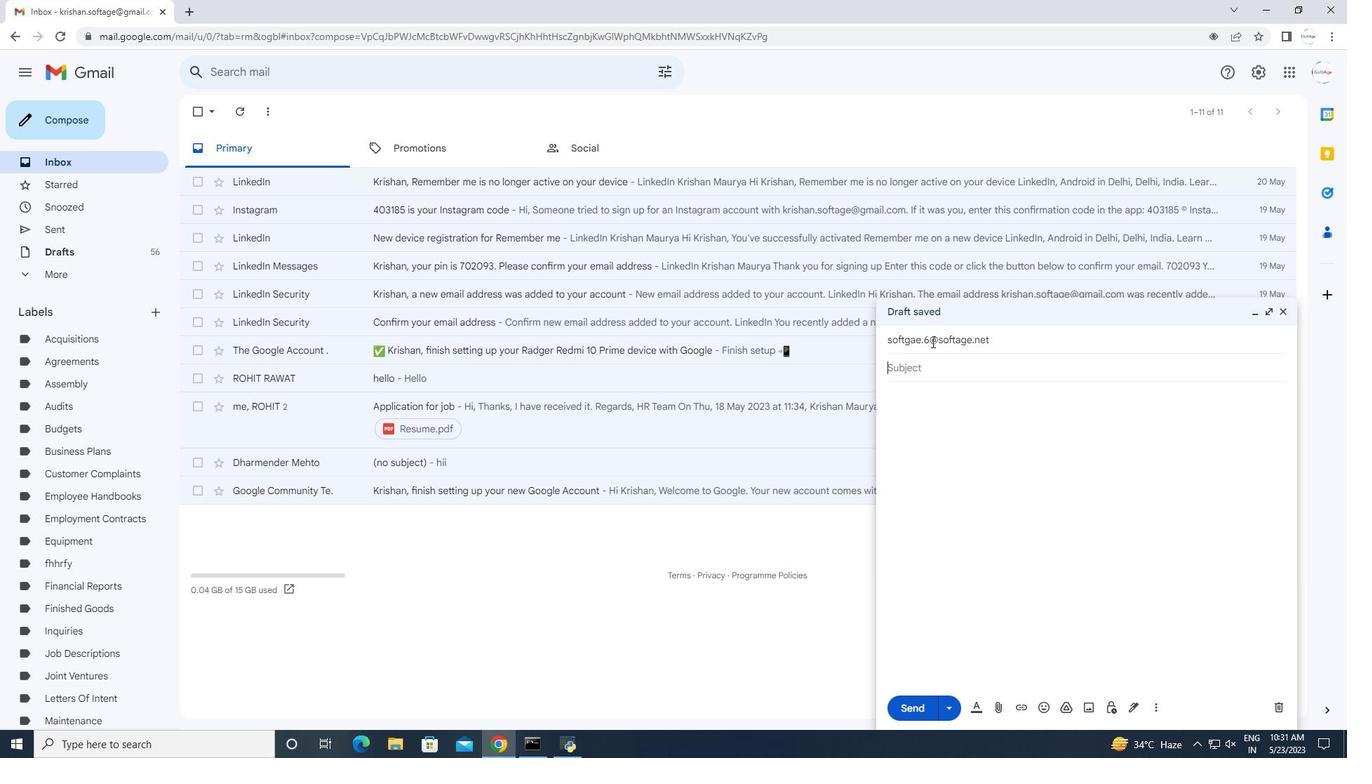 
Action: Mouse moved to (890, 392)
Screenshot: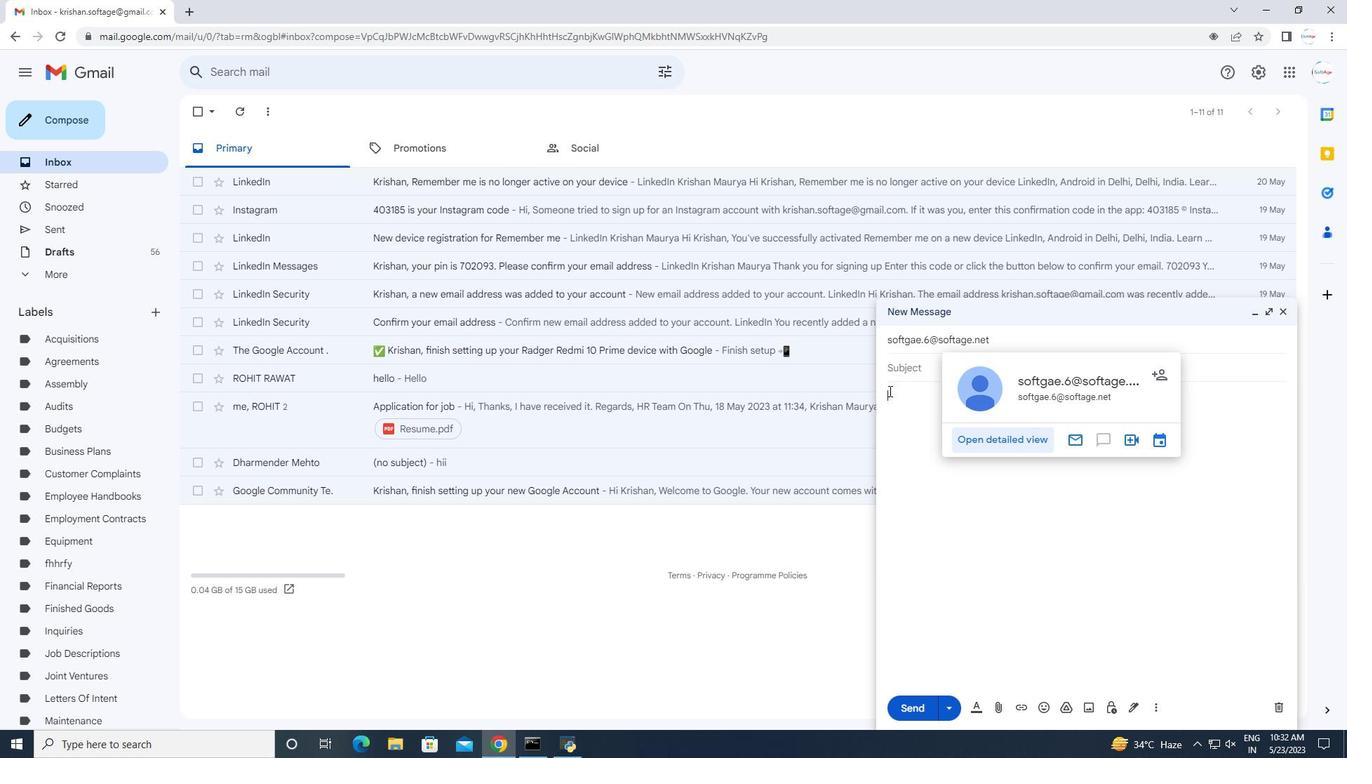 
Action: Mouse pressed left at (890, 392)
Screenshot: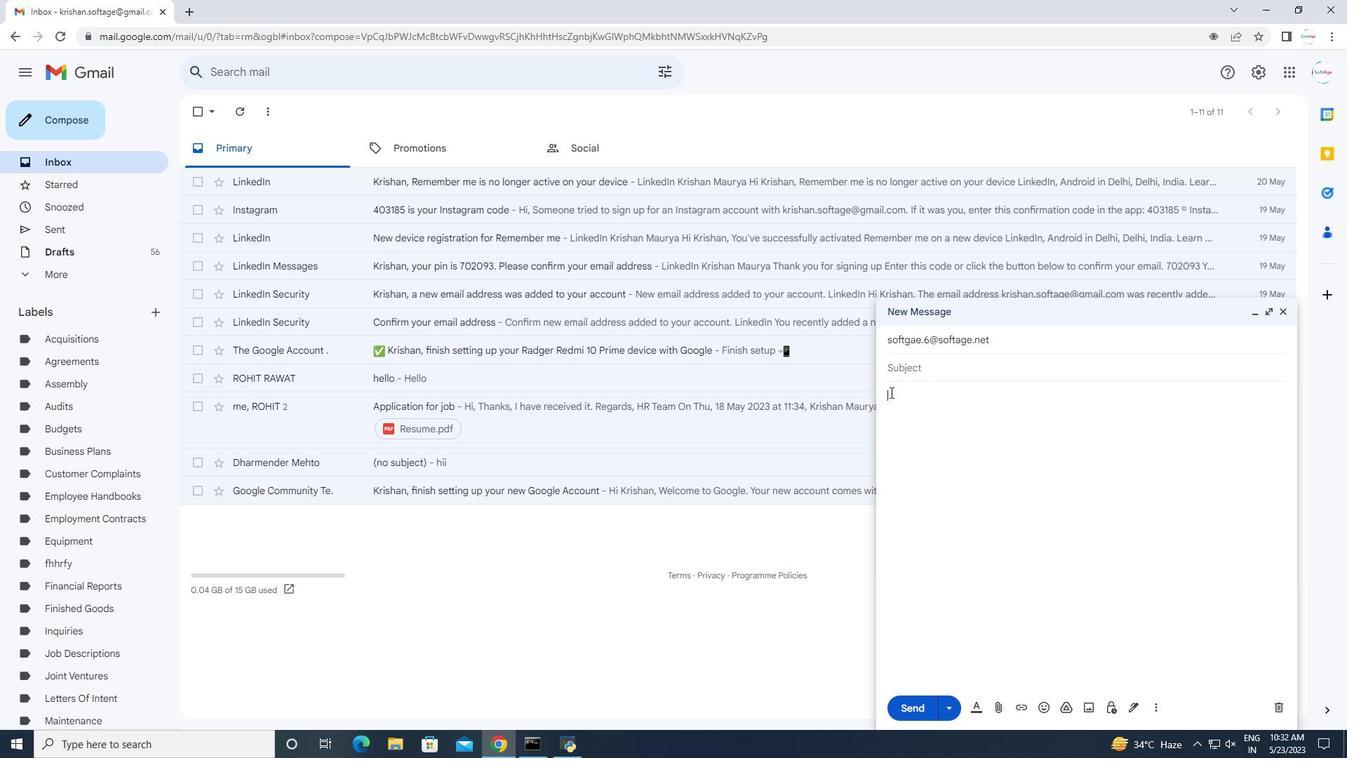 
Action: Mouse moved to (890, 392)
Screenshot: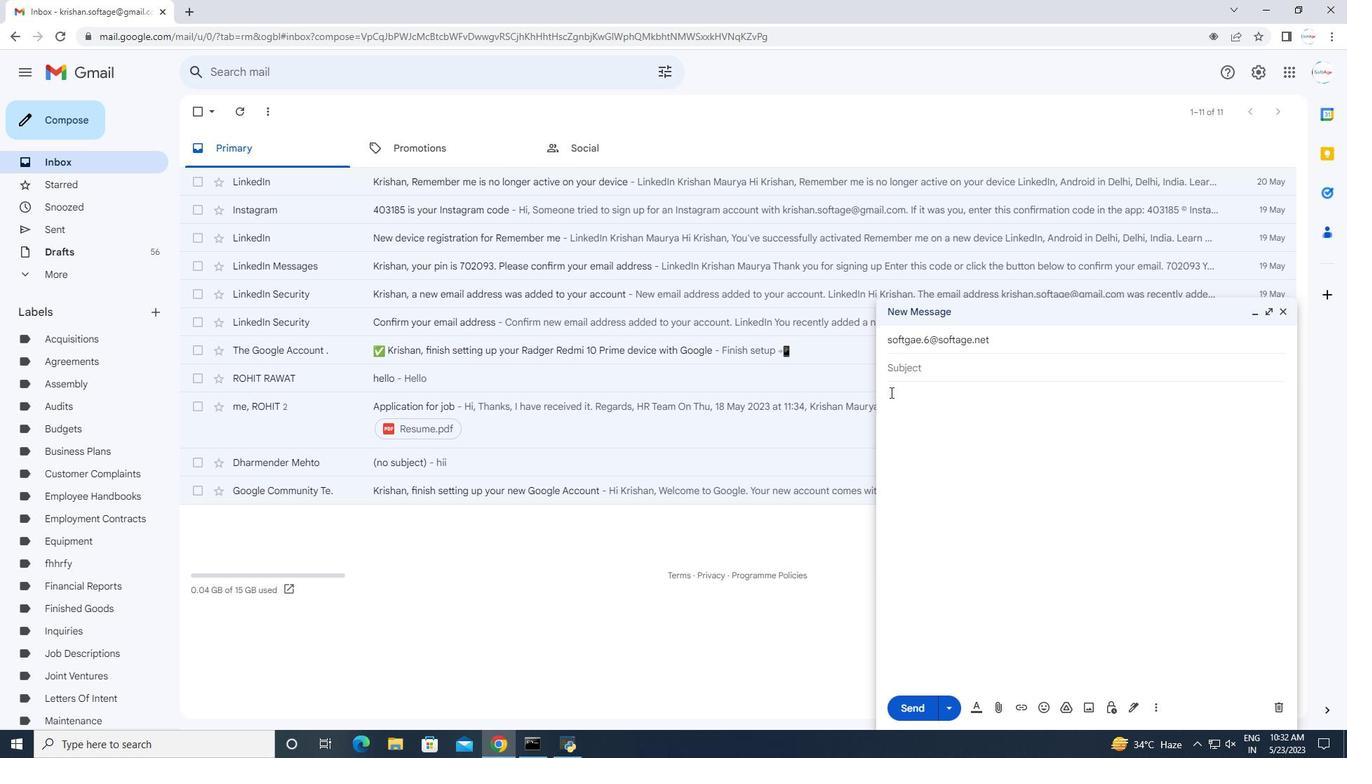 
Action: Key pressed <Key.shift>Heartfelt<Key.space>thanks<Key.space>and<Key.space>warm<Key.space>wishes<Key.space><Key.backspace>.
Screenshot: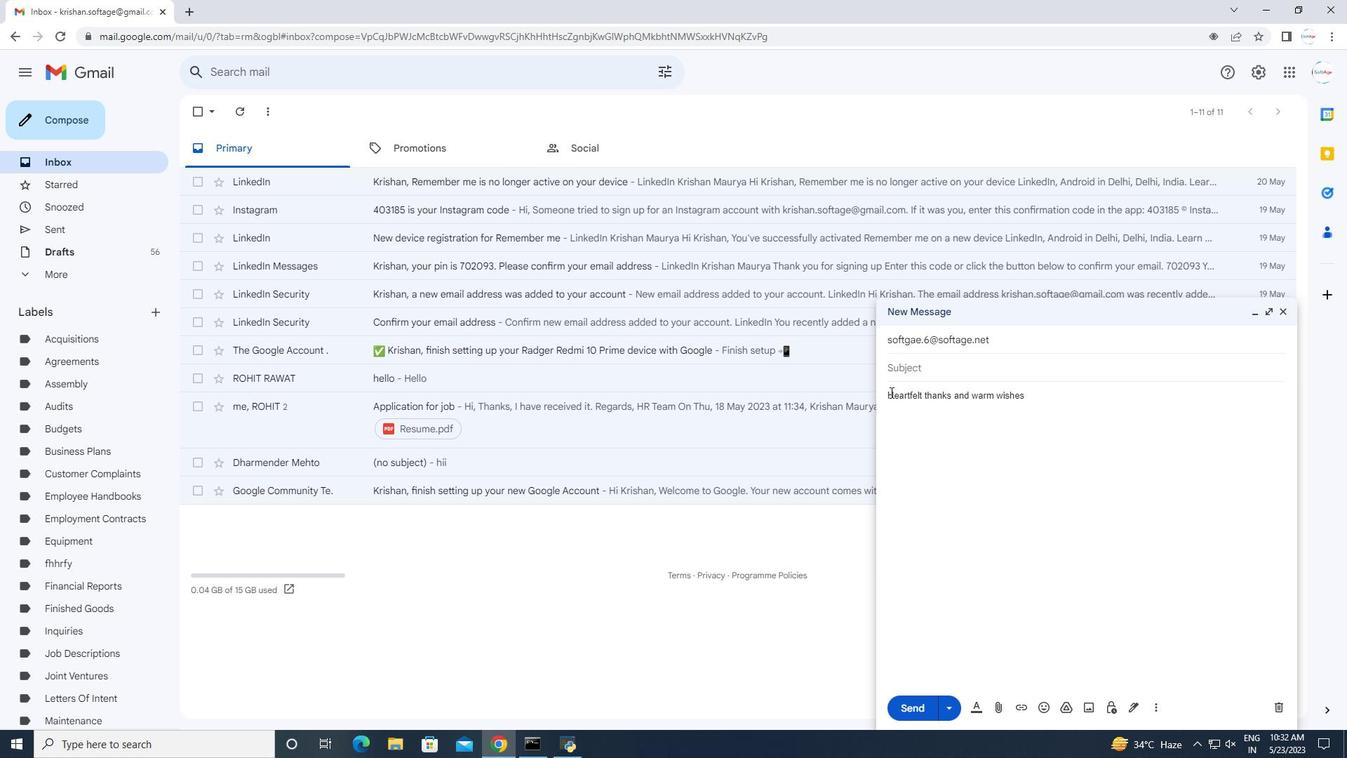 
Action: Mouse moved to (1128, 708)
Screenshot: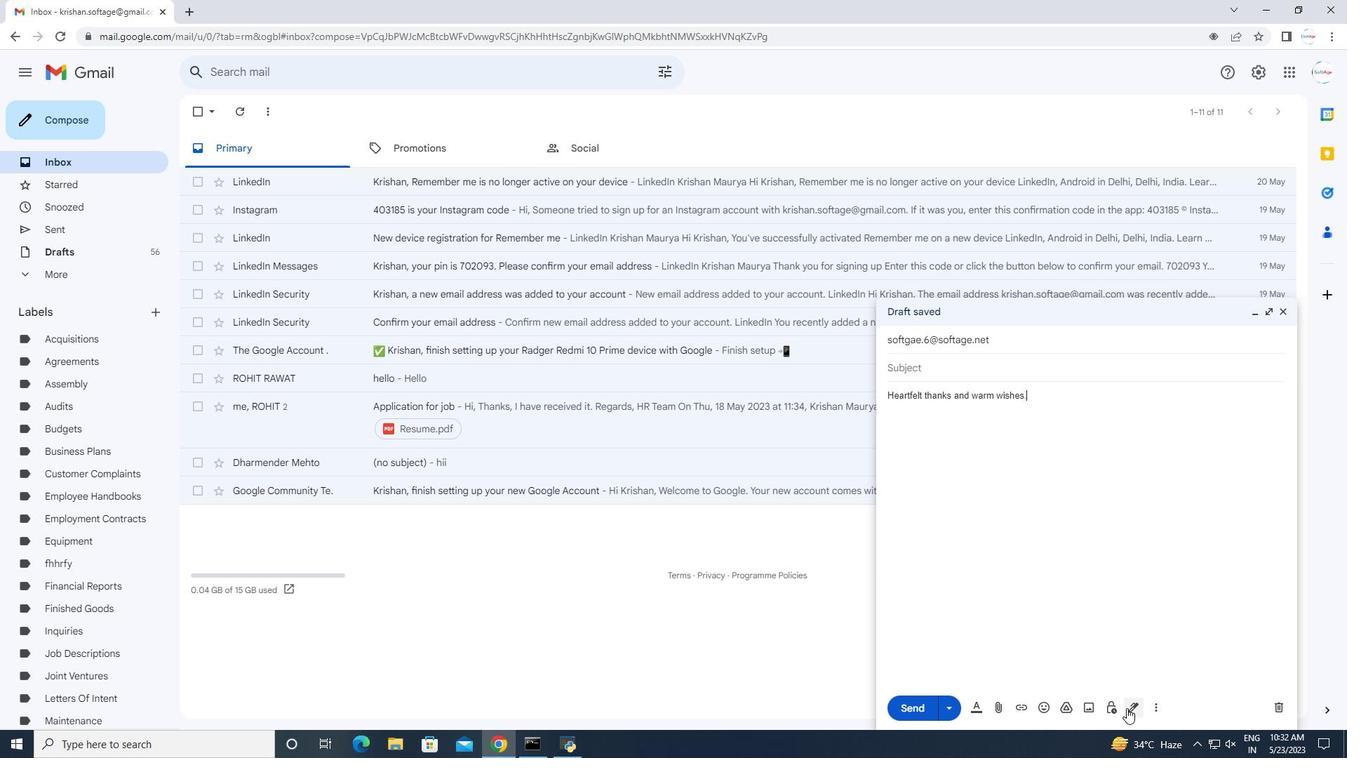 
Action: Mouse pressed left at (1128, 708)
Screenshot: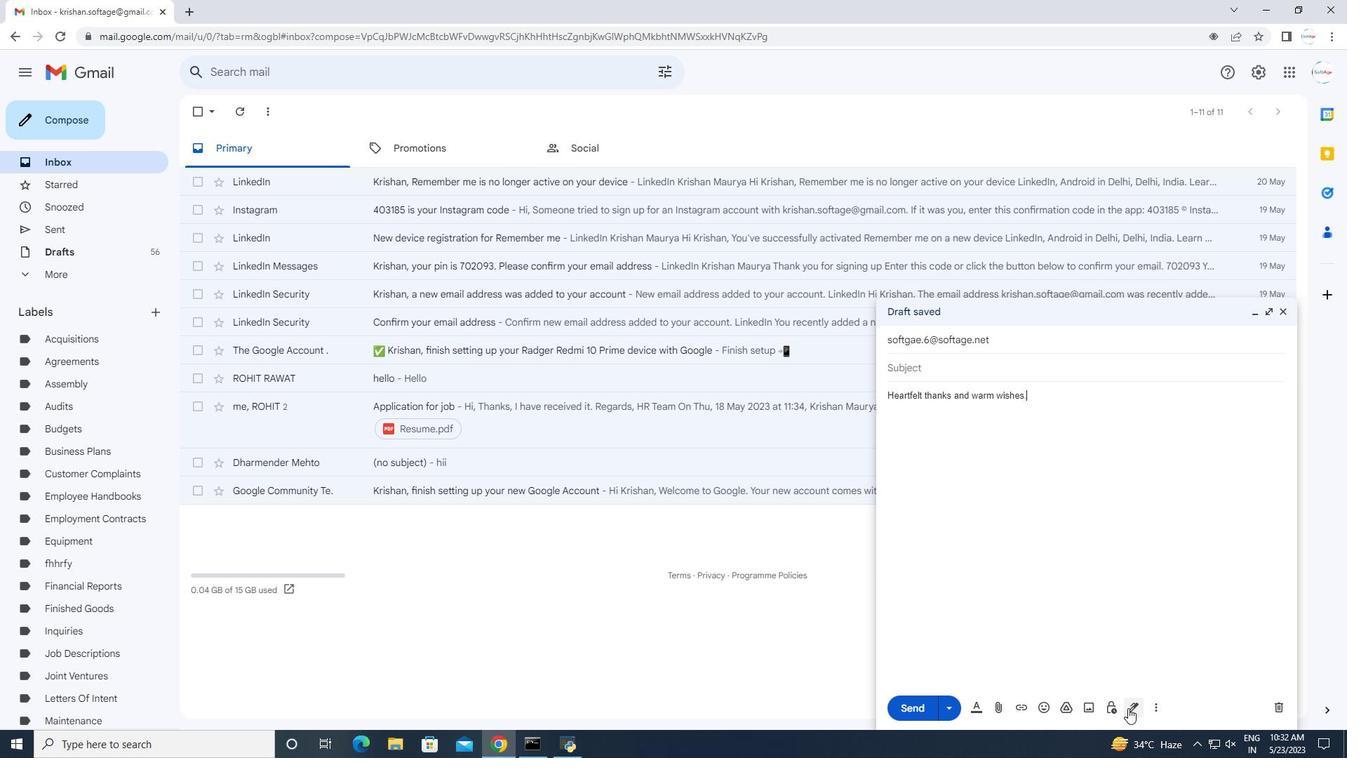 
Action: Mouse moved to (1175, 588)
Screenshot: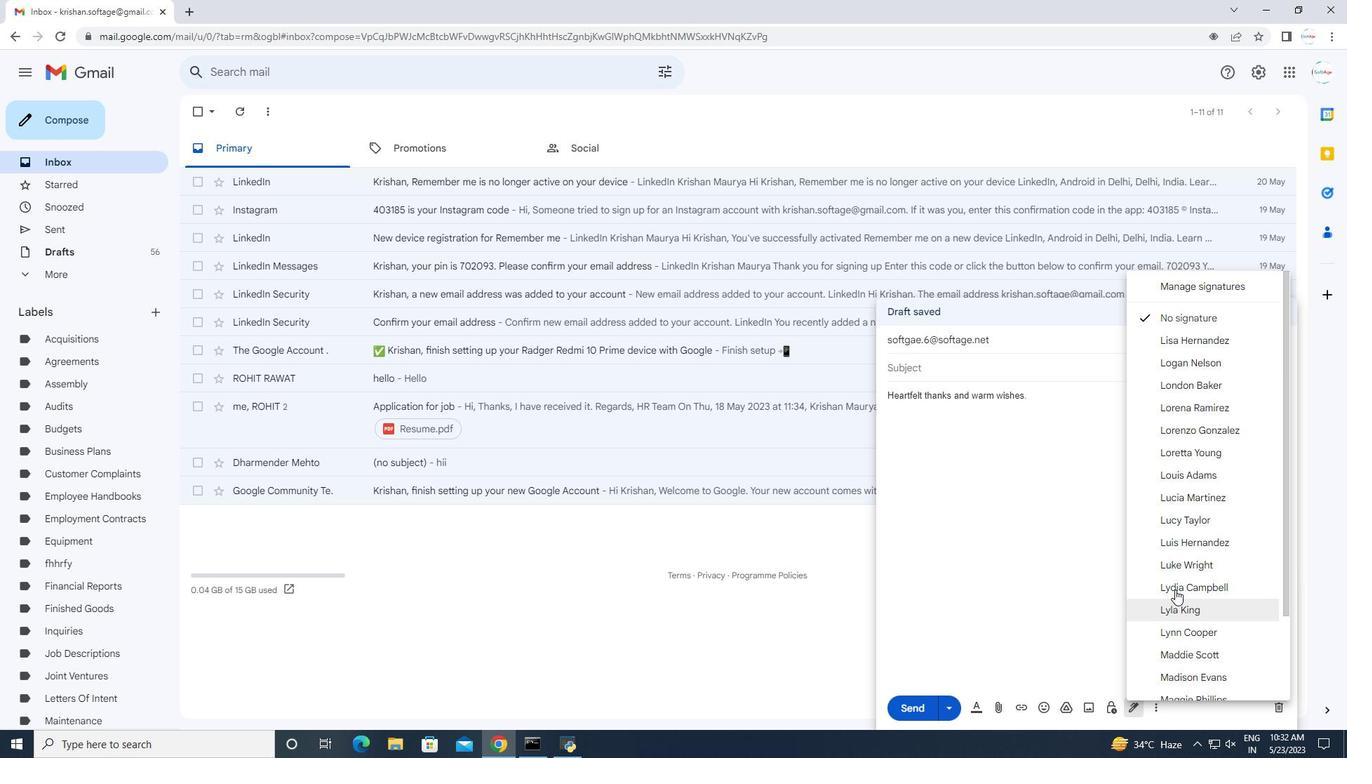 
Action: Mouse scrolled (1175, 587) with delta (0, 0)
Screenshot: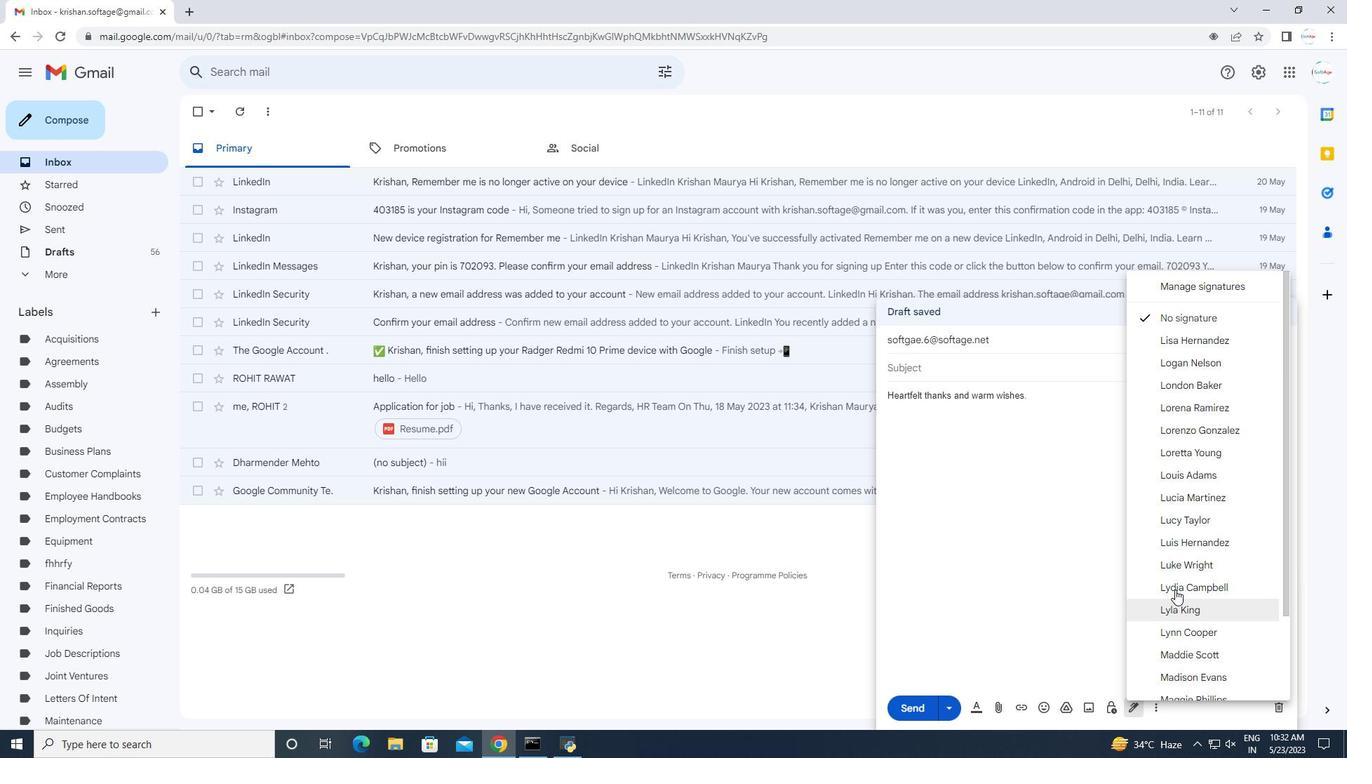
Action: Mouse scrolled (1175, 587) with delta (0, 0)
Screenshot: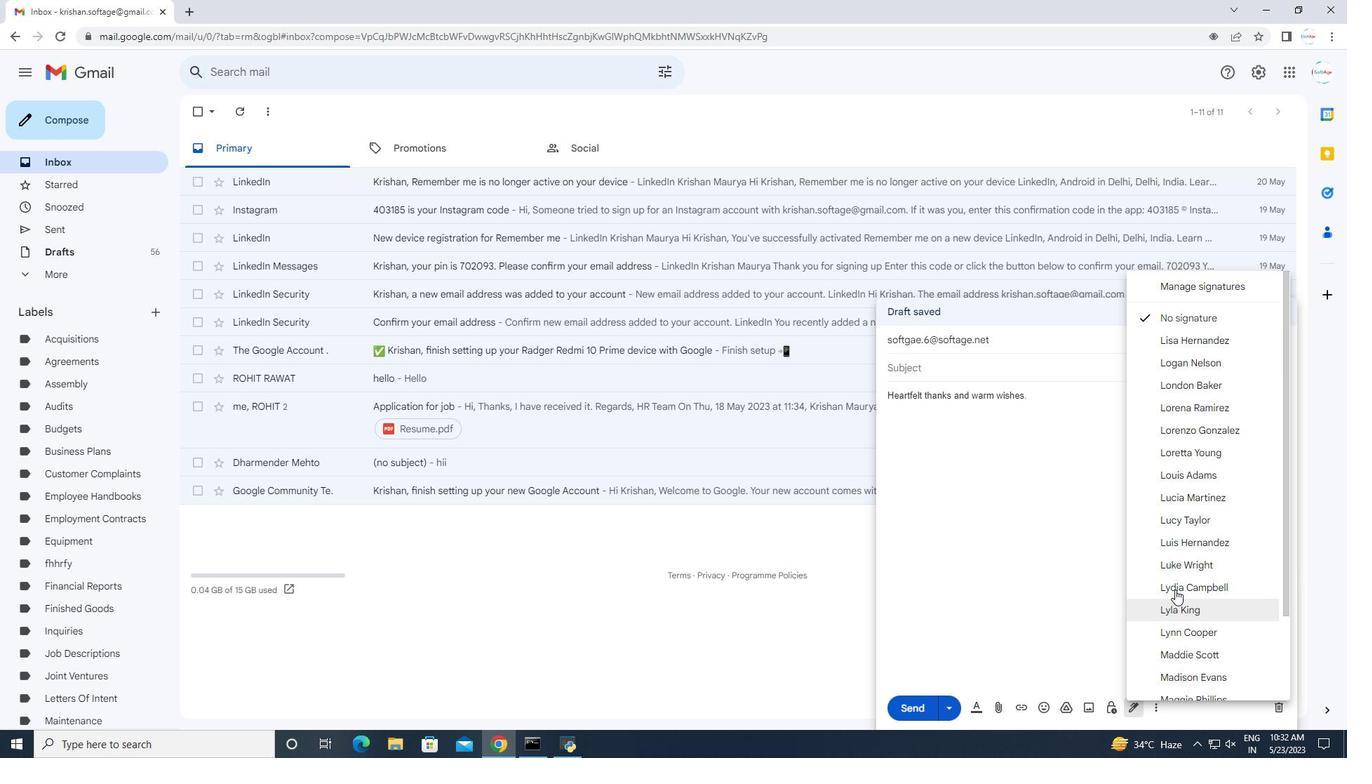 
Action: Mouse scrolled (1175, 587) with delta (0, 0)
Screenshot: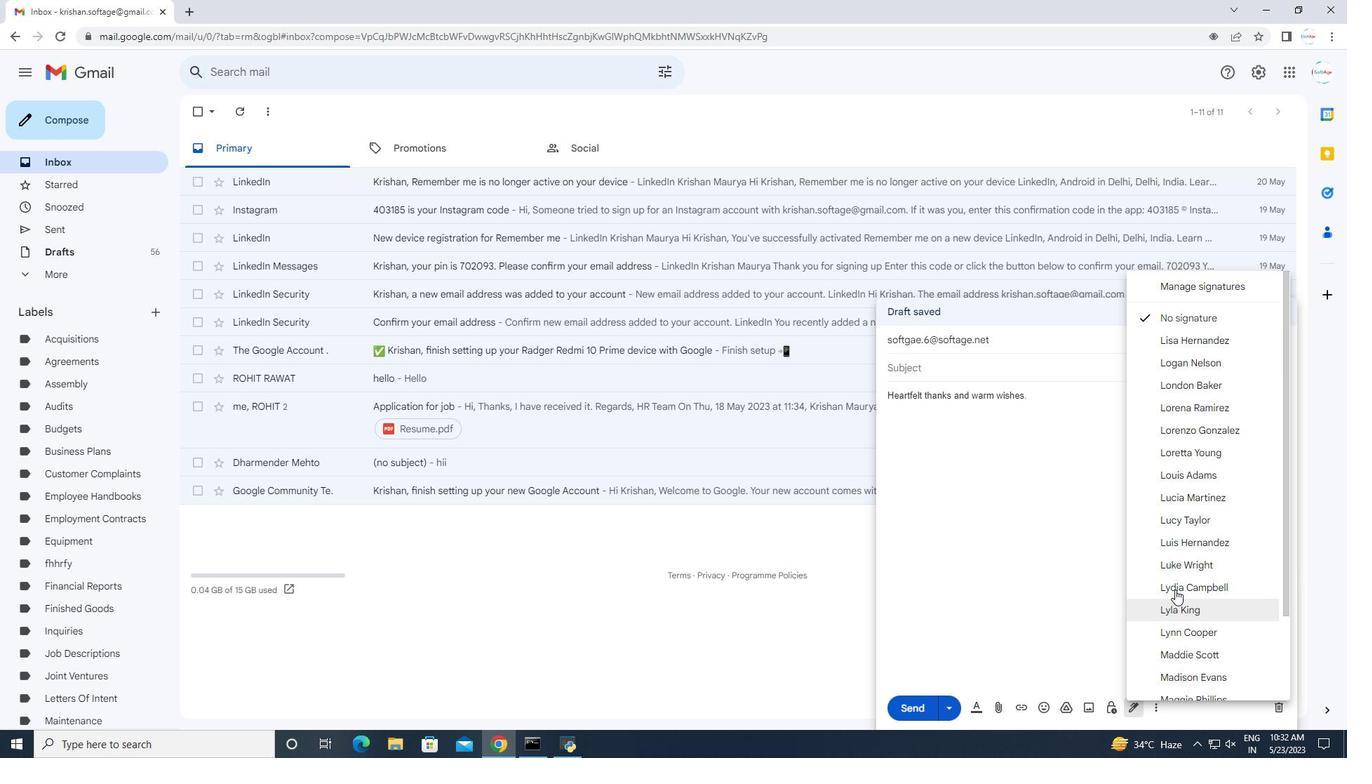 
Action: Mouse scrolled (1175, 587) with delta (0, 0)
Screenshot: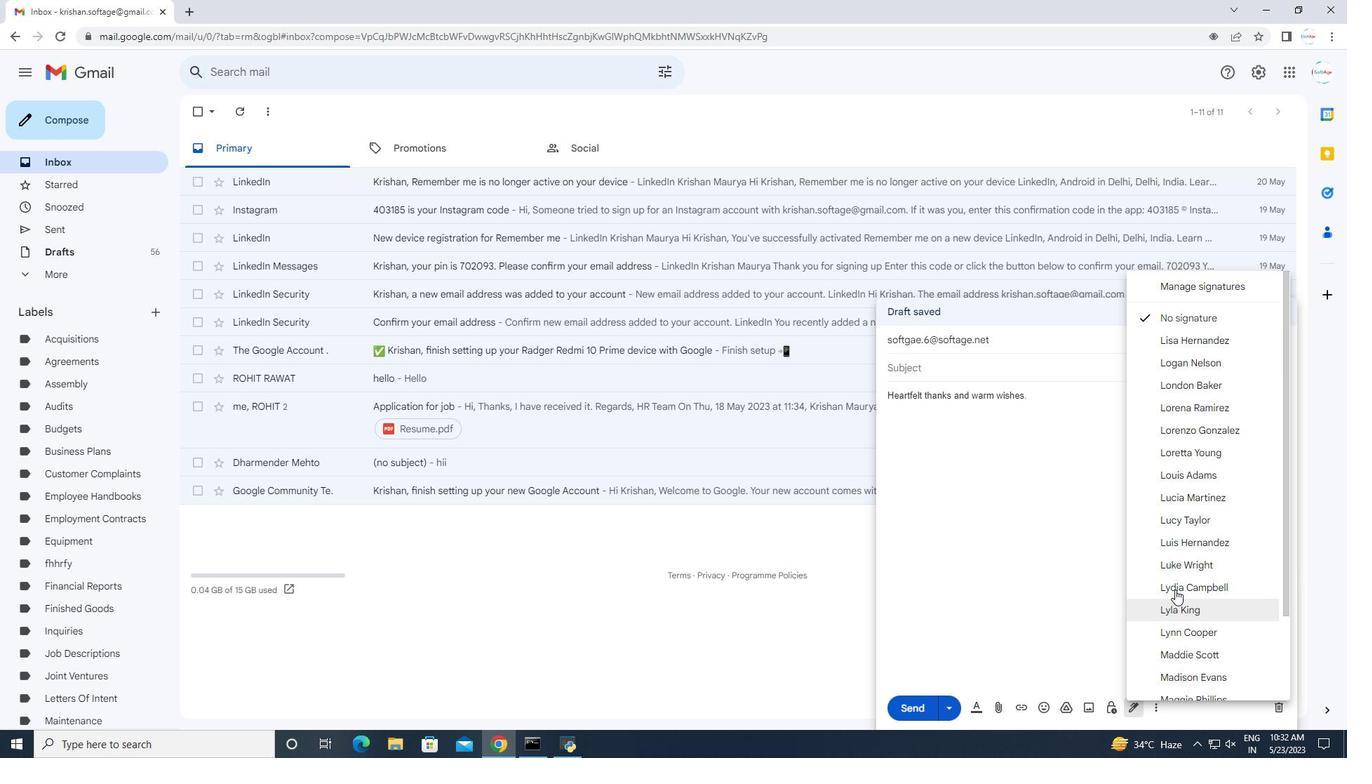 
Action: Mouse scrolled (1175, 587) with delta (0, 0)
Screenshot: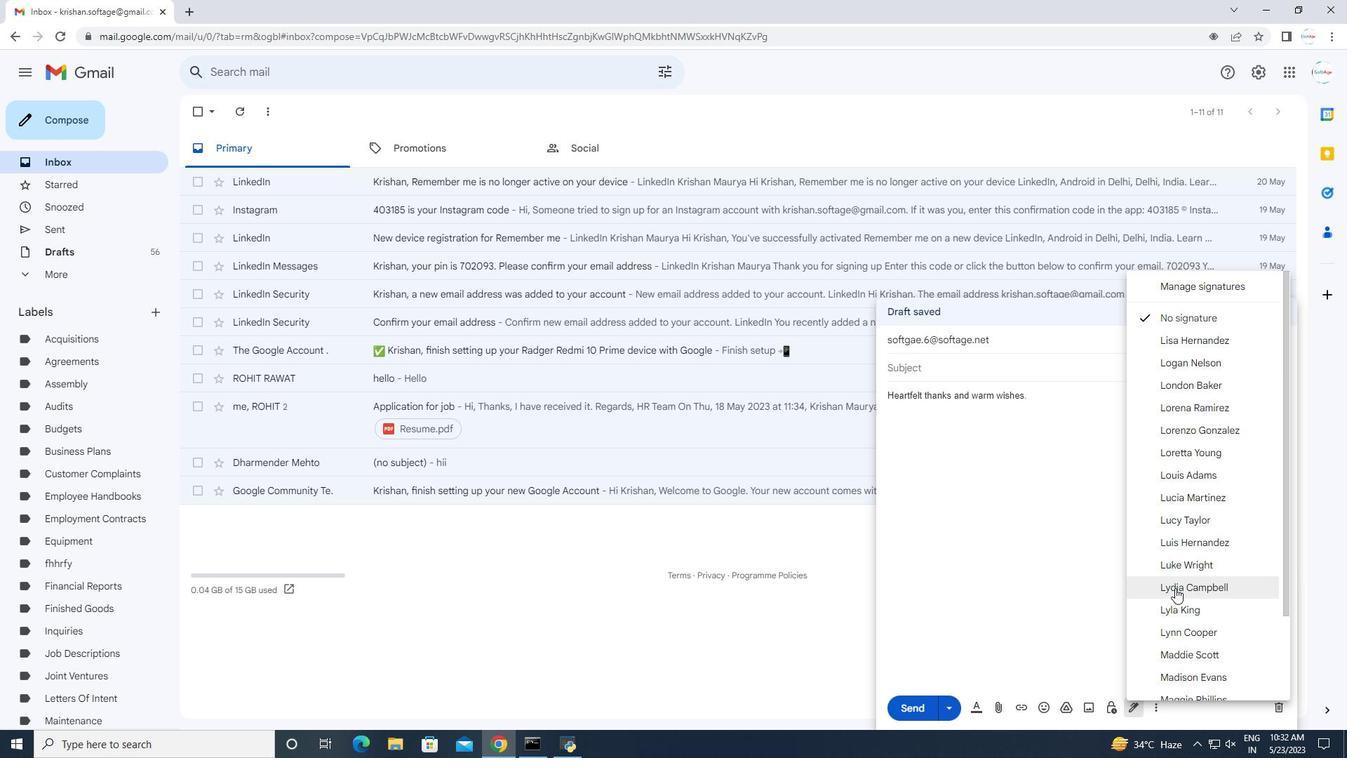 
Action: Mouse scrolled (1175, 587) with delta (0, 0)
Screenshot: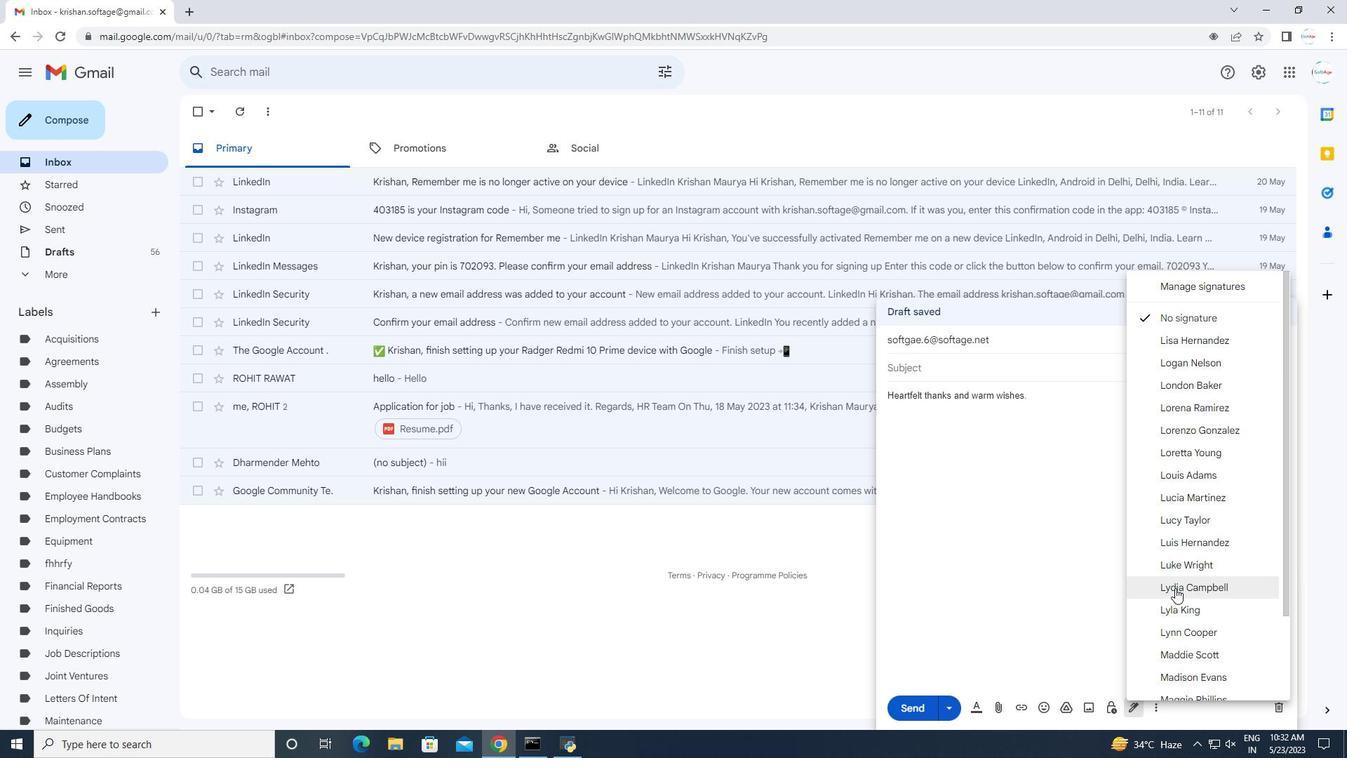 
Action: Mouse scrolled (1175, 587) with delta (0, 0)
Screenshot: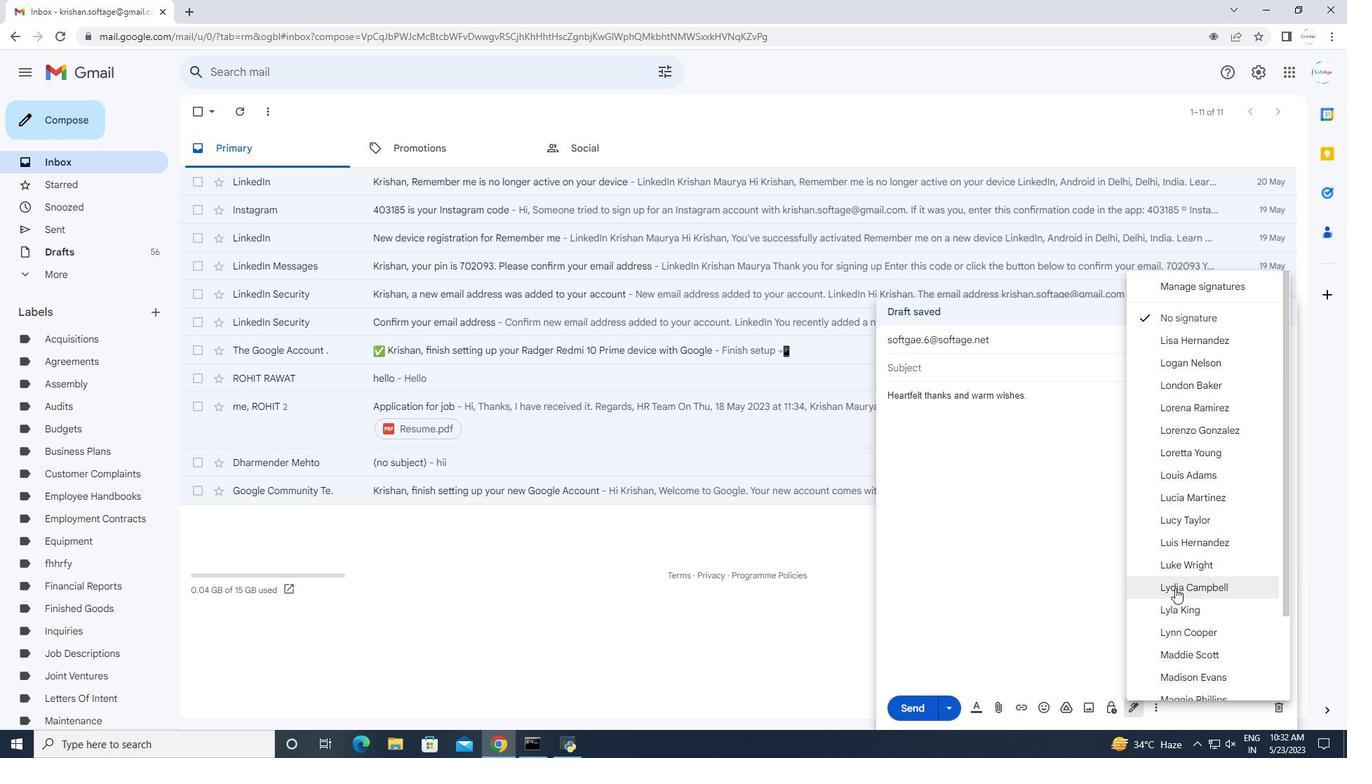 
Action: Mouse moved to (1190, 692)
Screenshot: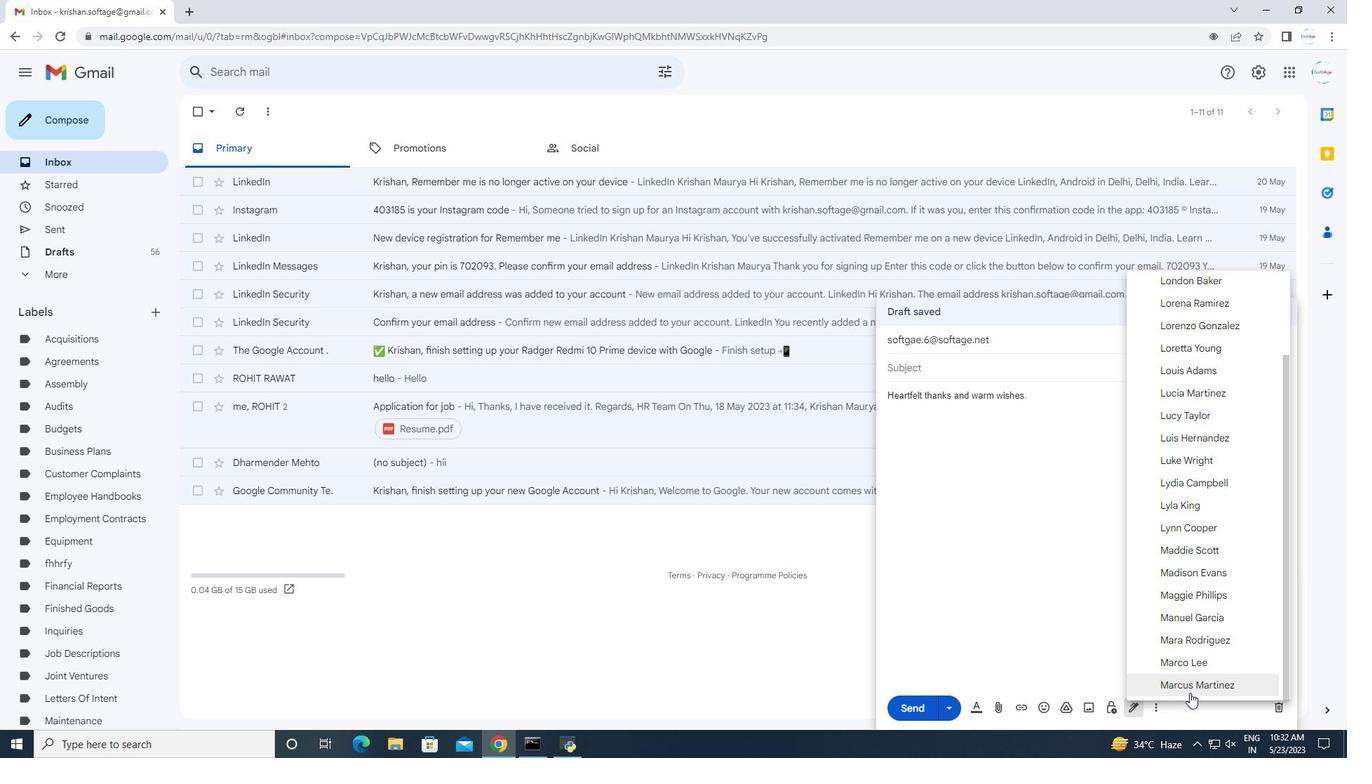 
Action: Mouse pressed left at (1190, 692)
Screenshot: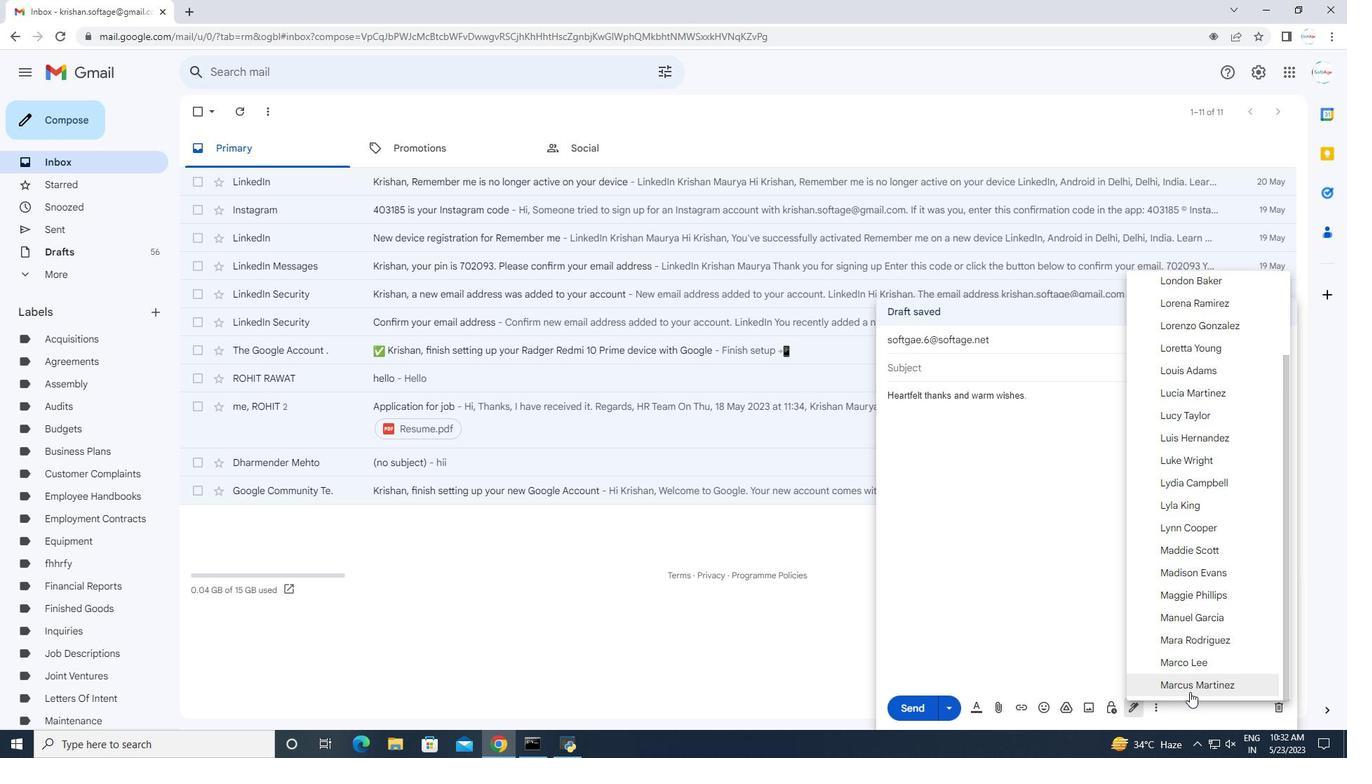 
Action: Mouse moved to (1156, 706)
Screenshot: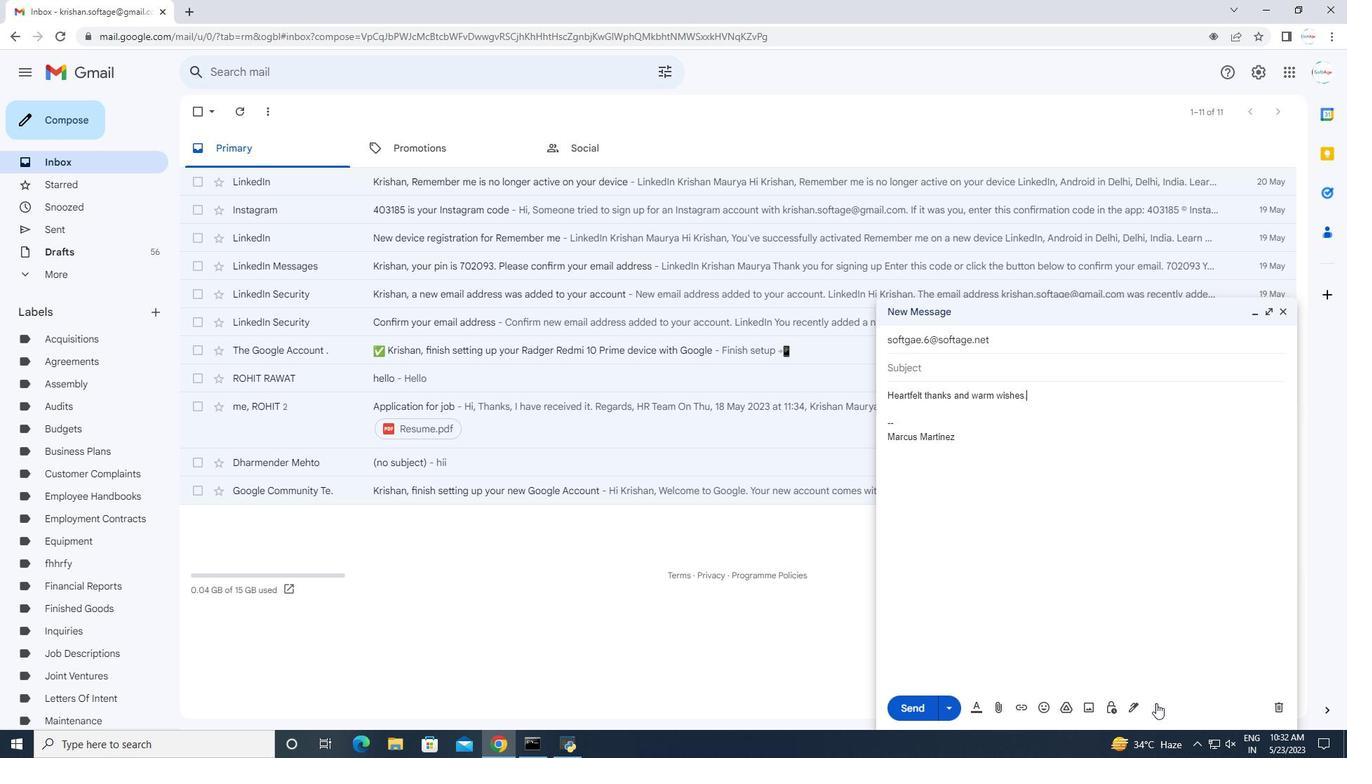 
Action: Mouse pressed left at (1156, 706)
Screenshot: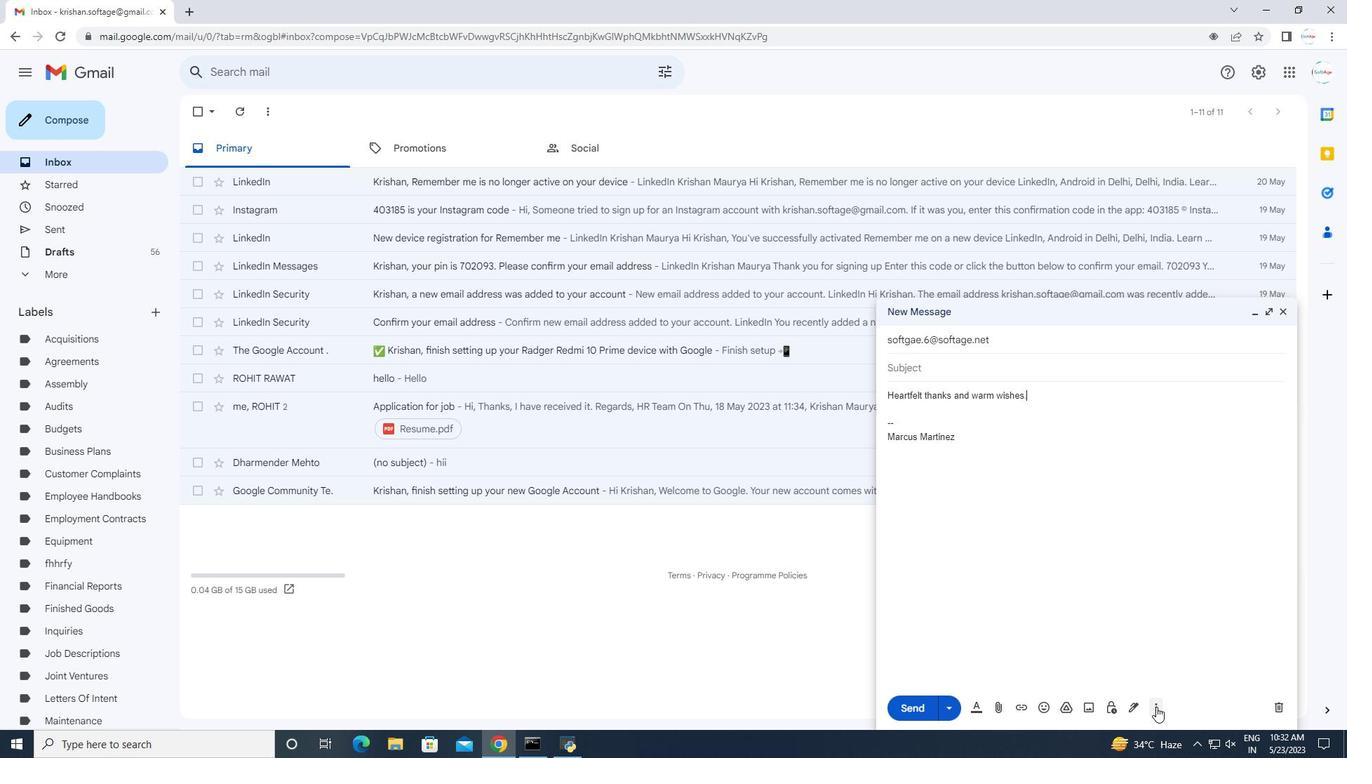
Action: Mouse moved to (1193, 575)
Screenshot: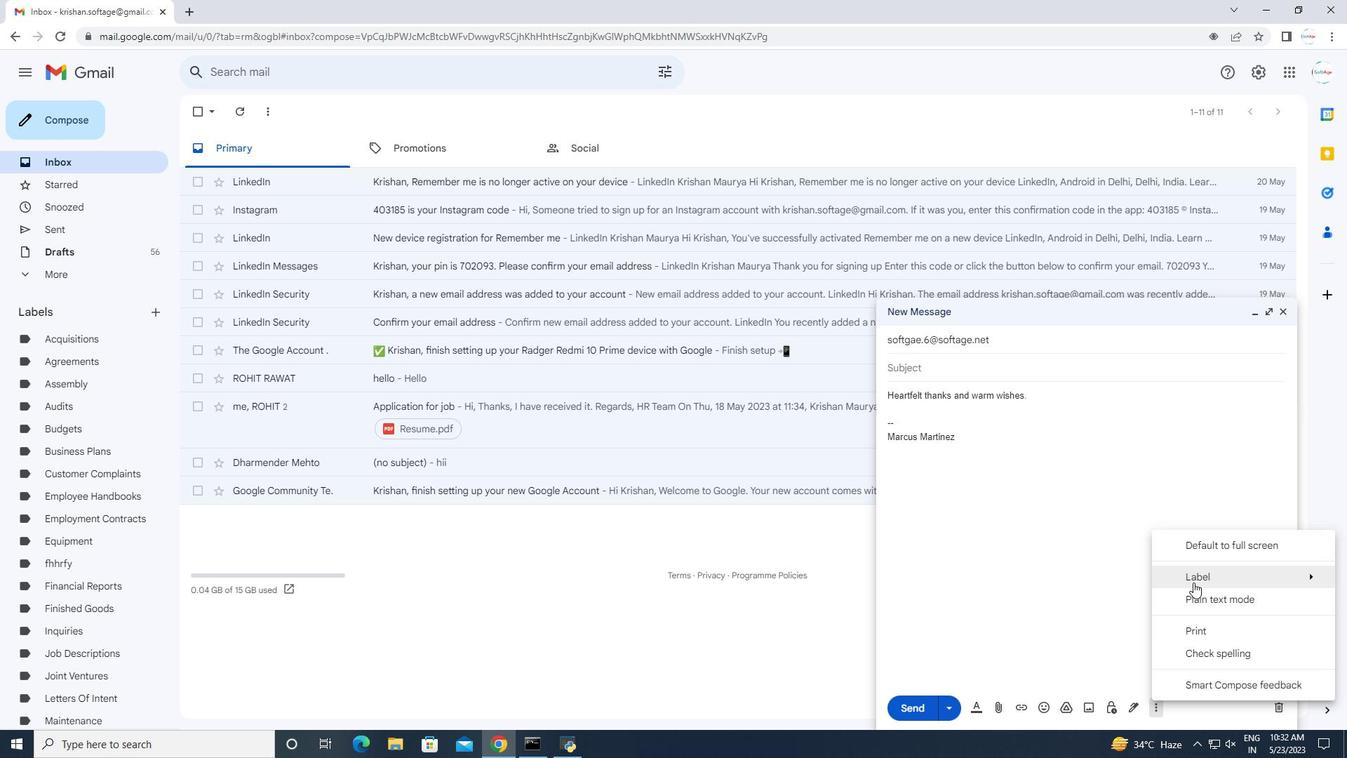 
Action: Mouse pressed left at (1193, 575)
Screenshot: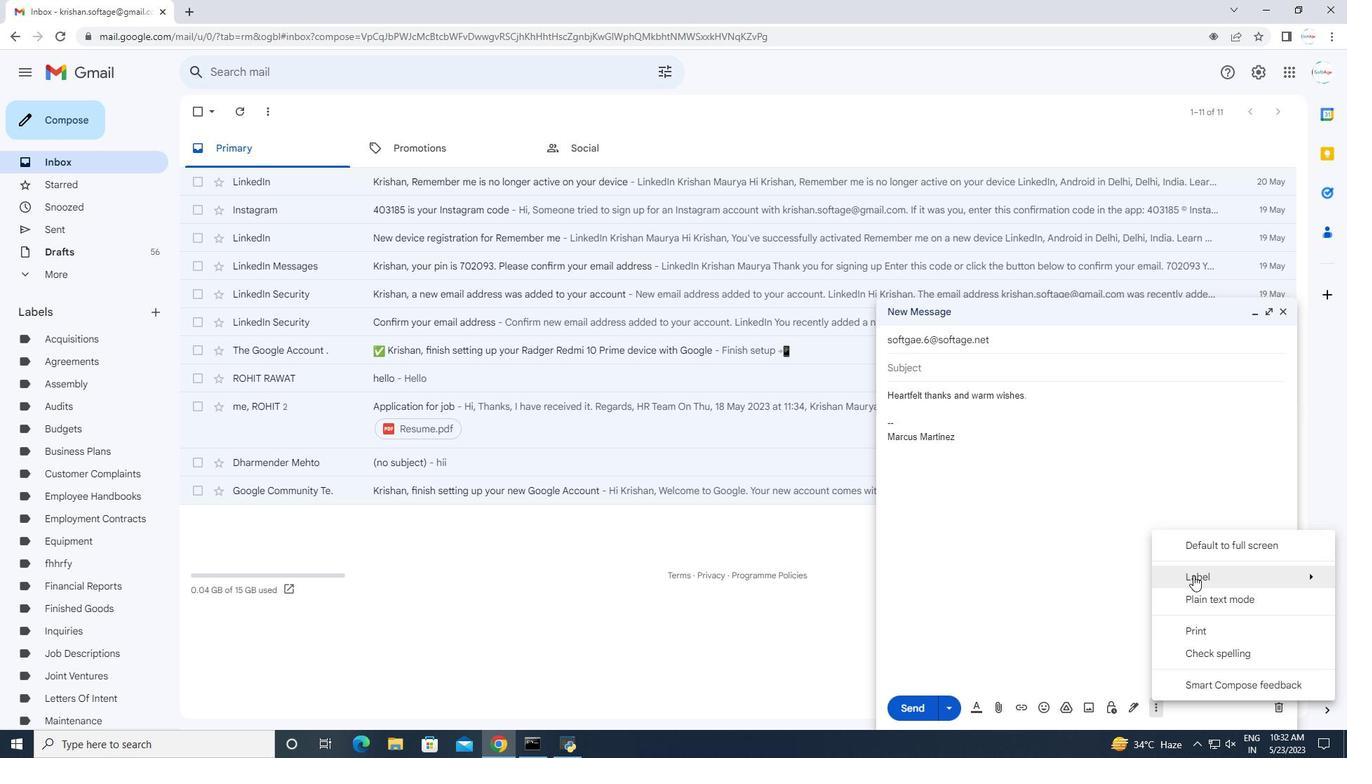 
Action: Mouse moved to (1026, 553)
Screenshot: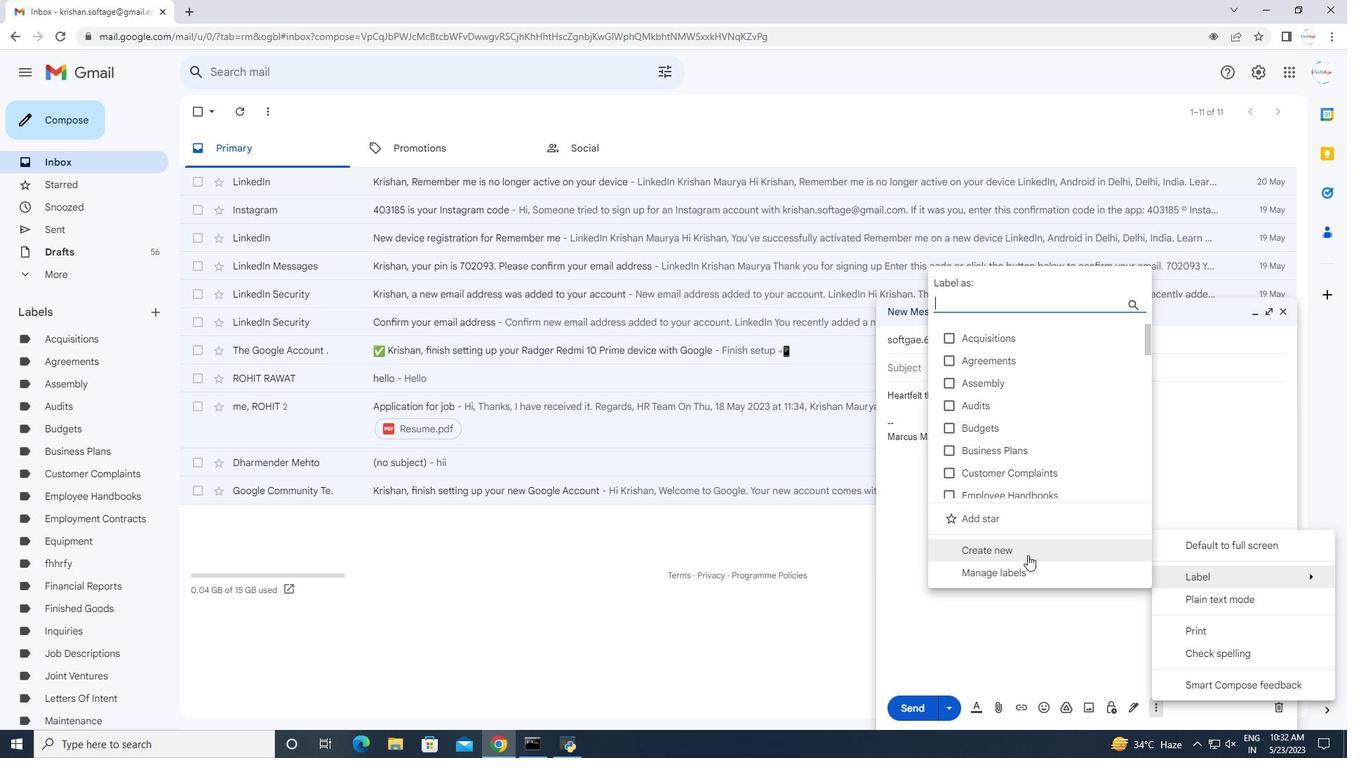 
Action: Mouse pressed left at (1026, 553)
Screenshot: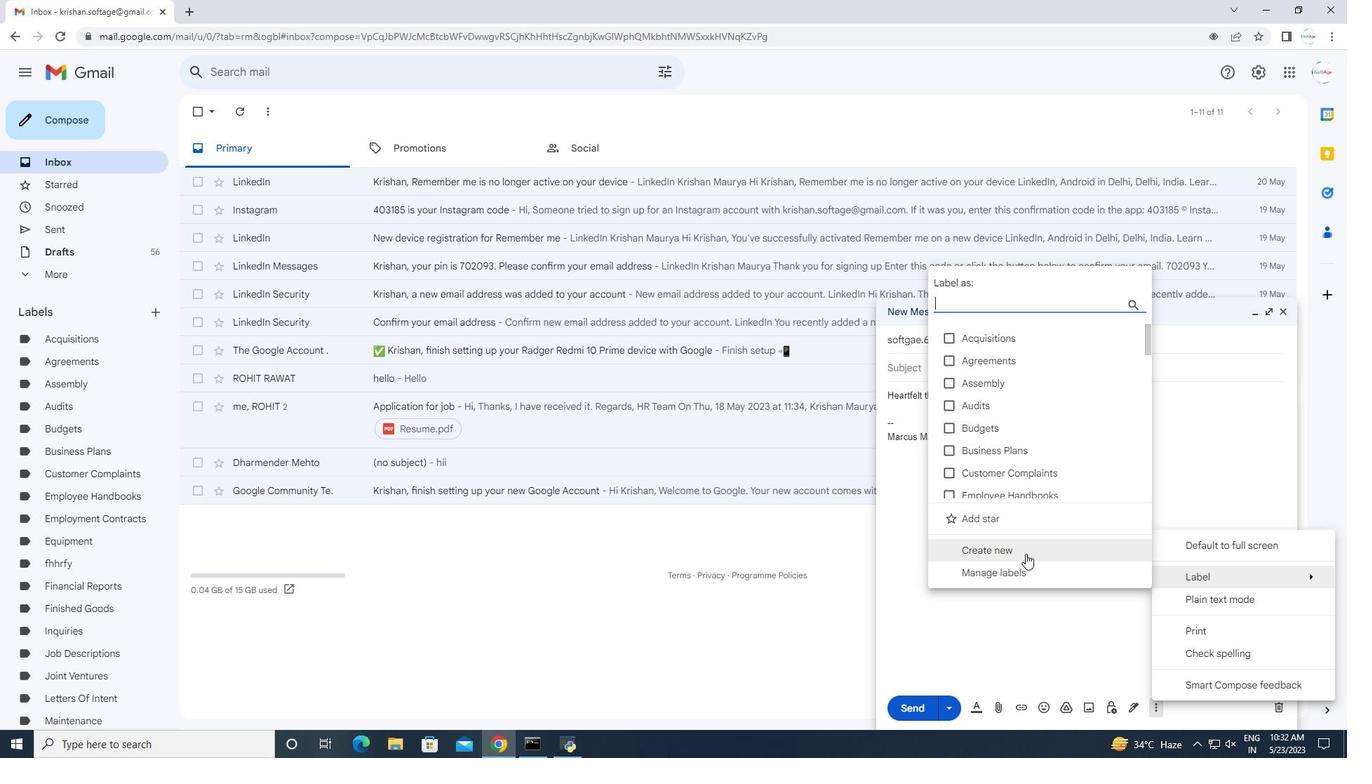 
Action: Mouse moved to (765, 377)
Screenshot: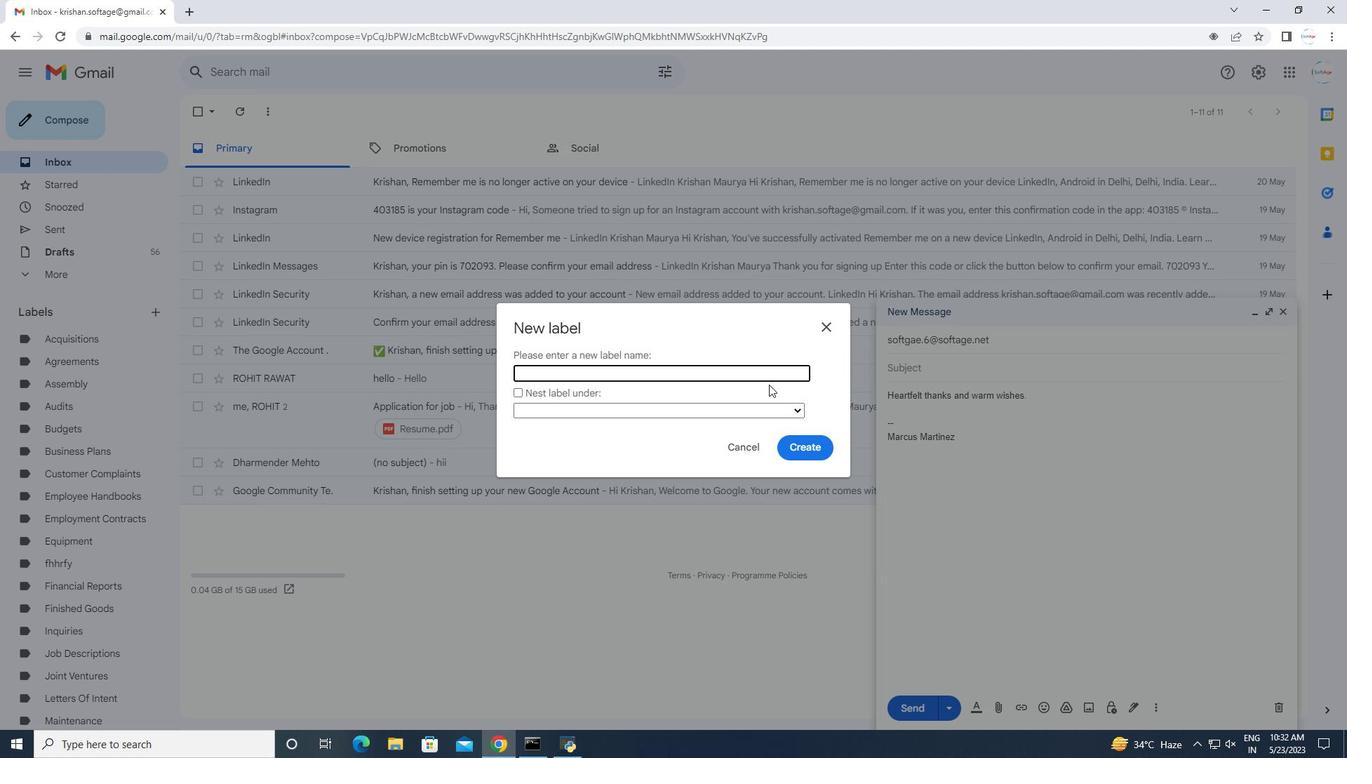 
Action: Mouse pressed left at (765, 377)
Screenshot: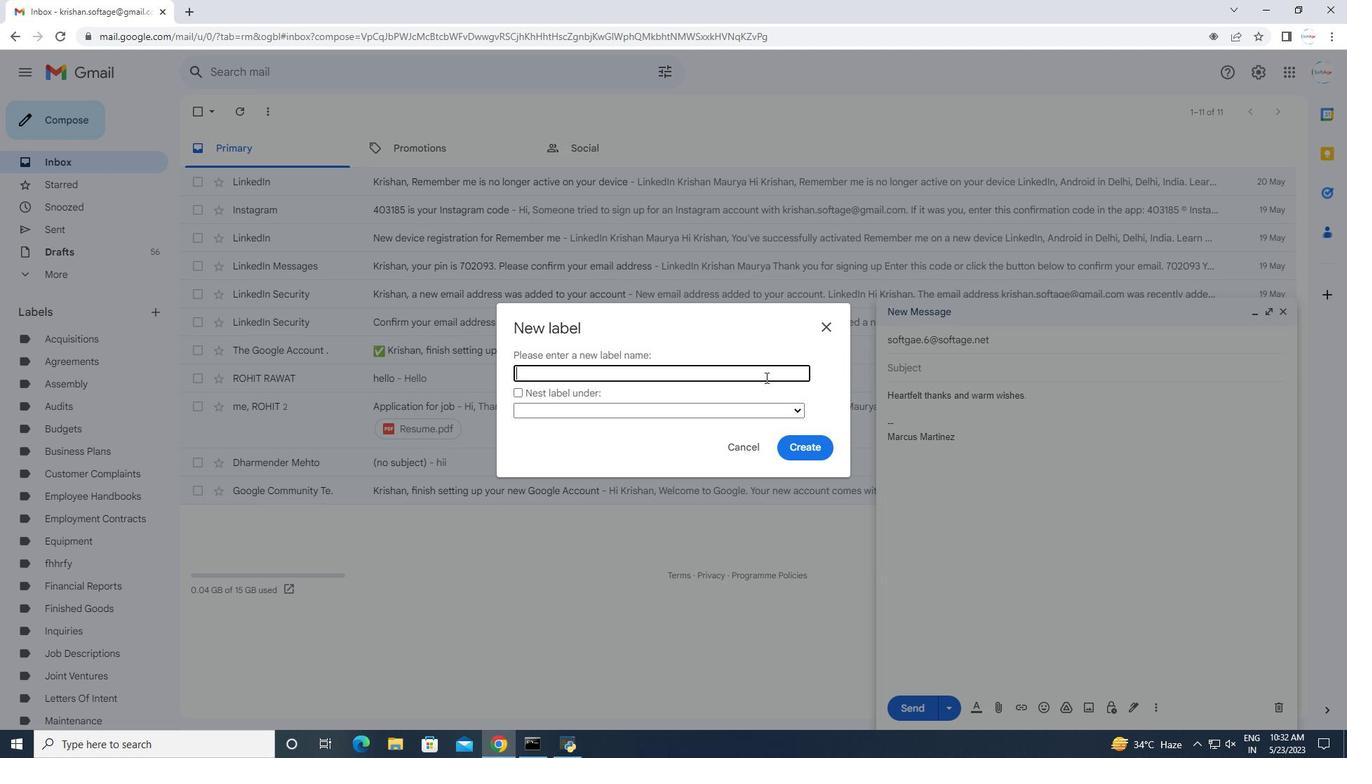 
Action: Mouse moved to (765, 376)
Screenshot: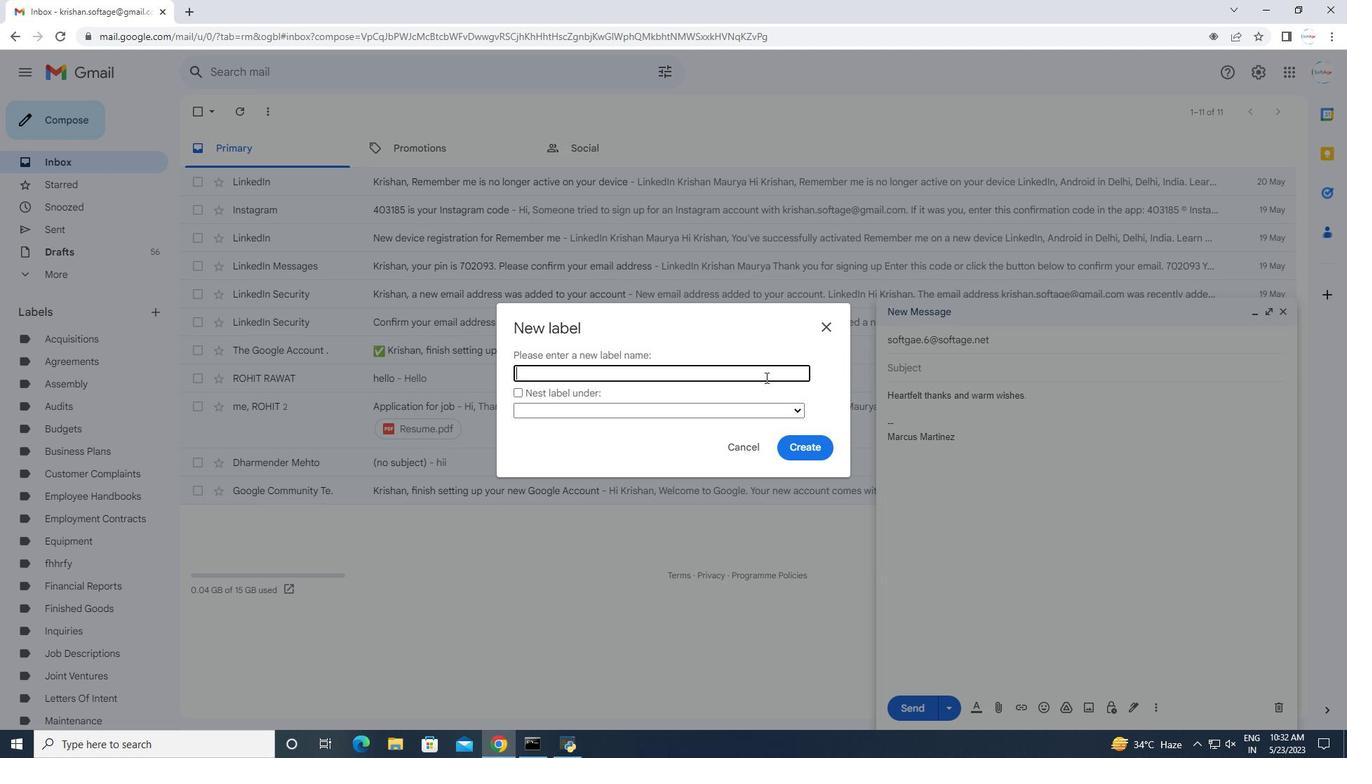 
Action: Key pressed <Key.shift>Consulting<Key.space><Key.shift>Contracts
Screenshot: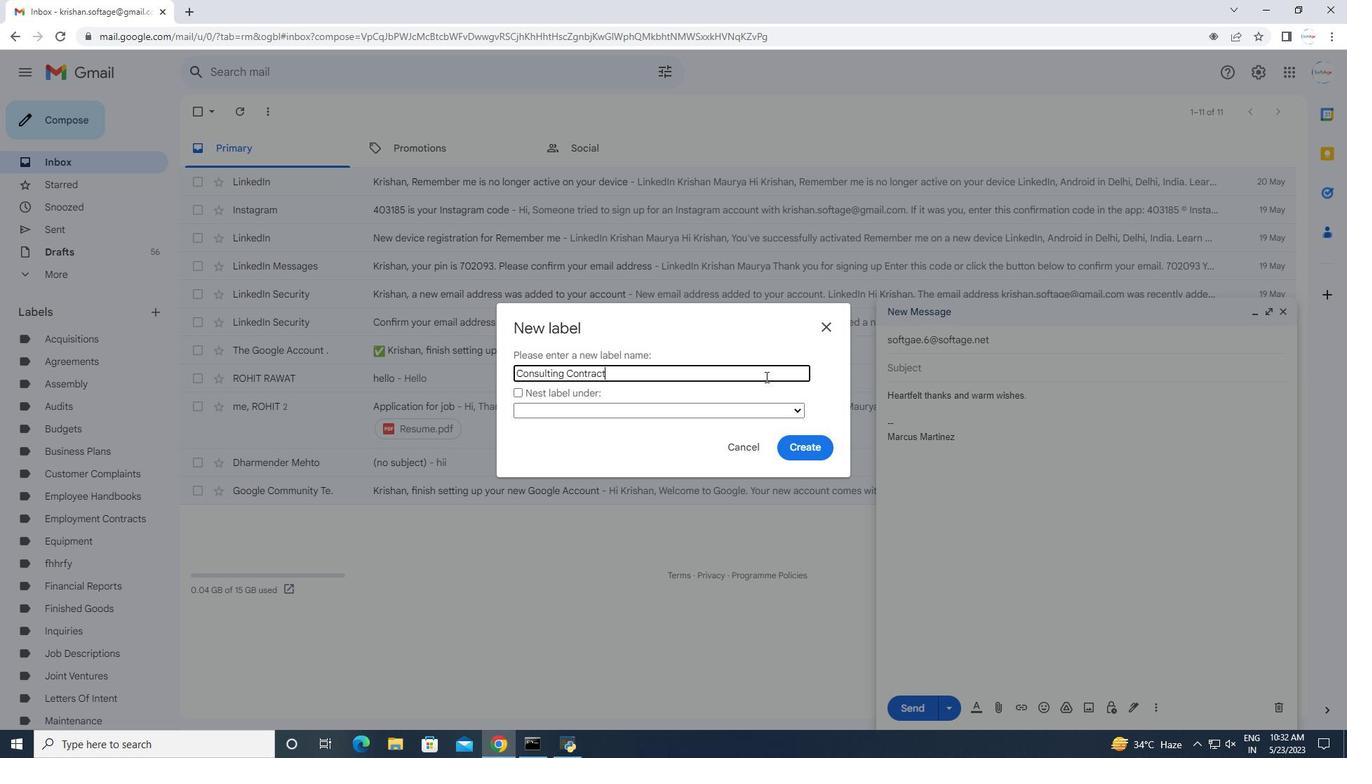 
Action: Mouse moved to (821, 446)
Screenshot: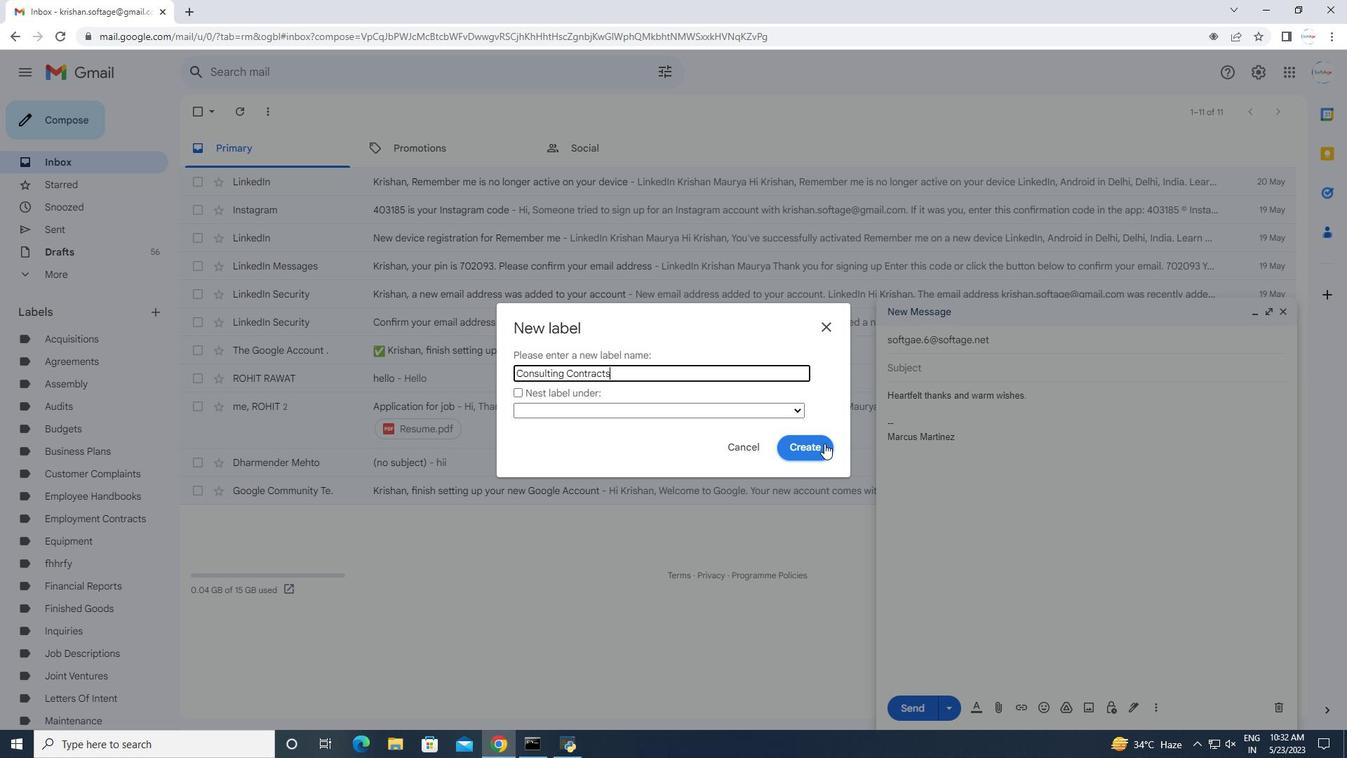 
Action: Mouse pressed left at (821, 446)
Screenshot: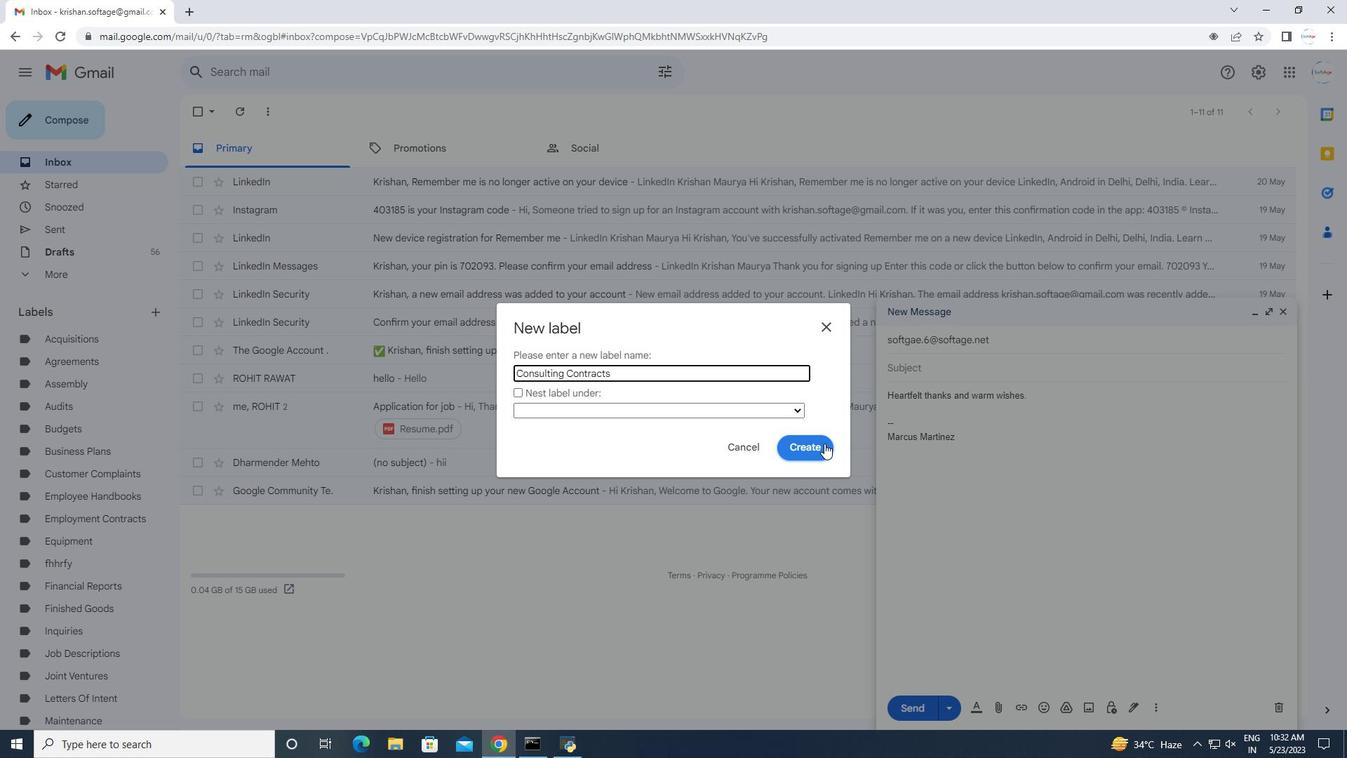 
Action: Mouse moved to (944, 425)
Screenshot: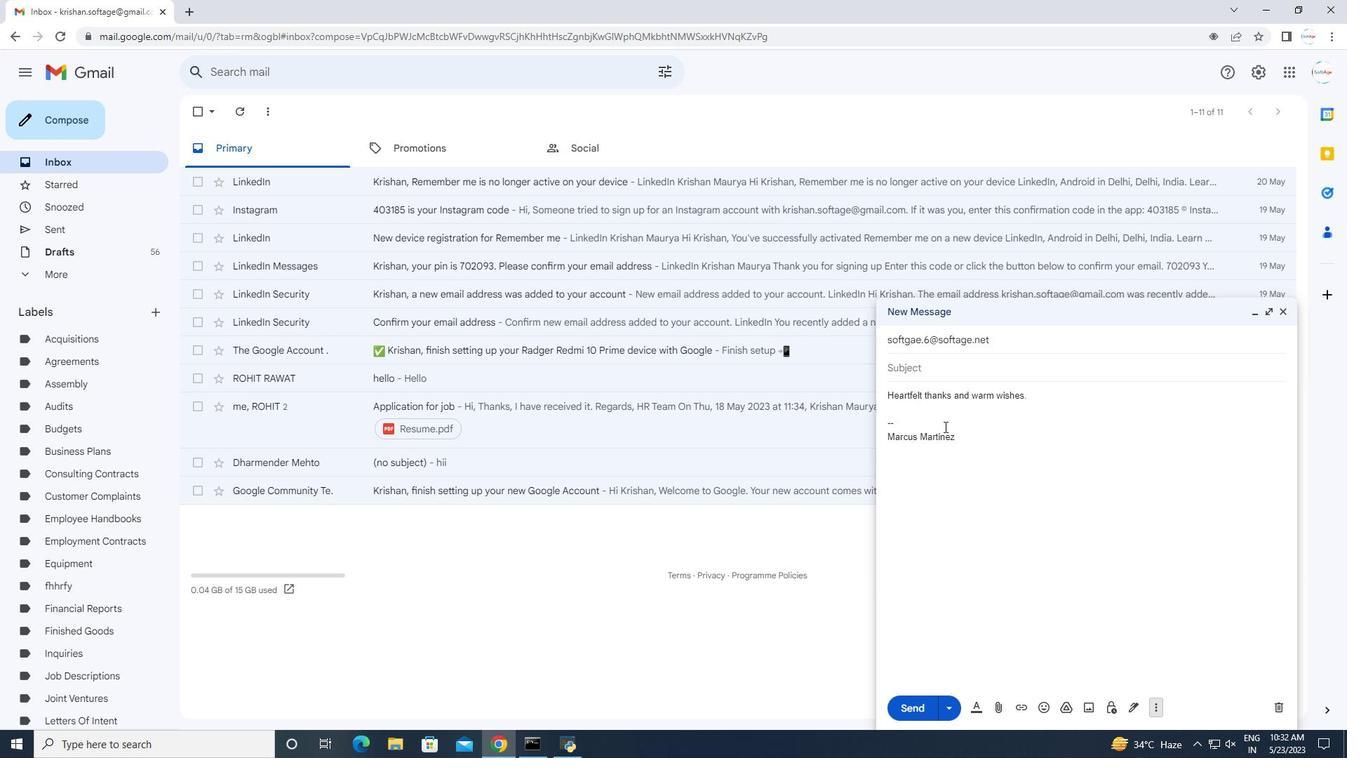 
